 Task: Look for space in Molave, Philippines from 26th August, 2023 to 10th September, 2023 for 6 adults, 2 children in price range Rs.10000 to Rs.15000. Place can be entire place or shared room with 6 bedrooms having 6 beds and 6 bathrooms. Property type can be house, flat, guest house. Amenities needed are: wifi, TV, free parkinig on premises, gym, breakfast. Booking option can be shelf check-in. Required host language is English.
Action: Mouse moved to (473, 104)
Screenshot: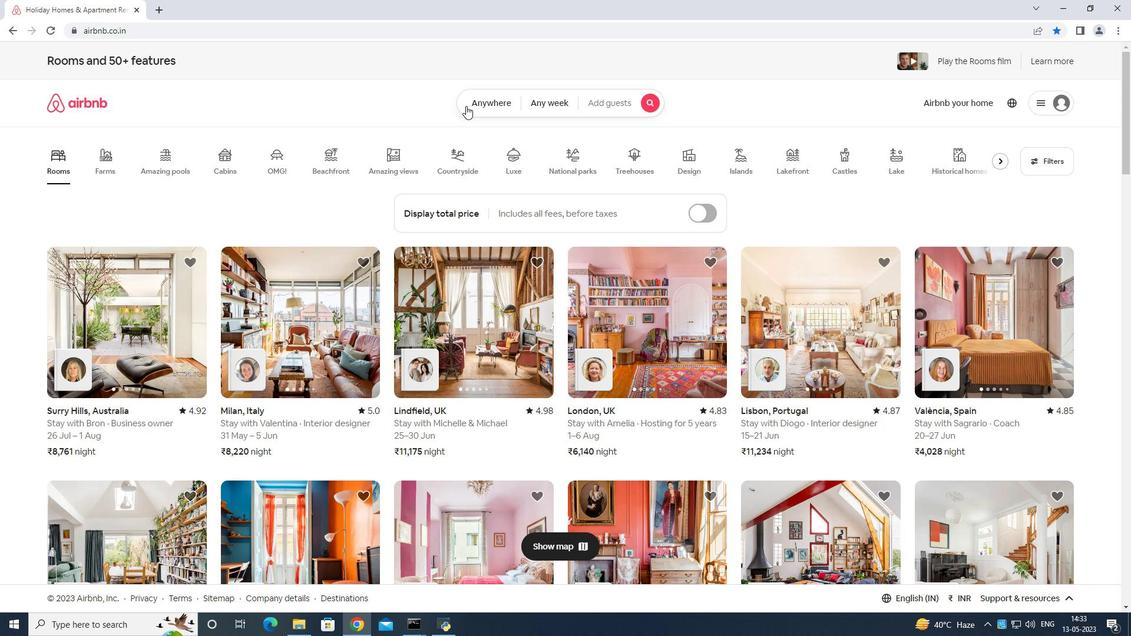 
Action: Mouse pressed left at (473, 104)
Screenshot: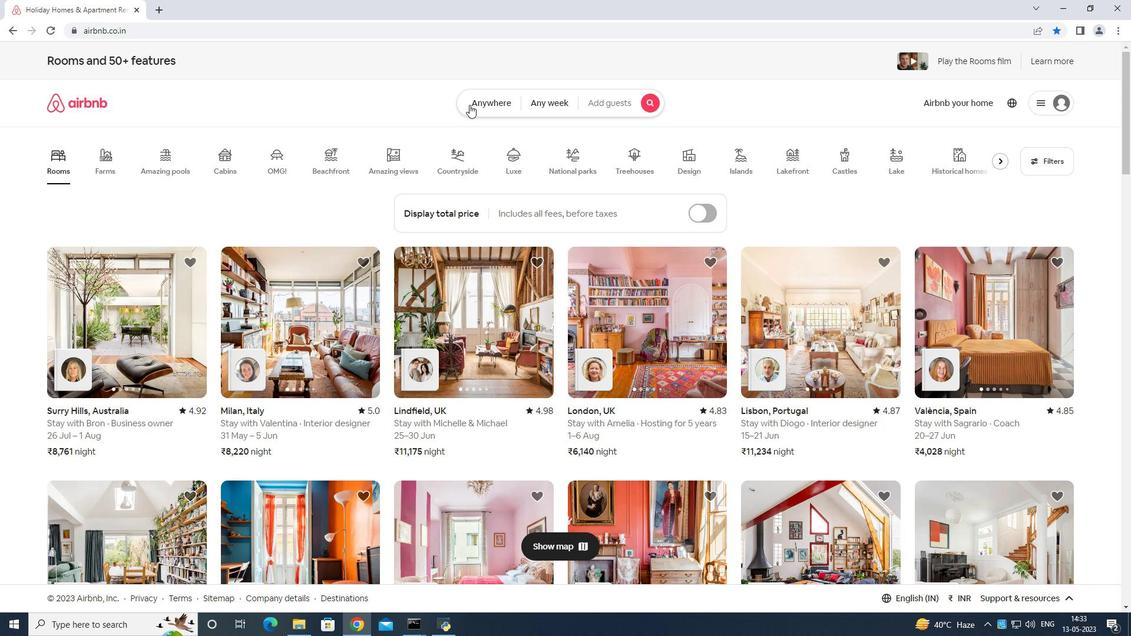 
Action: Mouse moved to (357, 143)
Screenshot: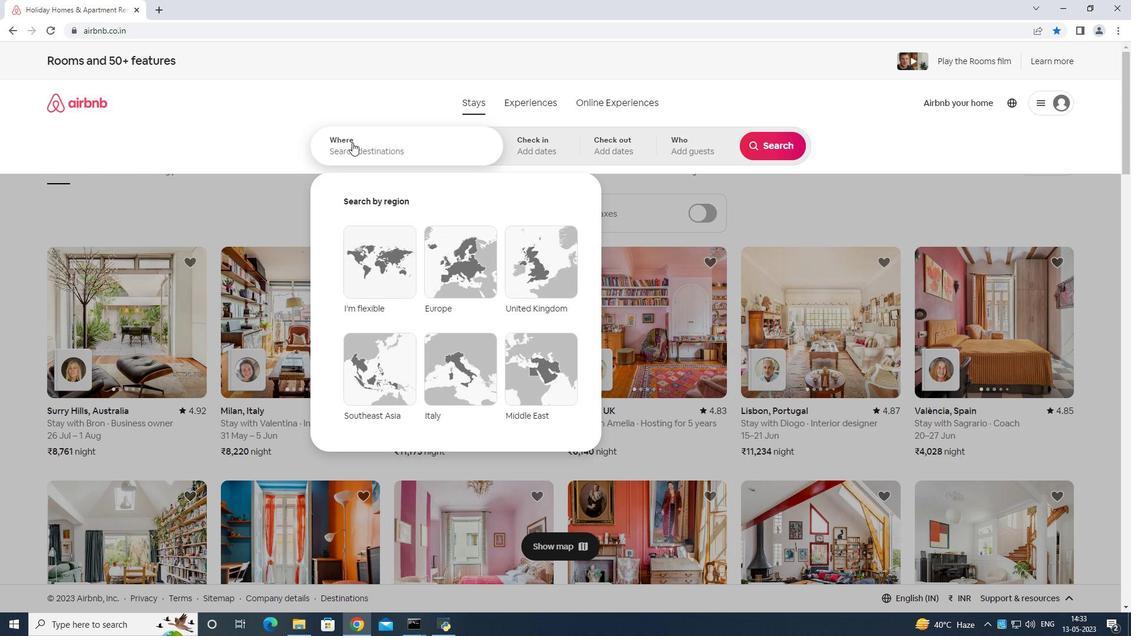 
Action: Mouse pressed left at (357, 143)
Screenshot: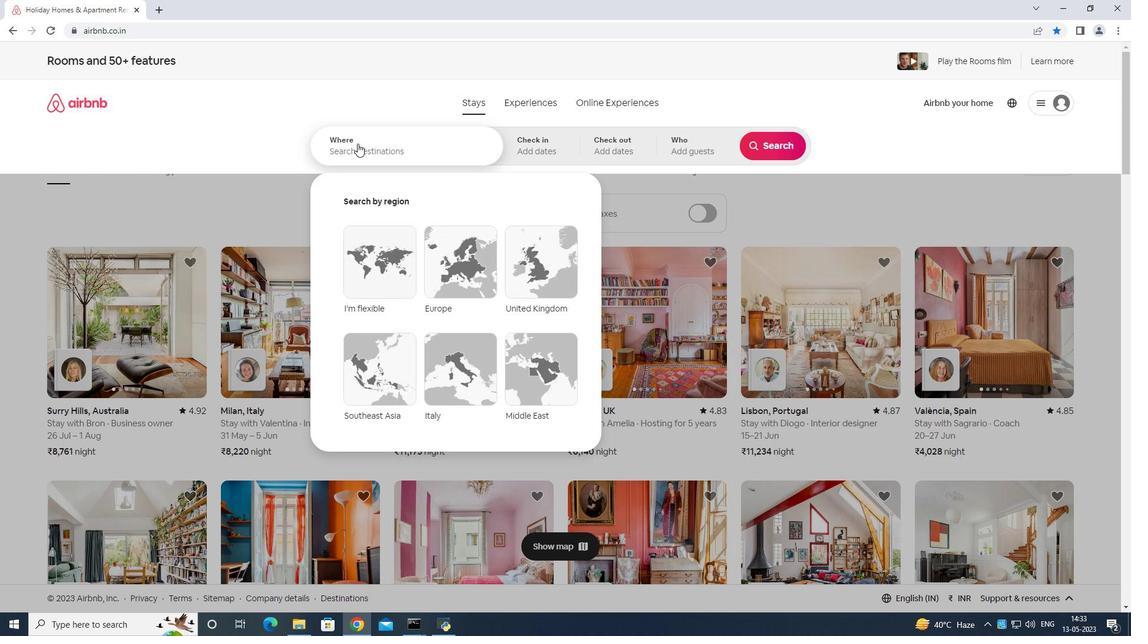 
Action: Mouse moved to (379, 153)
Screenshot: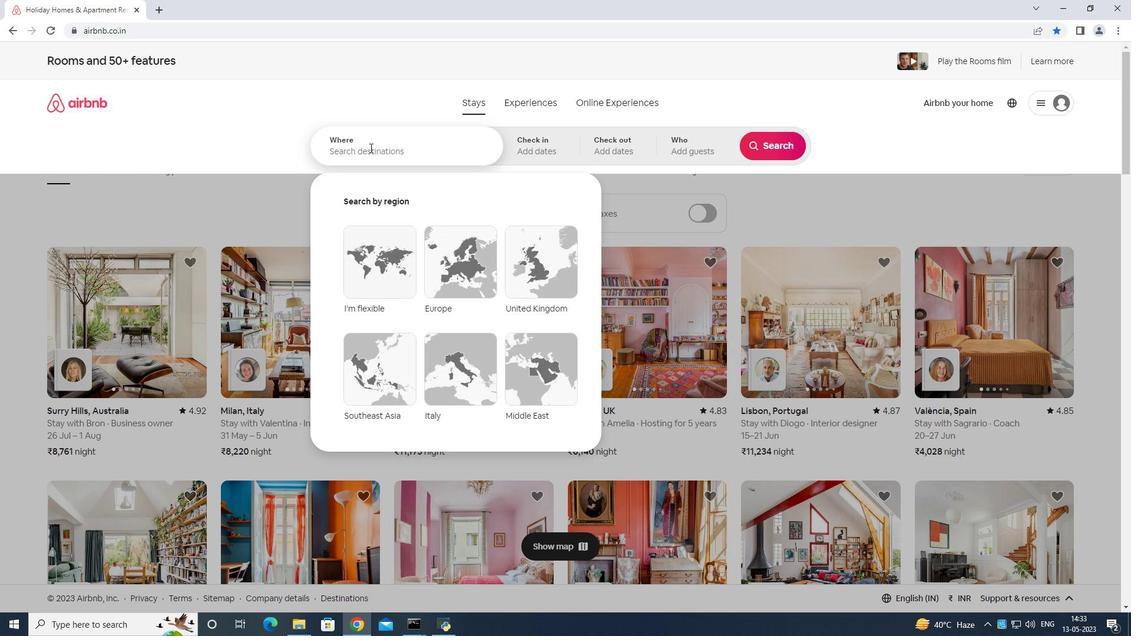 
Action: Key pressed <Key.shift>Molave<Key.space>philipines<Key.enter>
Screenshot: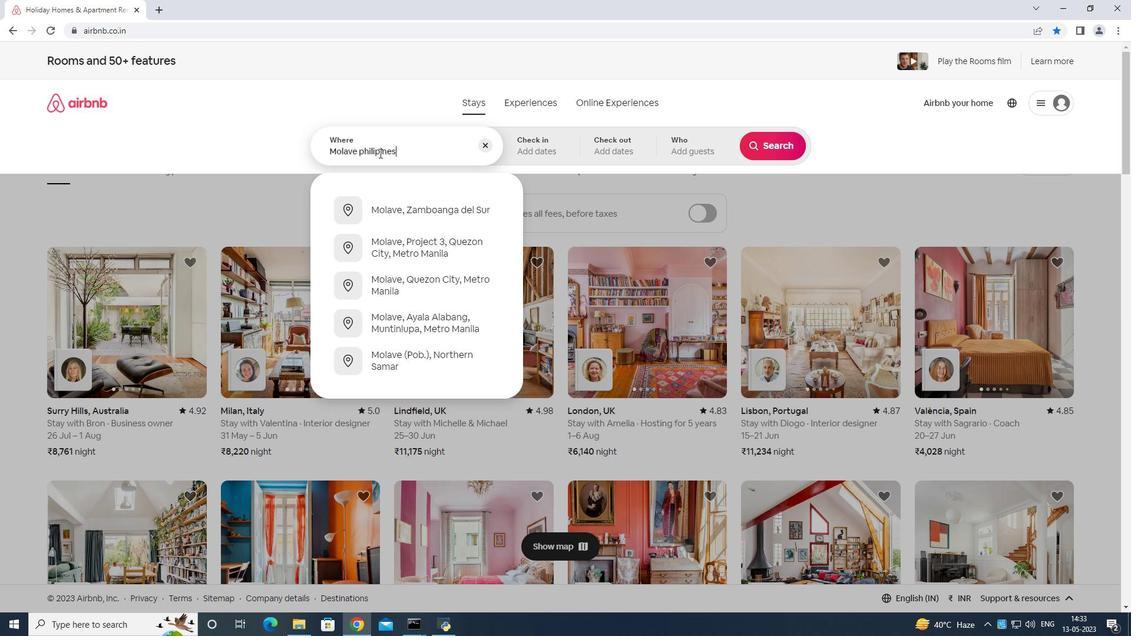 
Action: Mouse moved to (761, 242)
Screenshot: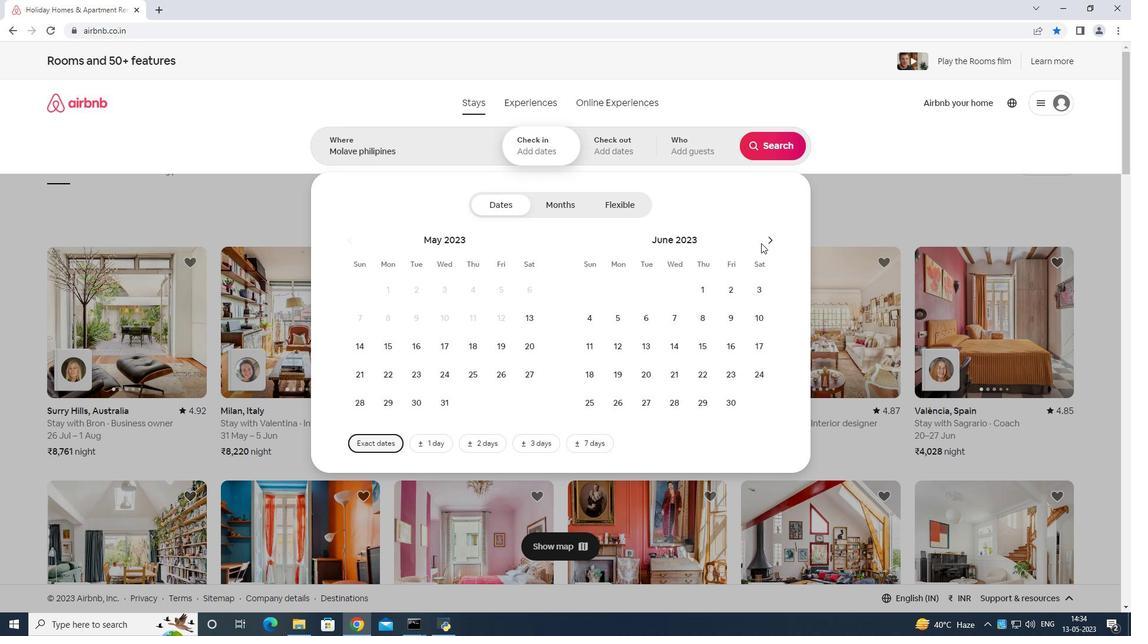 
Action: Mouse pressed left at (761, 242)
Screenshot: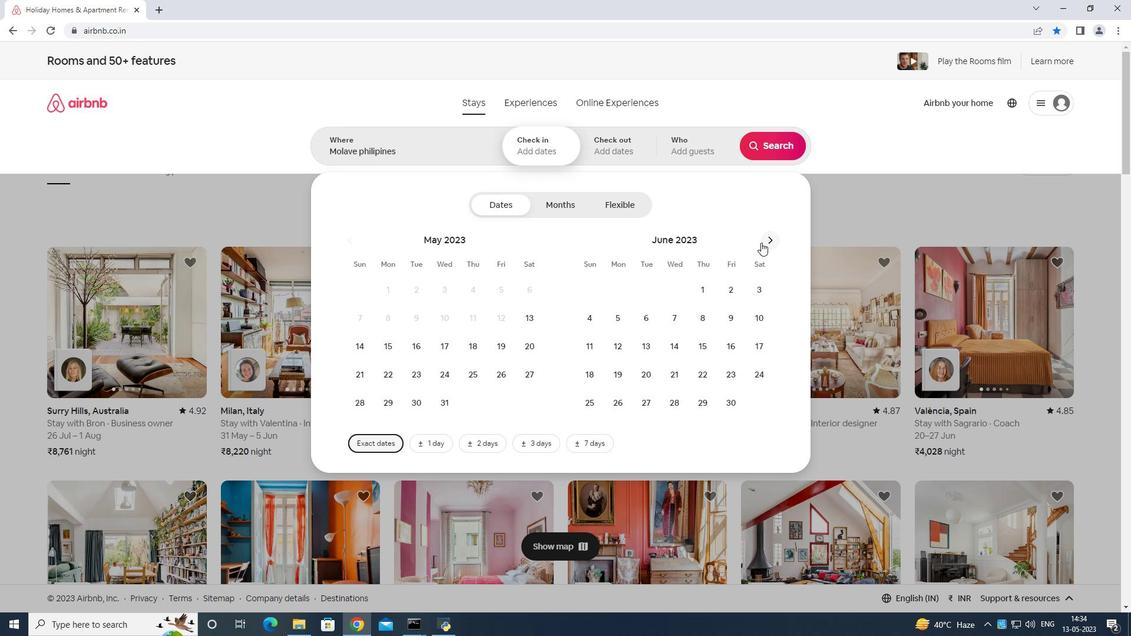 
Action: Mouse pressed left at (761, 242)
Screenshot: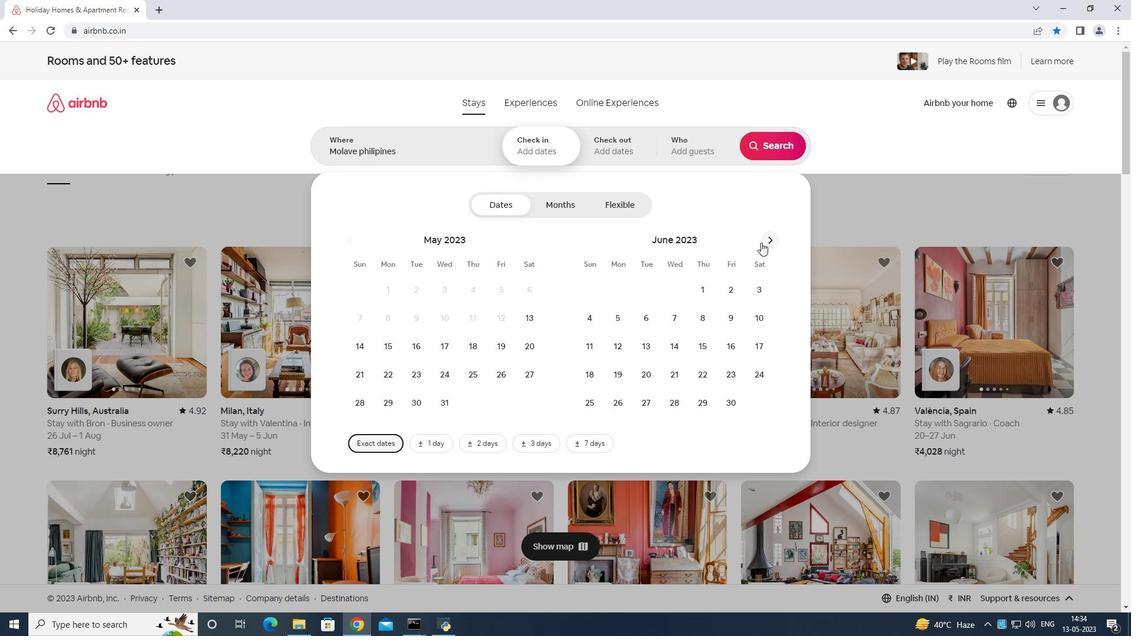 
Action: Mouse moved to (762, 241)
Screenshot: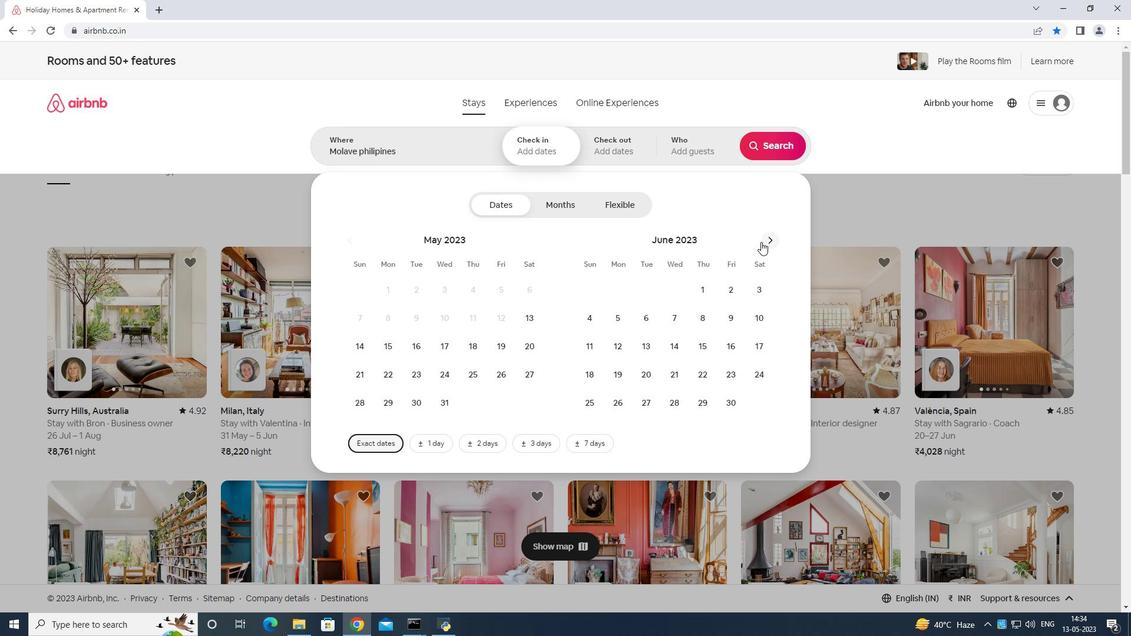 
Action: Mouse pressed left at (762, 241)
Screenshot: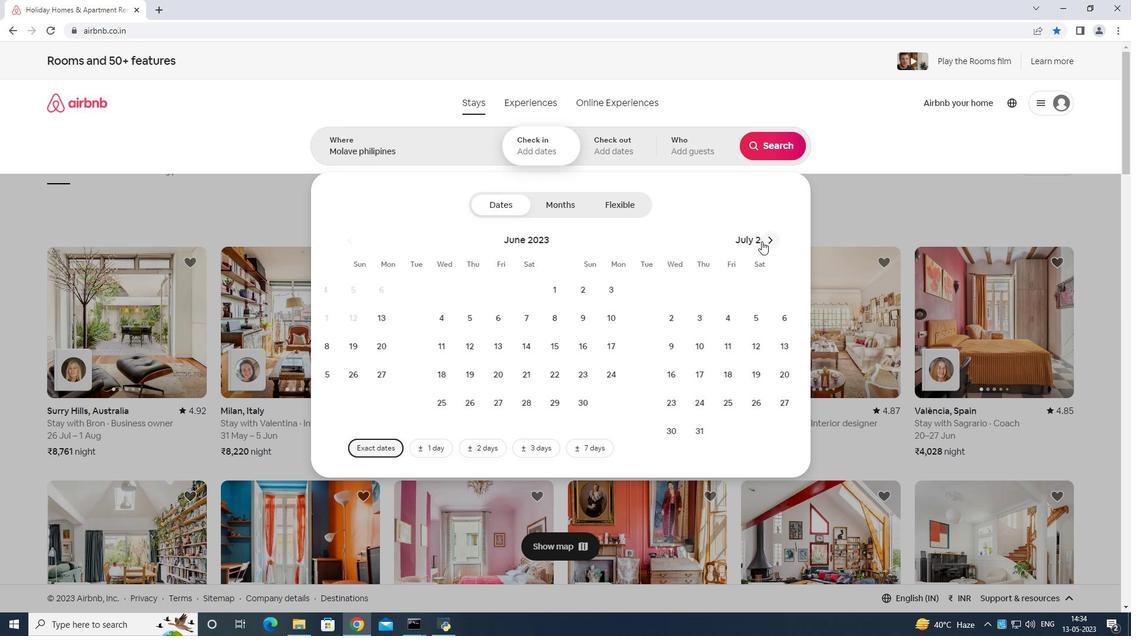 
Action: Mouse moved to (760, 368)
Screenshot: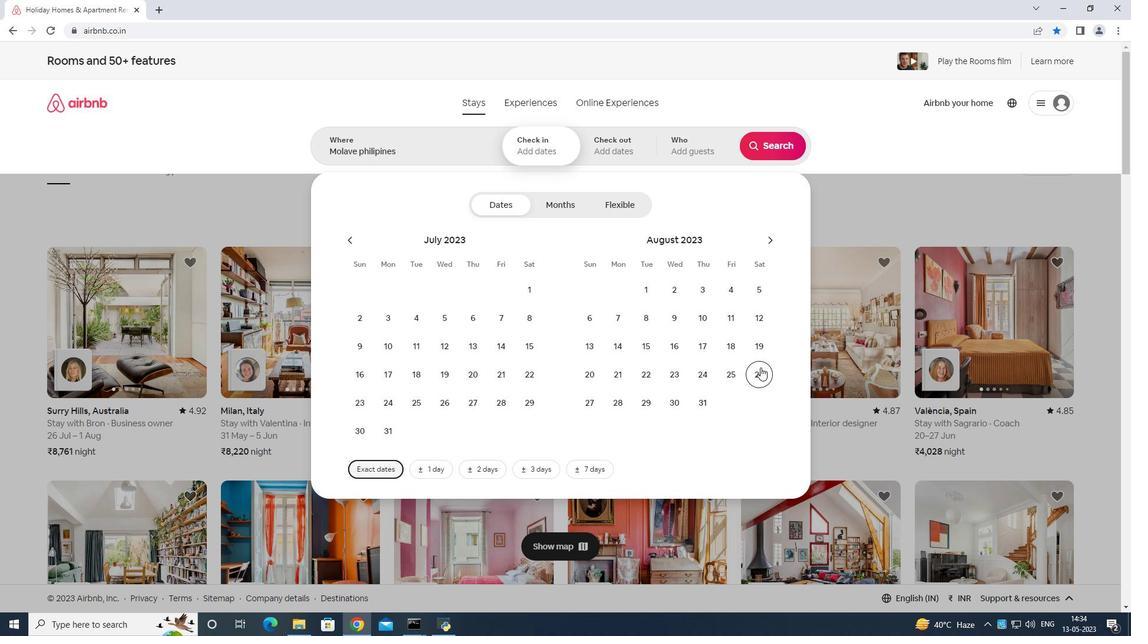 
Action: Mouse pressed left at (760, 368)
Screenshot: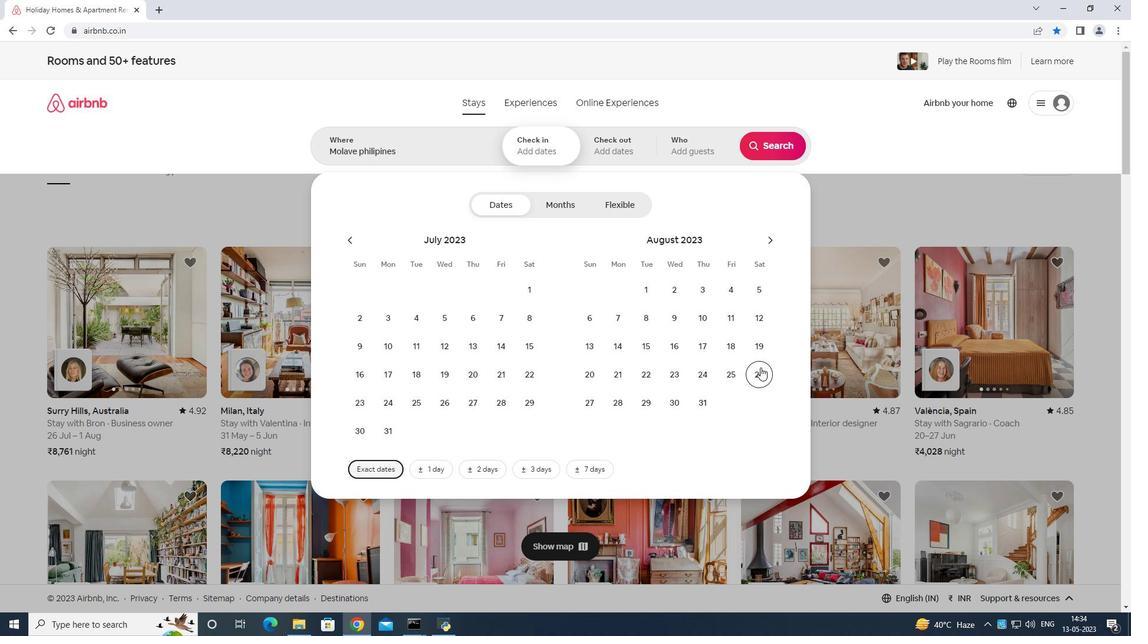 
Action: Mouse moved to (769, 234)
Screenshot: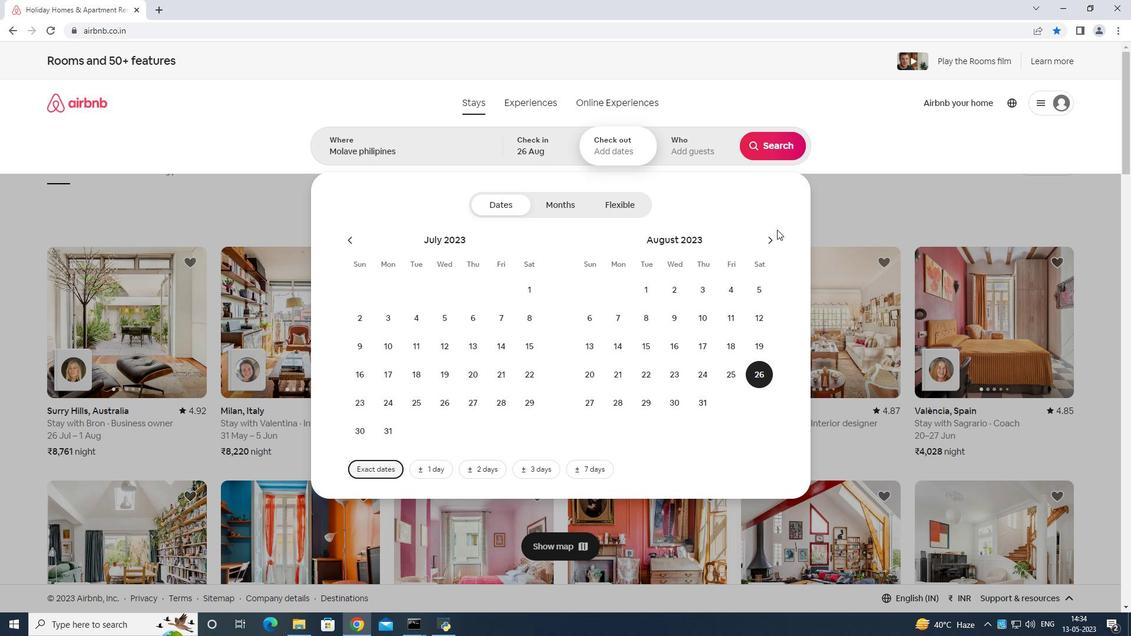 
Action: Mouse pressed left at (769, 234)
Screenshot: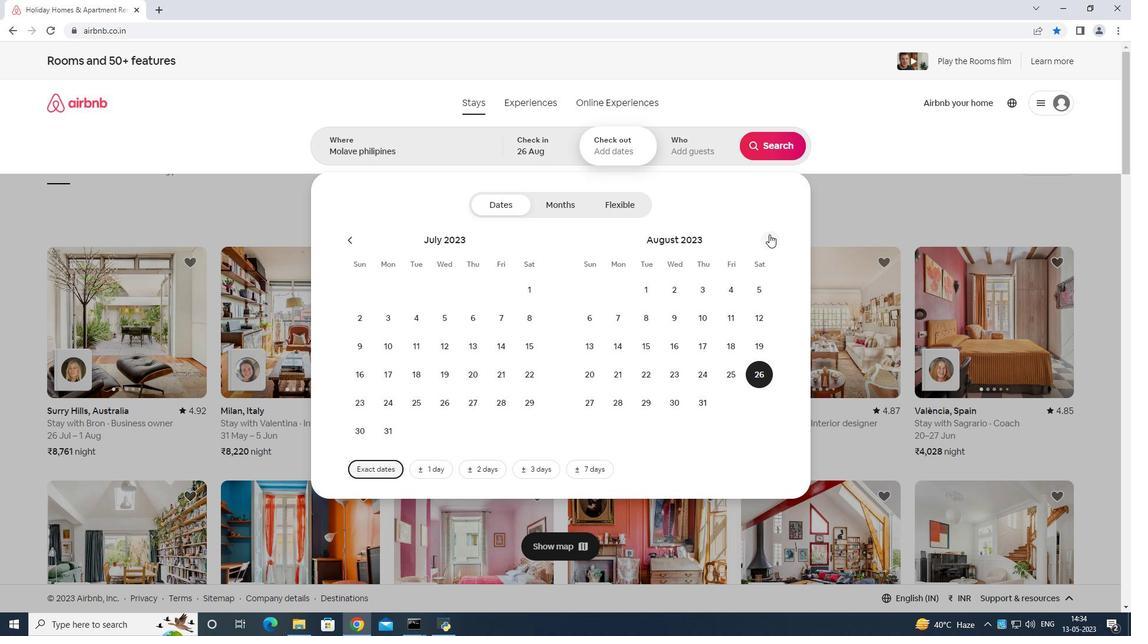 
Action: Mouse moved to (592, 345)
Screenshot: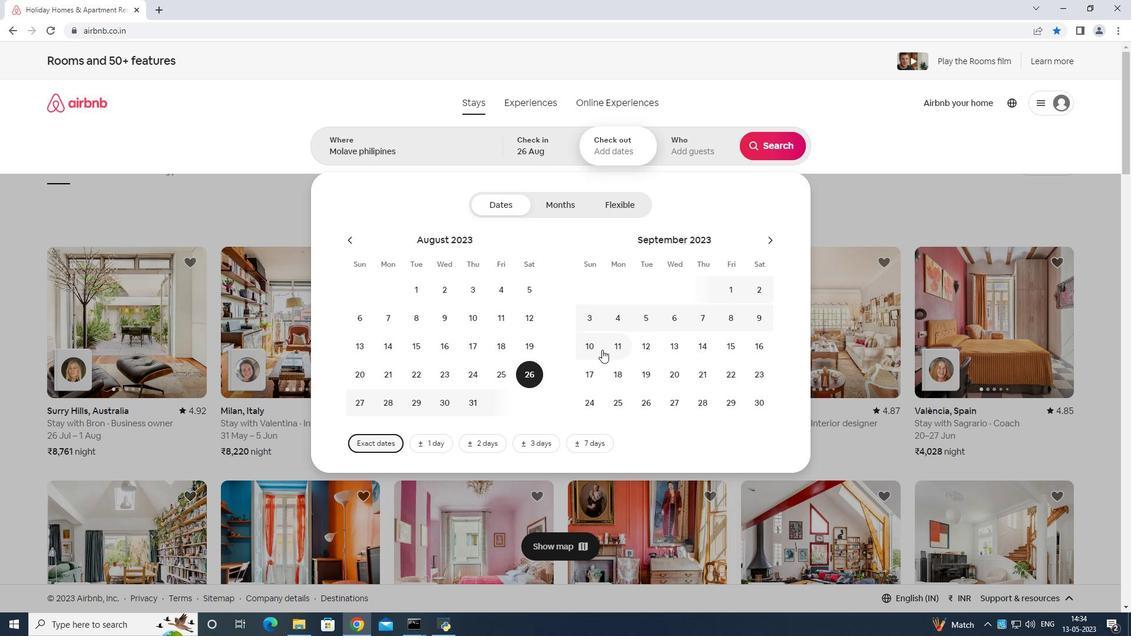 
Action: Mouse pressed left at (592, 345)
Screenshot: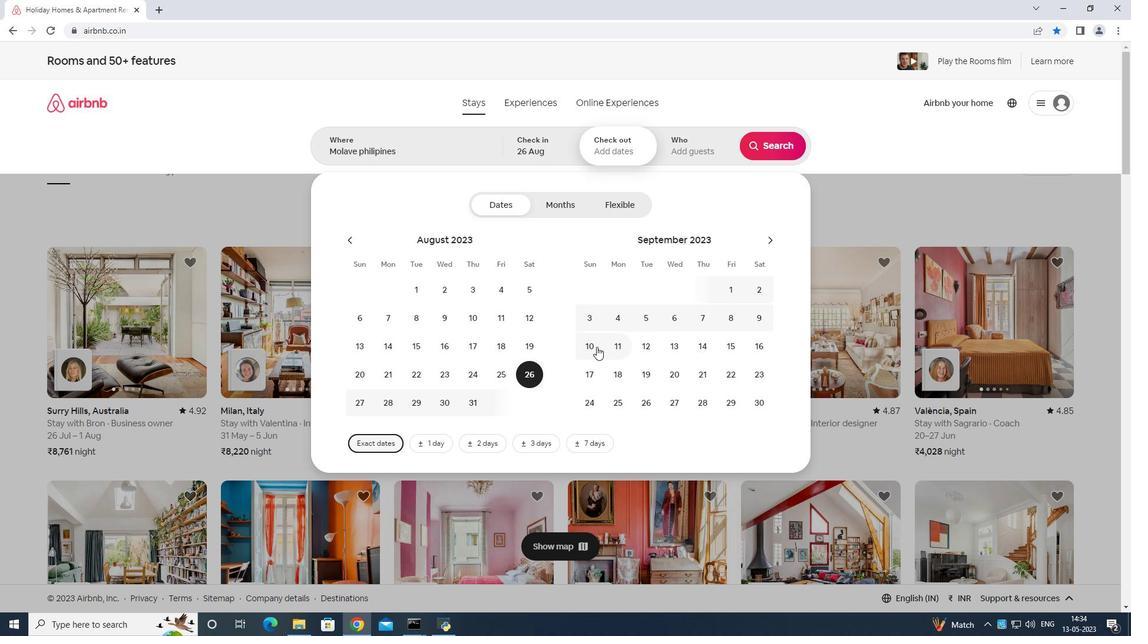 
Action: Mouse moved to (710, 143)
Screenshot: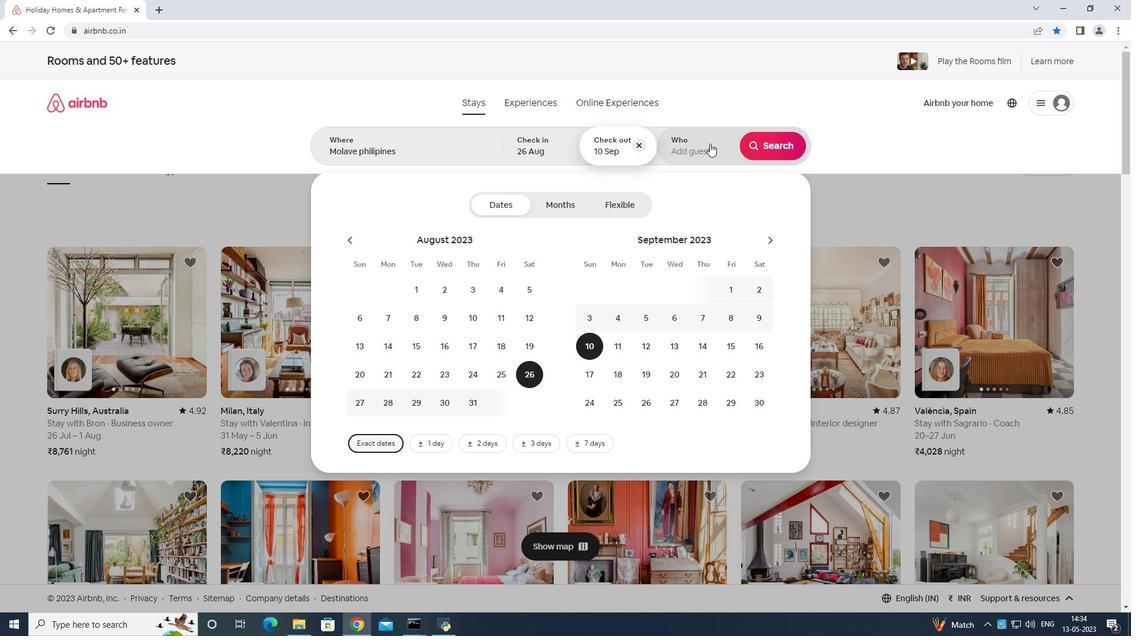 
Action: Mouse pressed left at (710, 143)
Screenshot: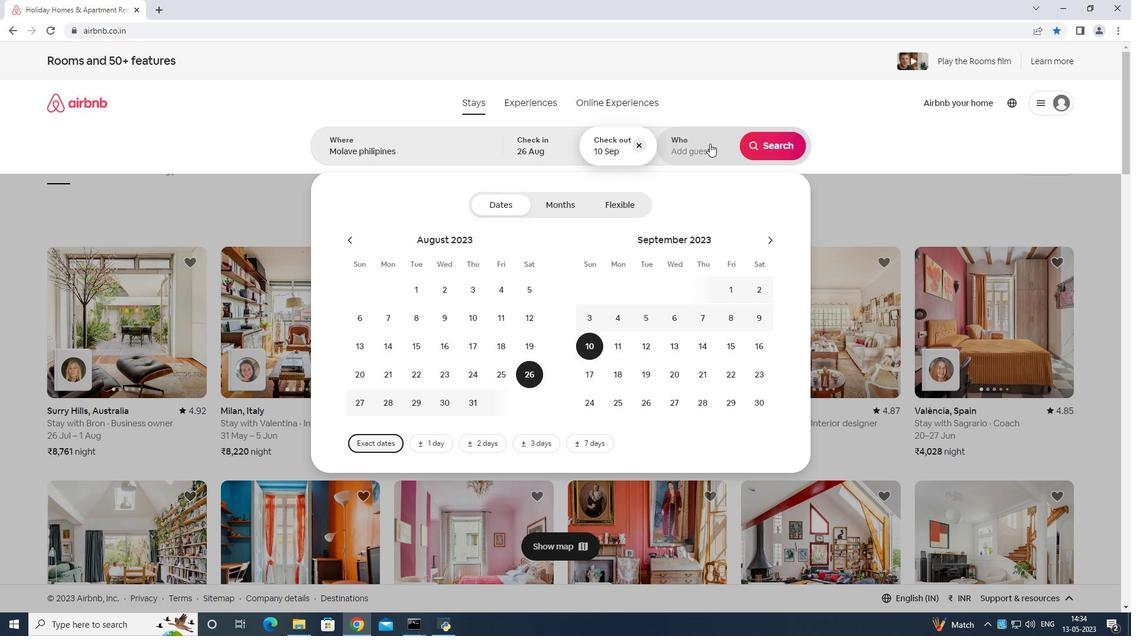 
Action: Mouse moved to (778, 209)
Screenshot: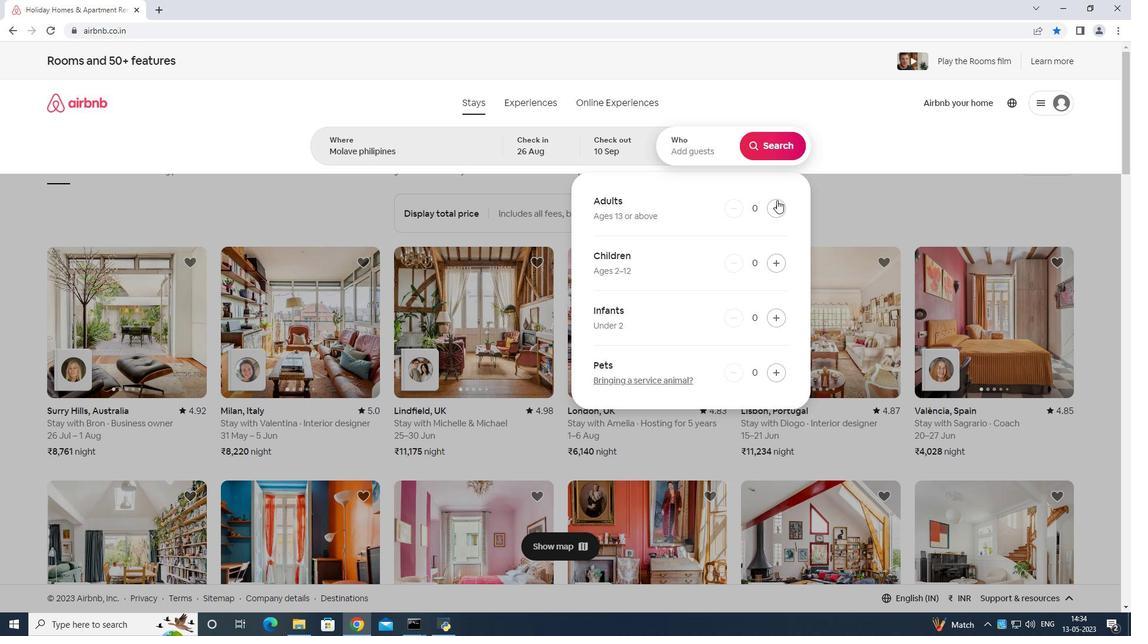 
Action: Mouse pressed left at (778, 209)
Screenshot: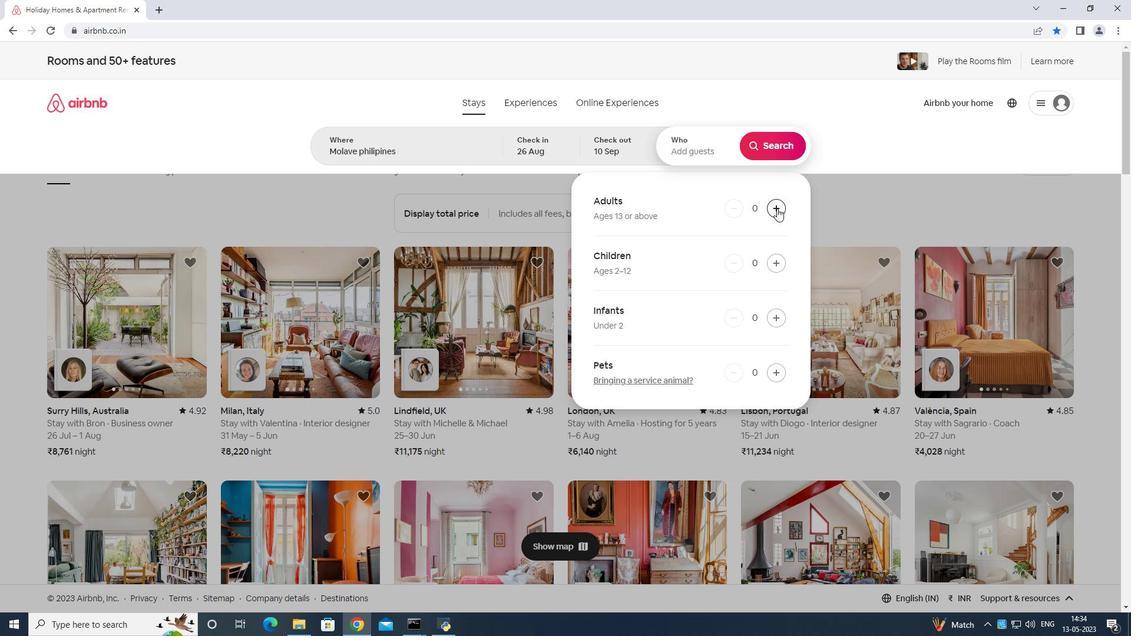 
Action: Mouse moved to (776, 204)
Screenshot: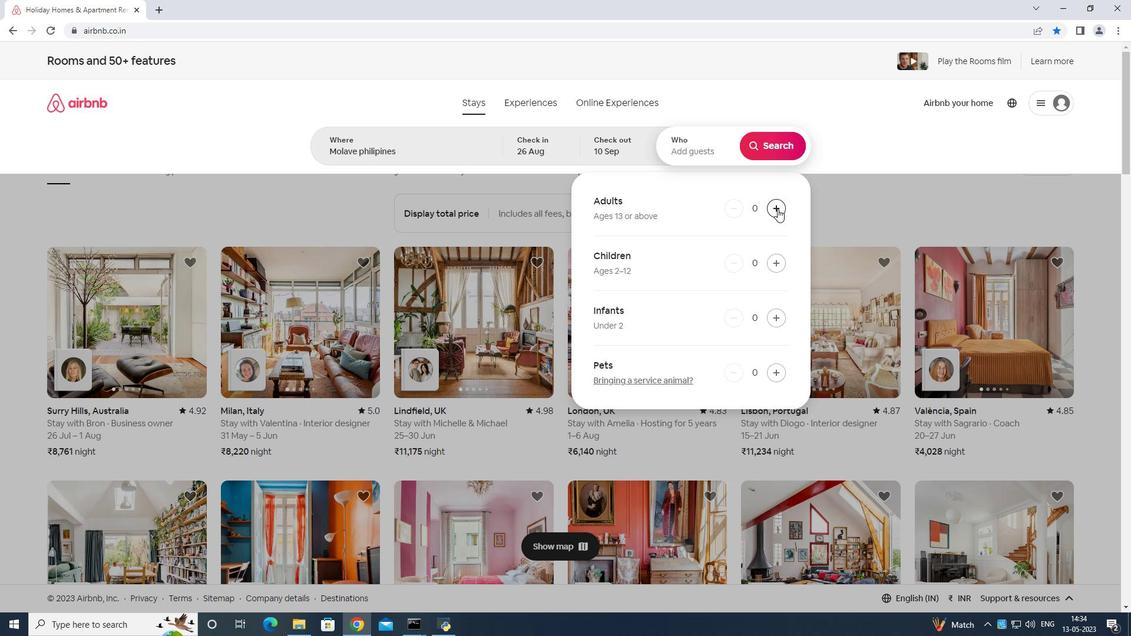
Action: Mouse pressed left at (776, 204)
Screenshot: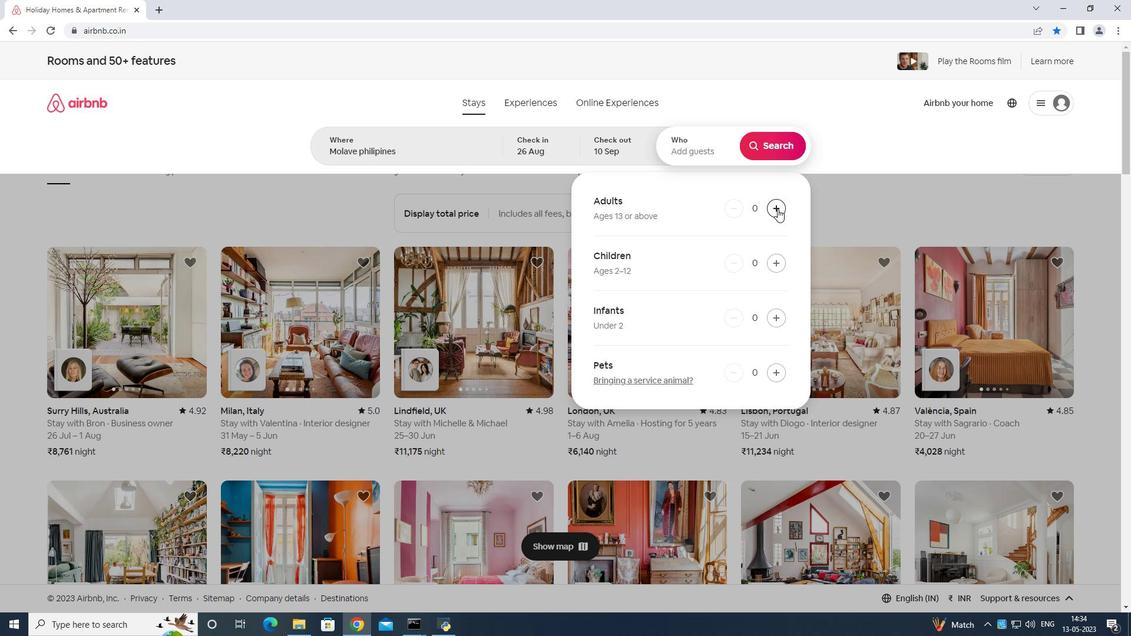 
Action: Mouse pressed left at (776, 204)
Screenshot: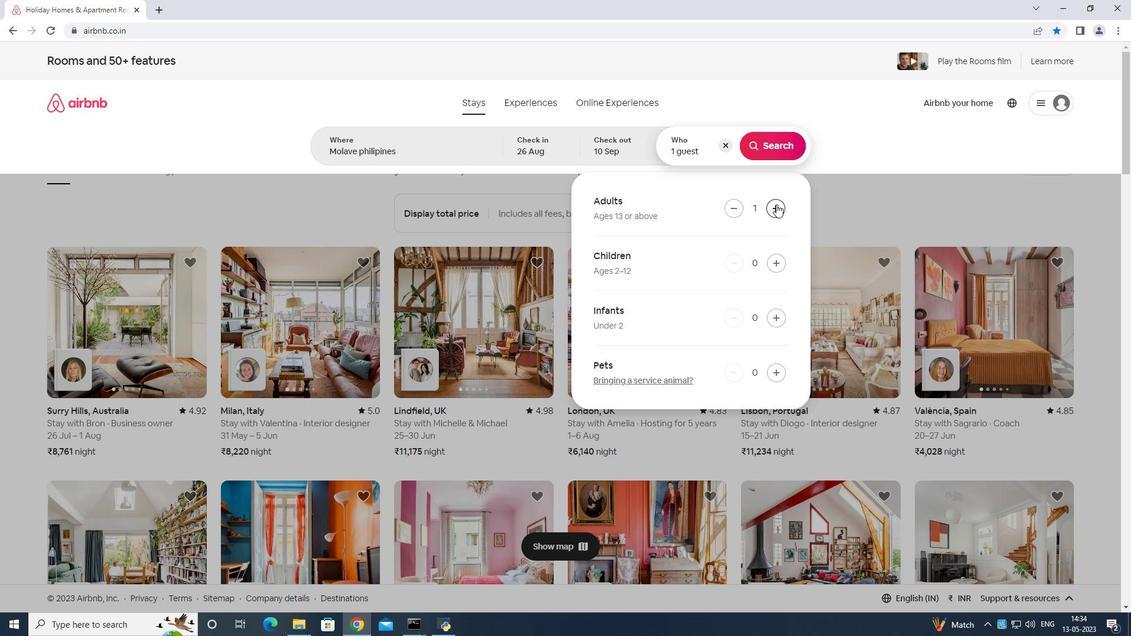 
Action: Mouse pressed left at (776, 204)
Screenshot: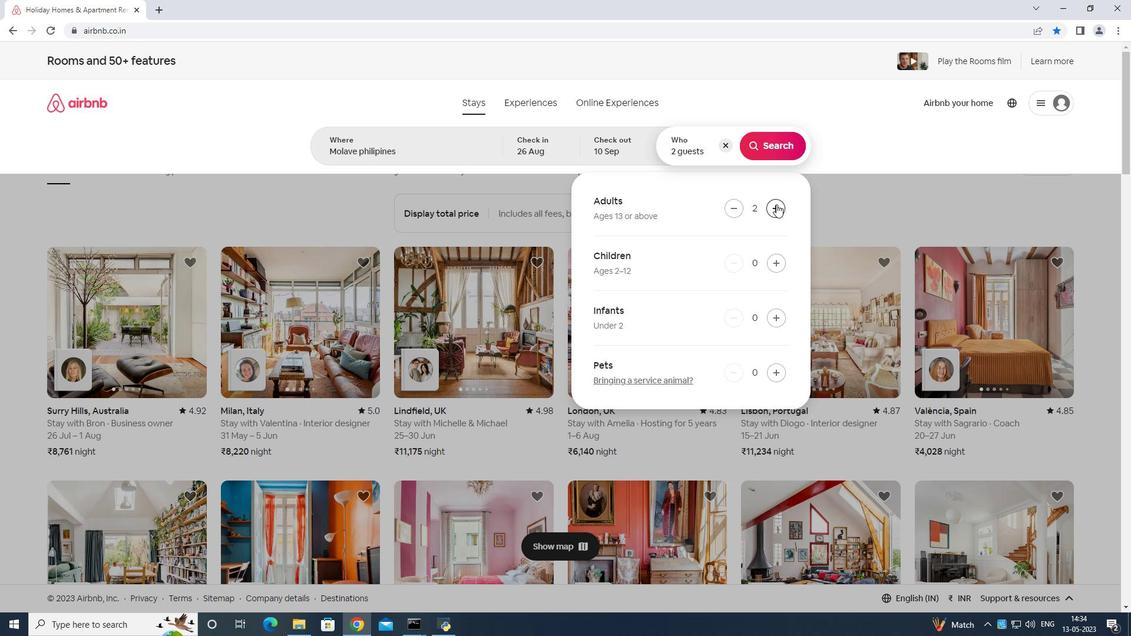
Action: Mouse pressed left at (776, 204)
Screenshot: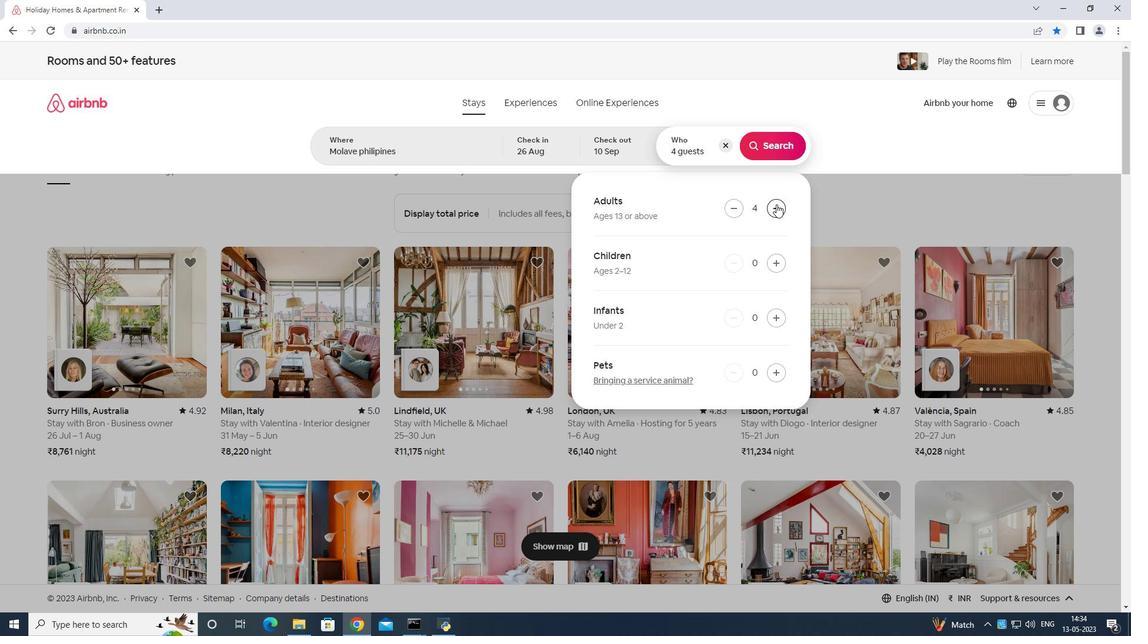 
Action: Mouse pressed left at (776, 204)
Screenshot: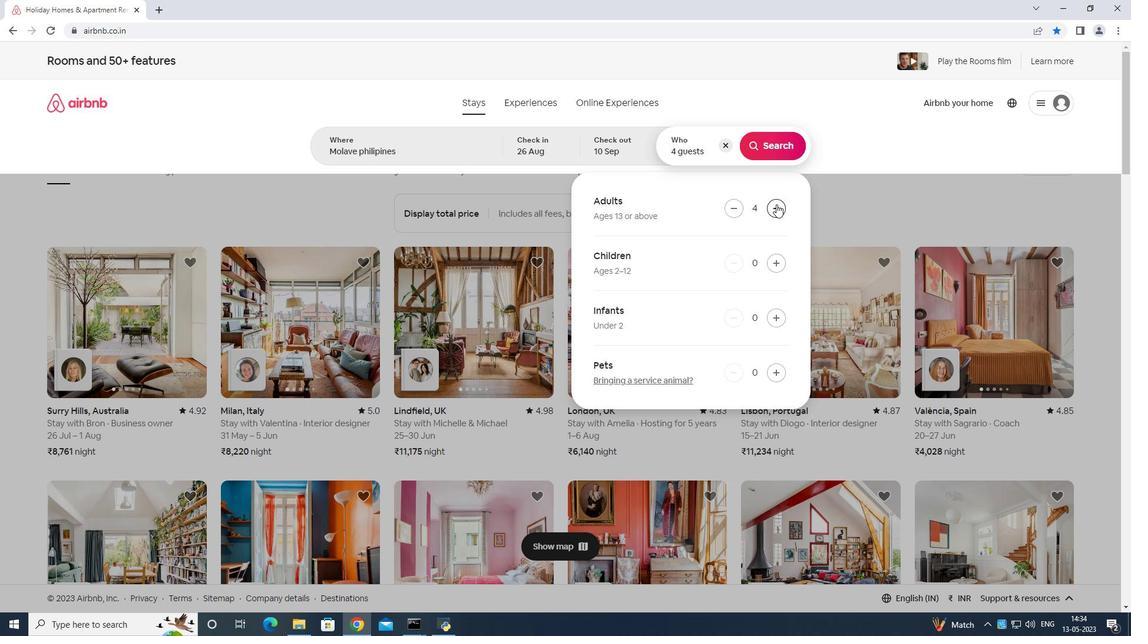 
Action: Mouse moved to (769, 260)
Screenshot: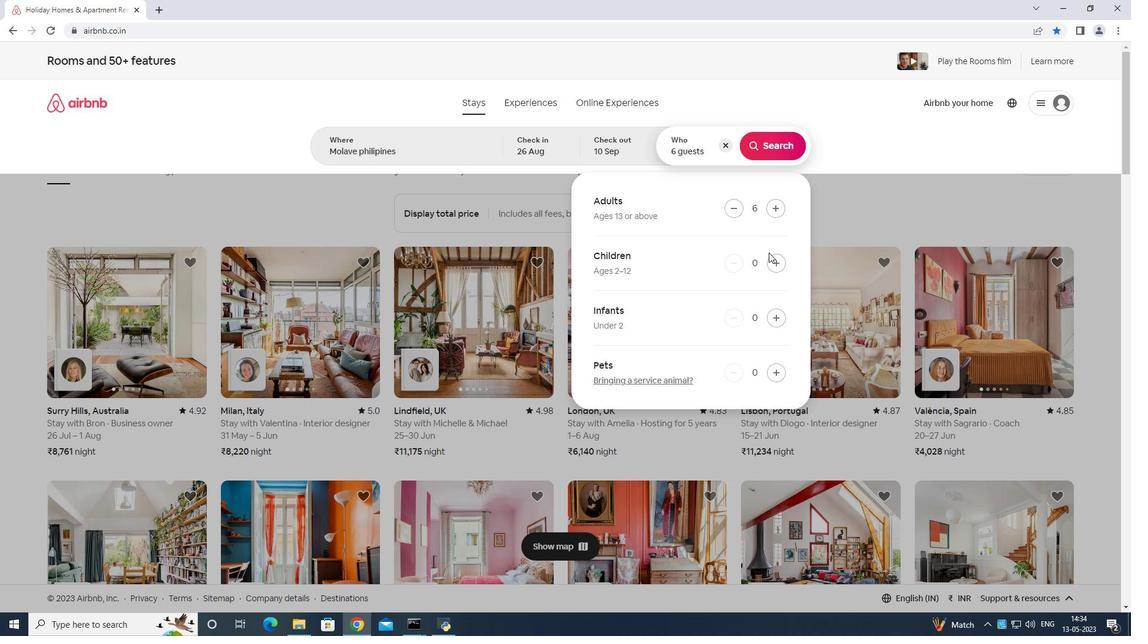 
Action: Mouse pressed left at (769, 260)
Screenshot: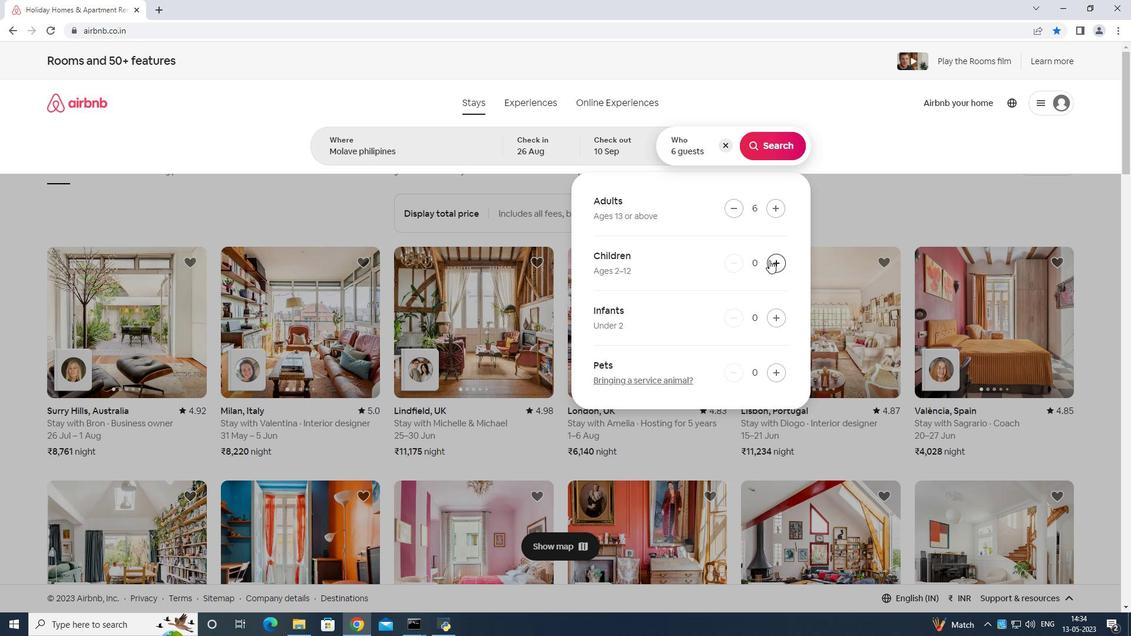 
Action: Mouse moved to (770, 260)
Screenshot: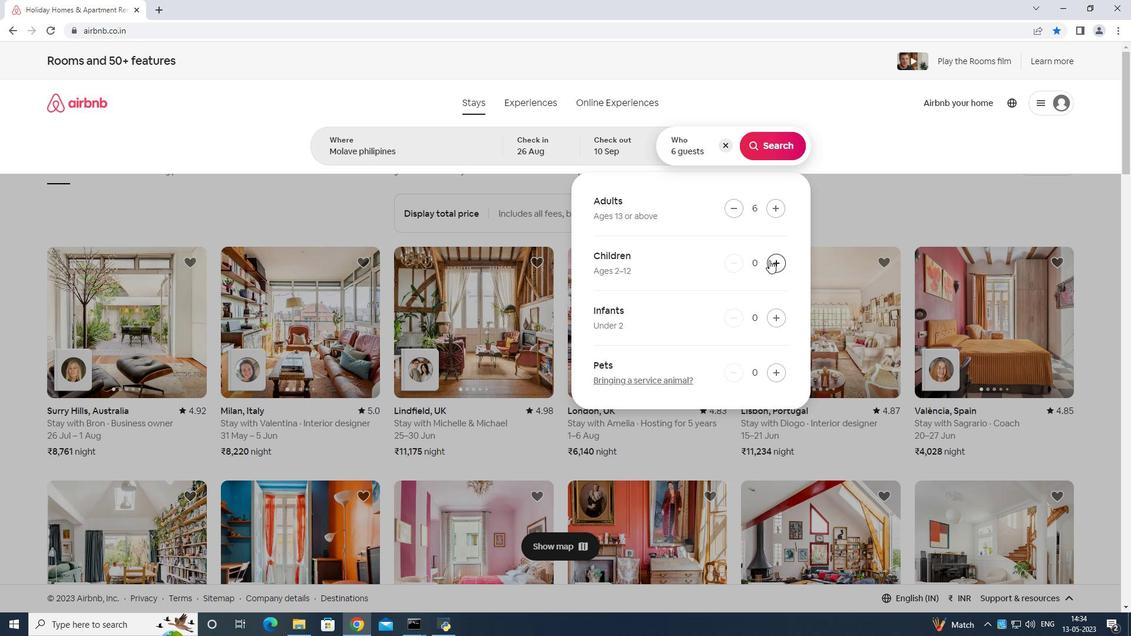 
Action: Mouse pressed left at (770, 260)
Screenshot: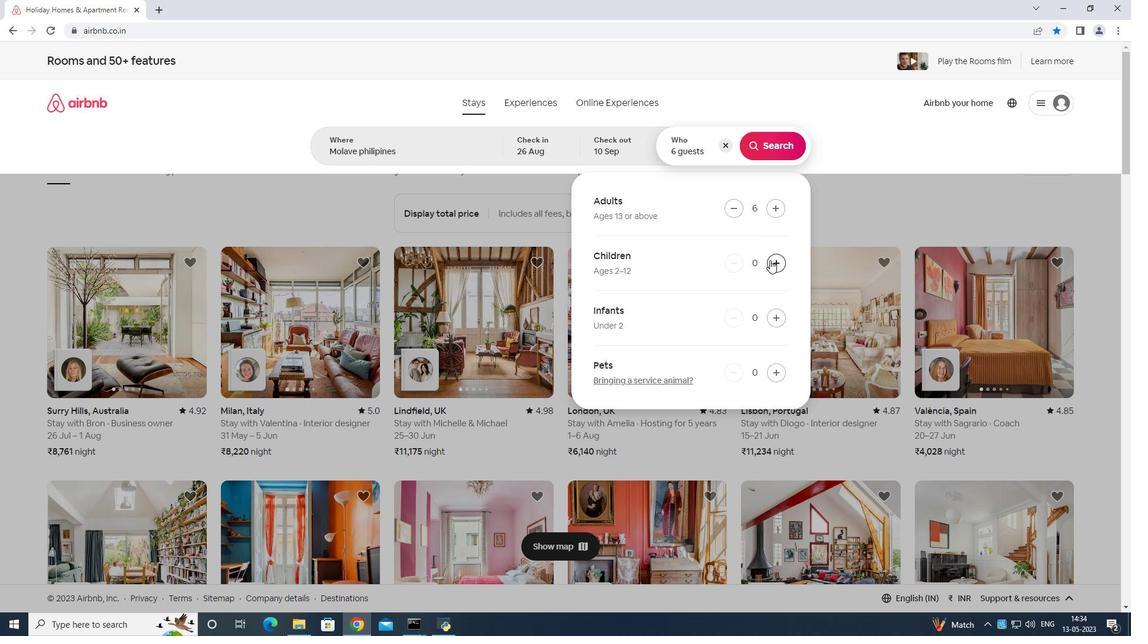 
Action: Mouse moved to (767, 147)
Screenshot: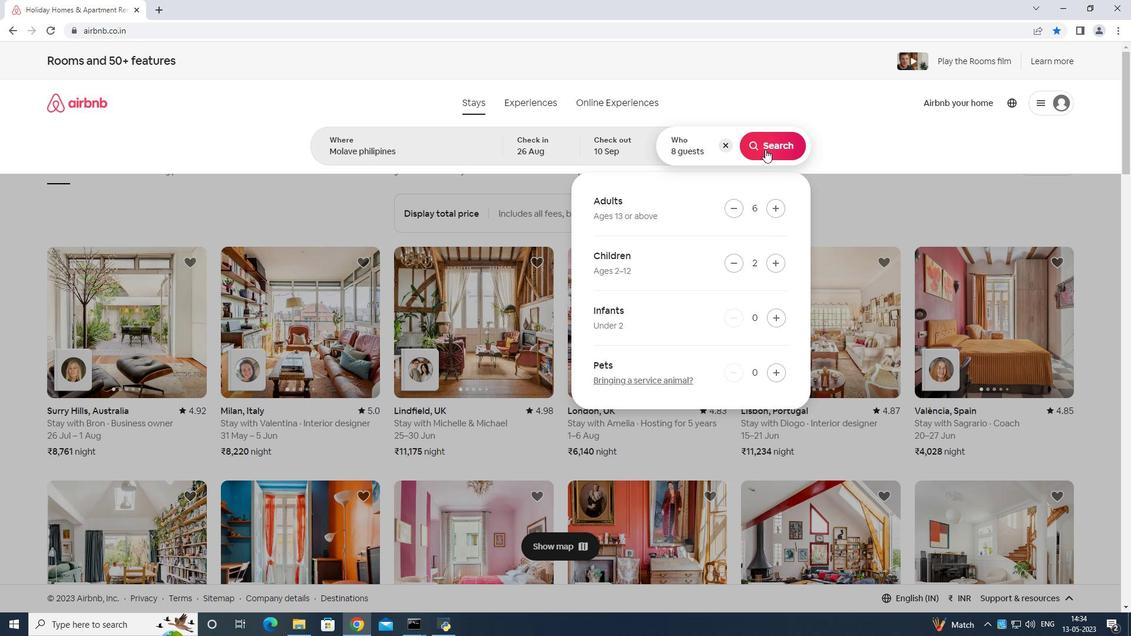 
Action: Mouse pressed left at (767, 147)
Screenshot: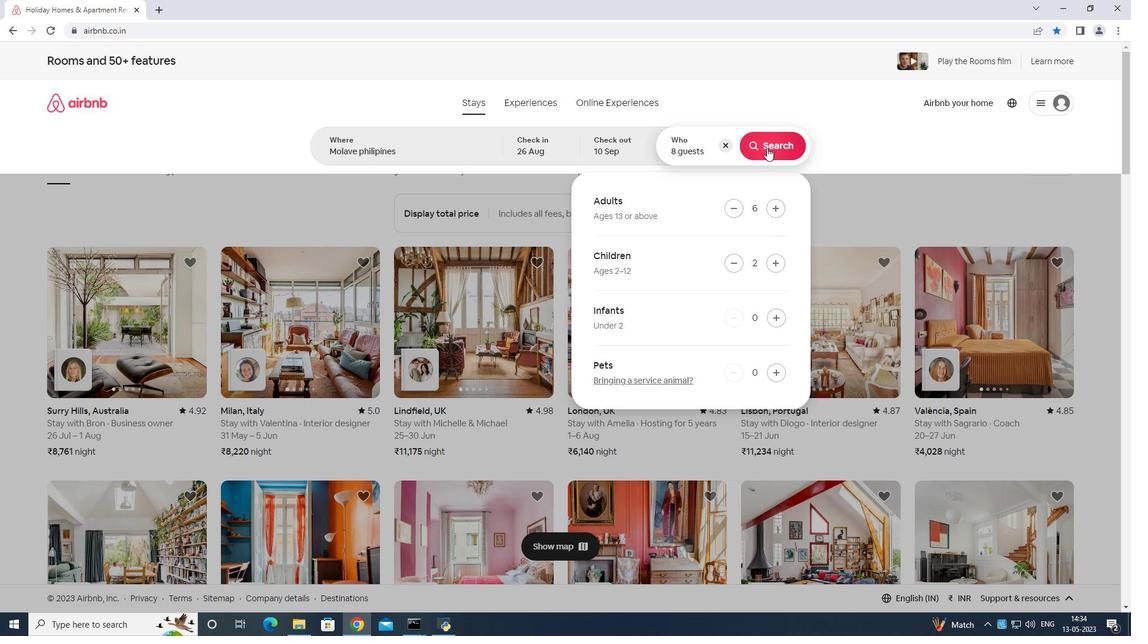 
Action: Mouse moved to (1082, 110)
Screenshot: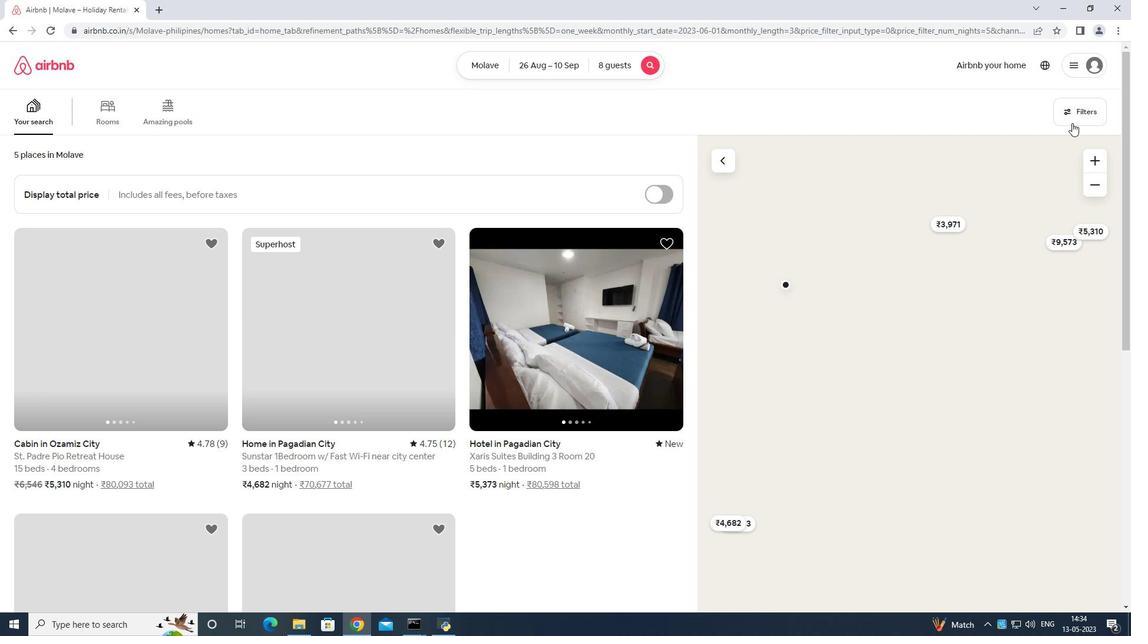 
Action: Mouse pressed left at (1082, 110)
Screenshot: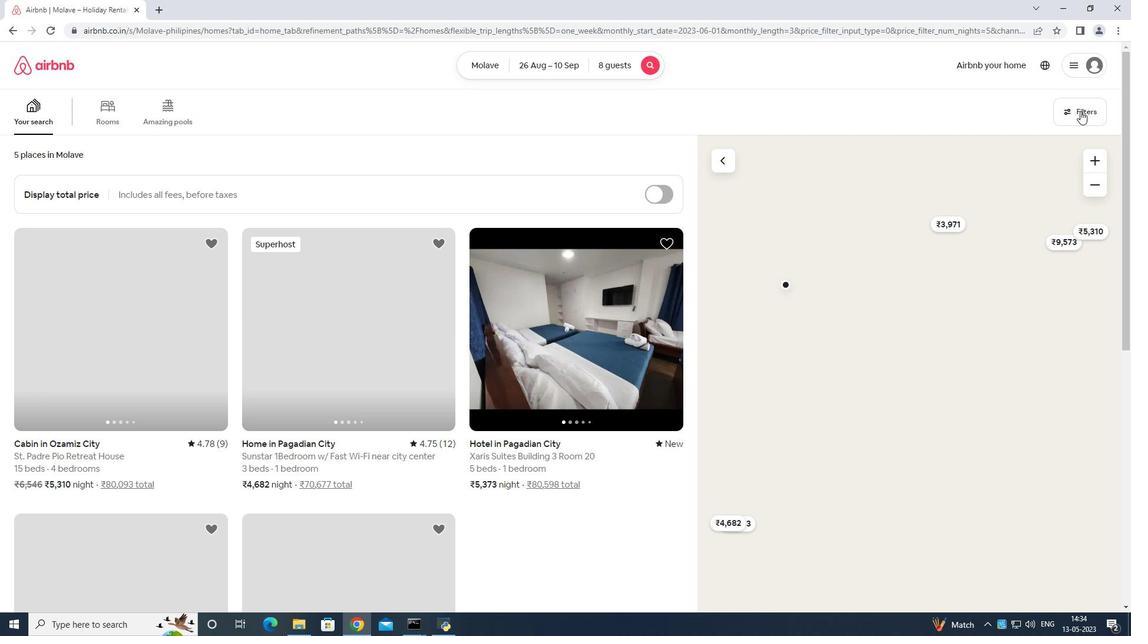 
Action: Mouse moved to (486, 398)
Screenshot: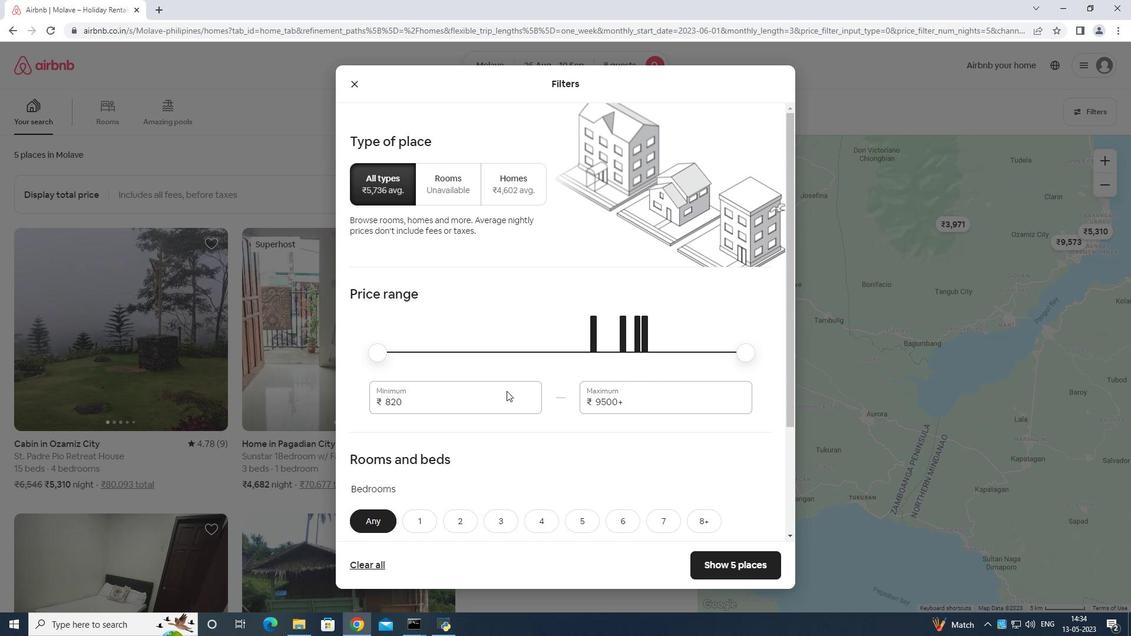 
Action: Mouse pressed left at (486, 398)
Screenshot: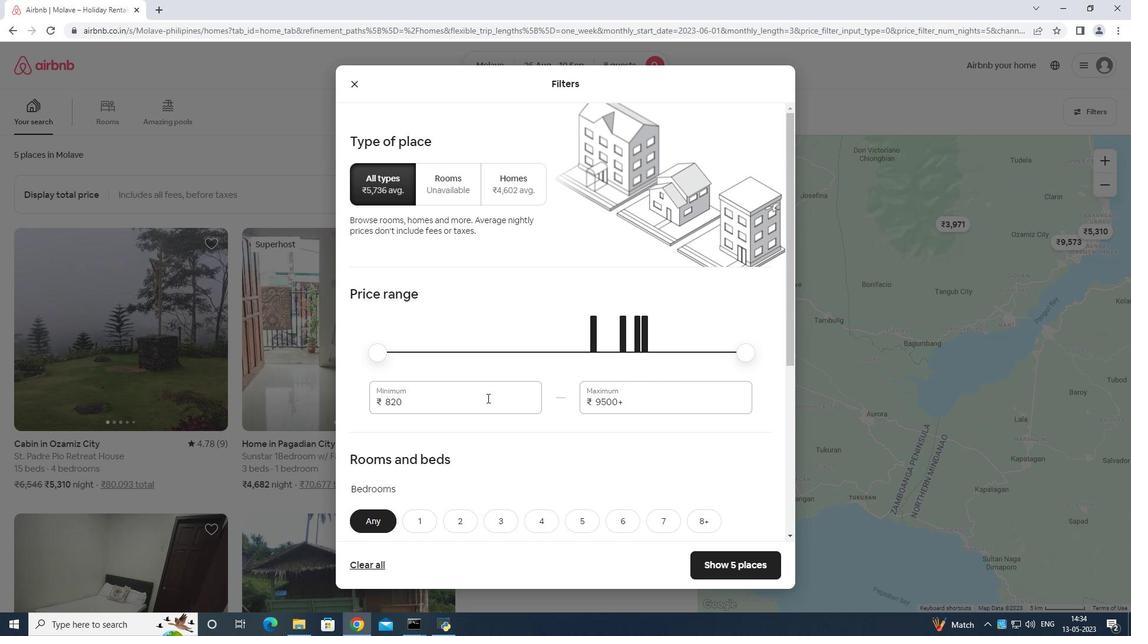 
Action: Mouse moved to (491, 390)
Screenshot: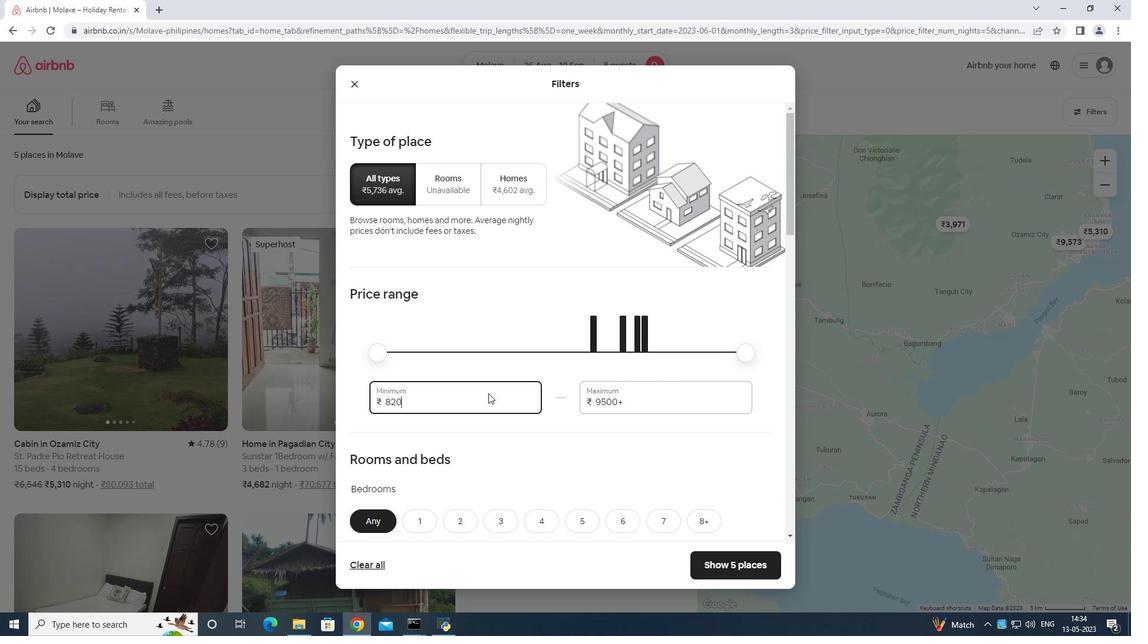 
Action: Key pressed <Key.backspace>
Screenshot: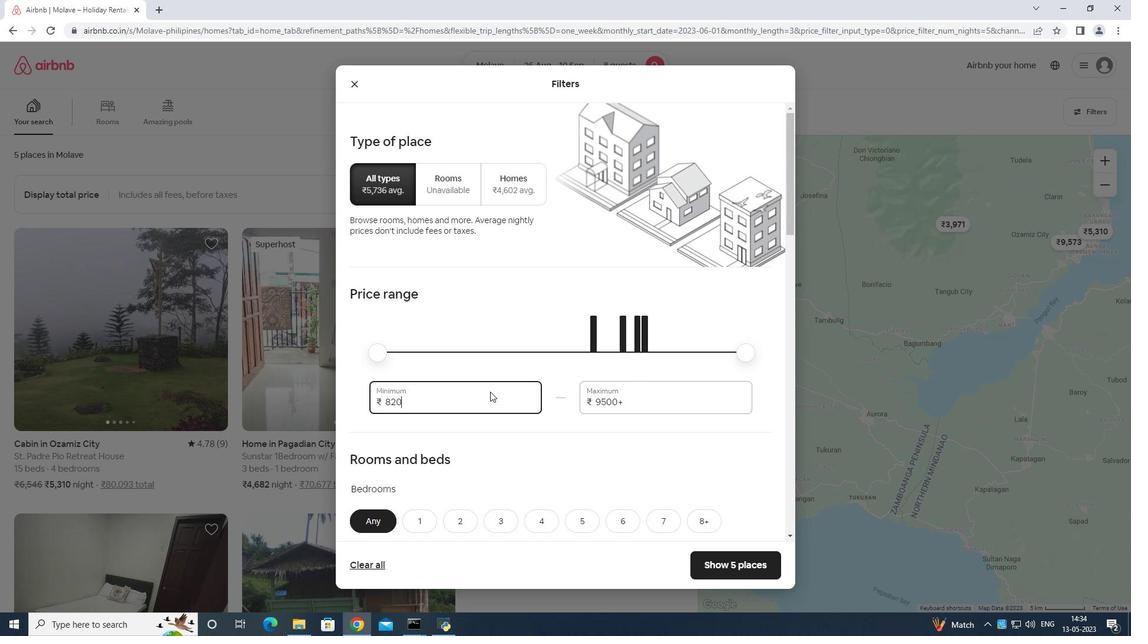 
Action: Mouse moved to (493, 389)
Screenshot: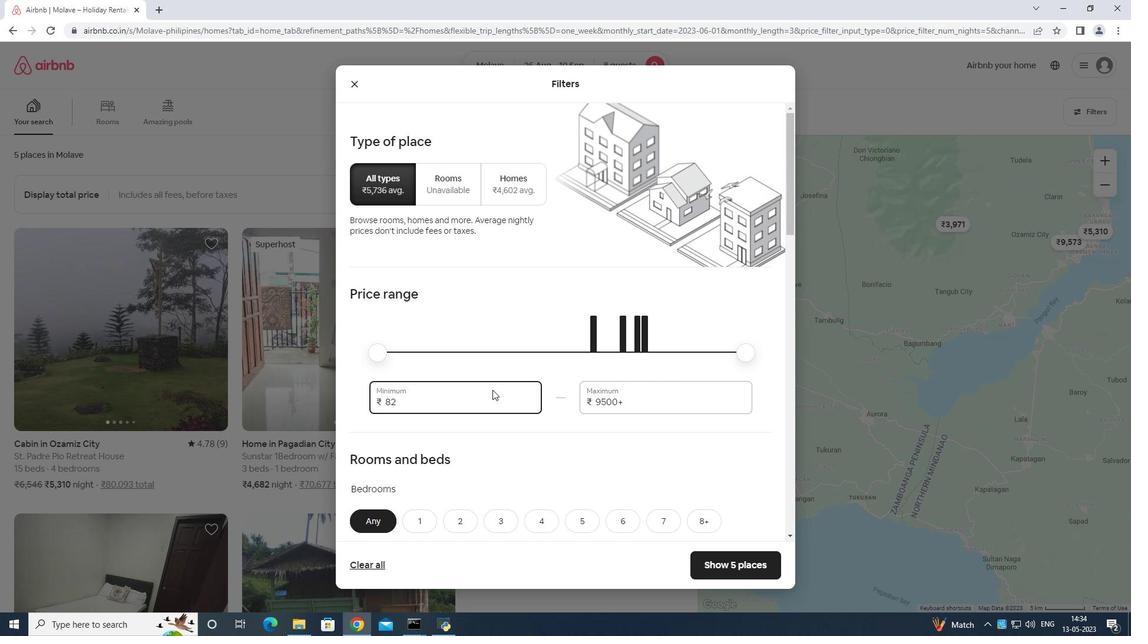 
Action: Key pressed <Key.backspace>
Screenshot: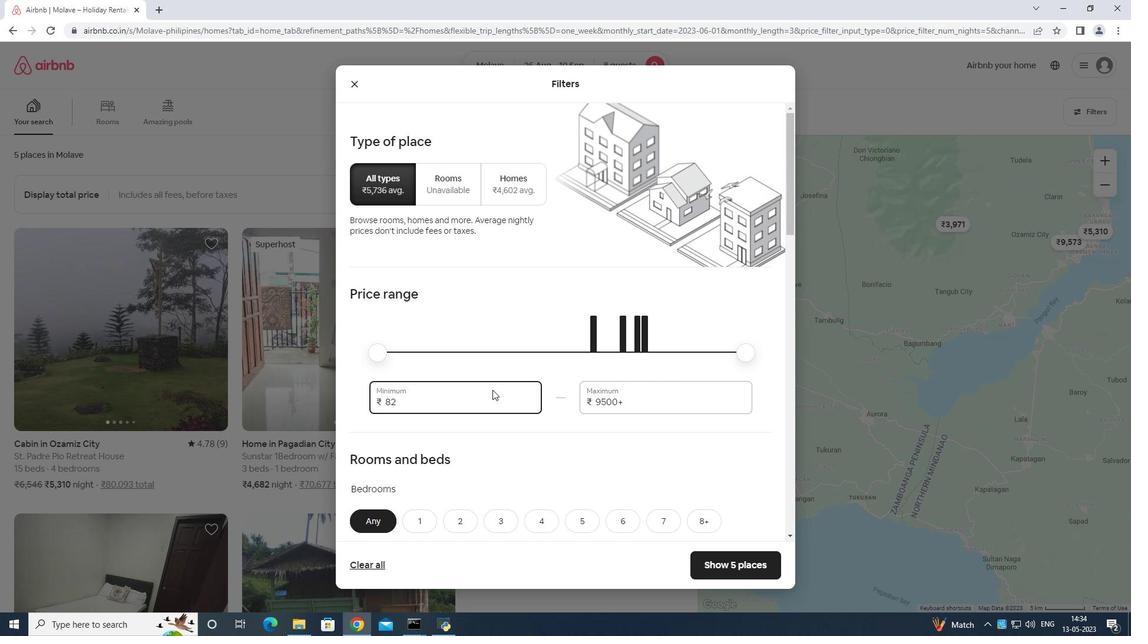
Action: Mouse moved to (493, 389)
Screenshot: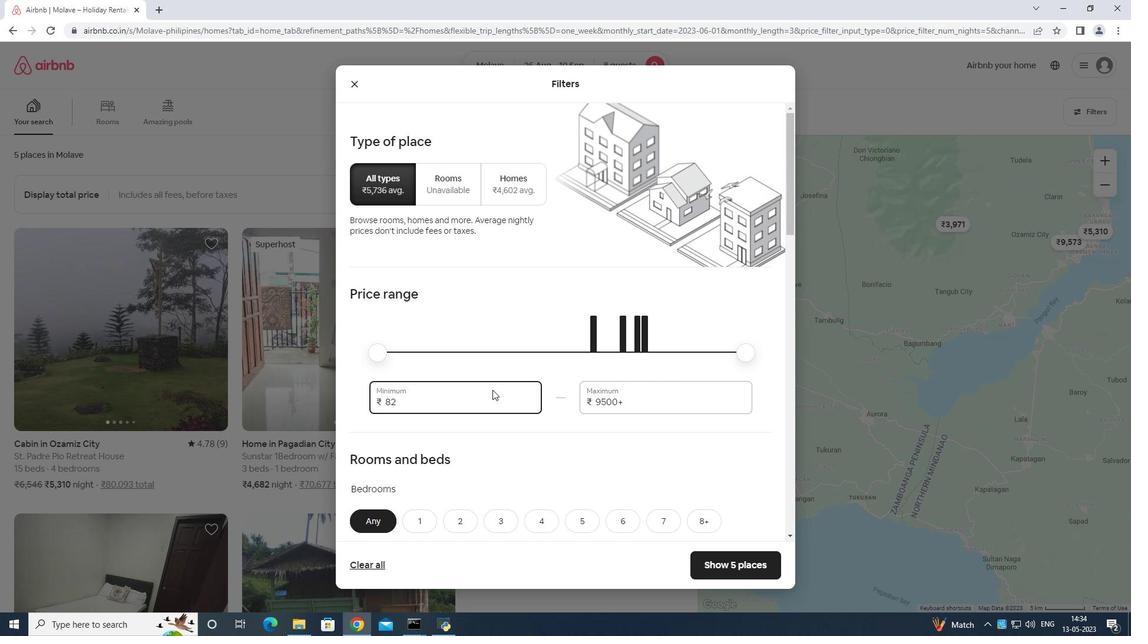
Action: Key pressed <Key.backspace><Key.backspace>1
Screenshot: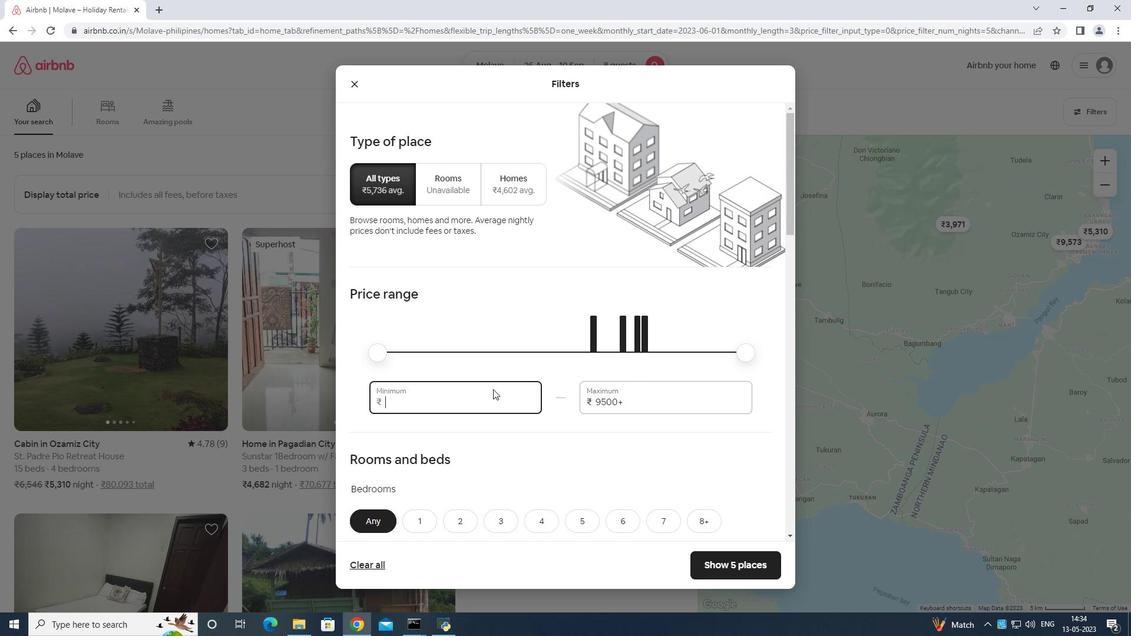 
Action: Mouse moved to (498, 388)
Screenshot: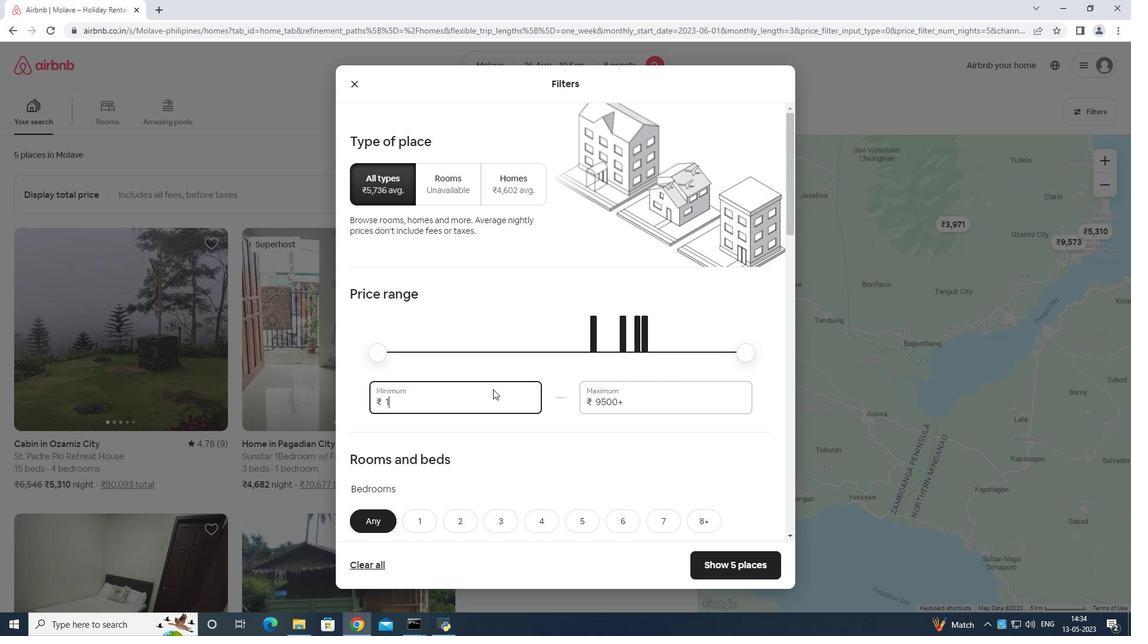 
Action: Key pressed 0
Screenshot: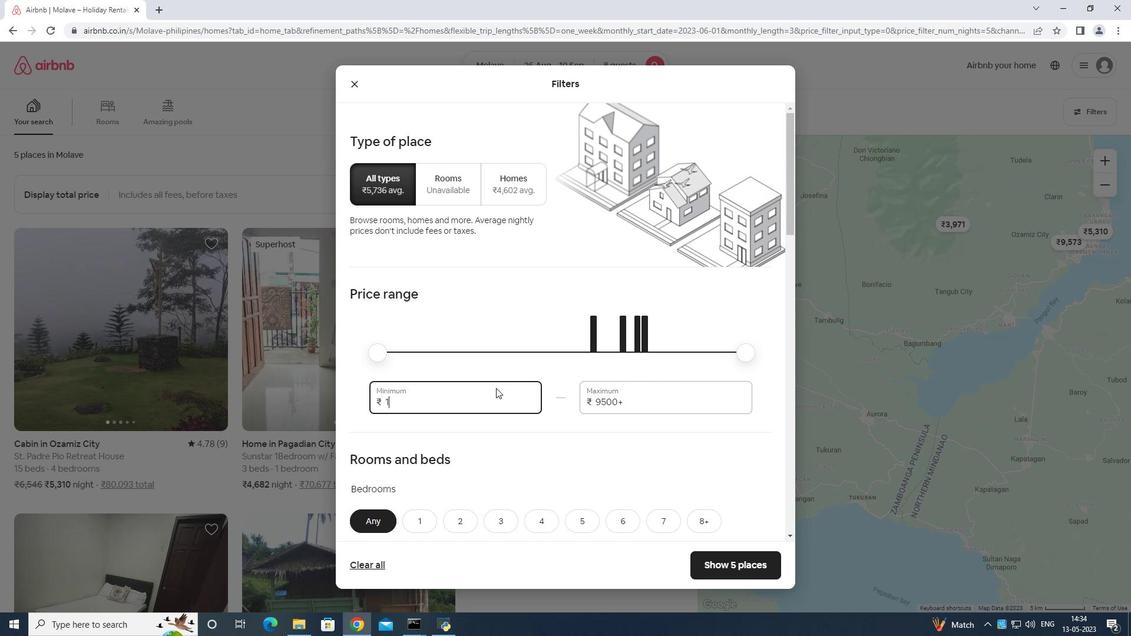
Action: Mouse moved to (498, 388)
Screenshot: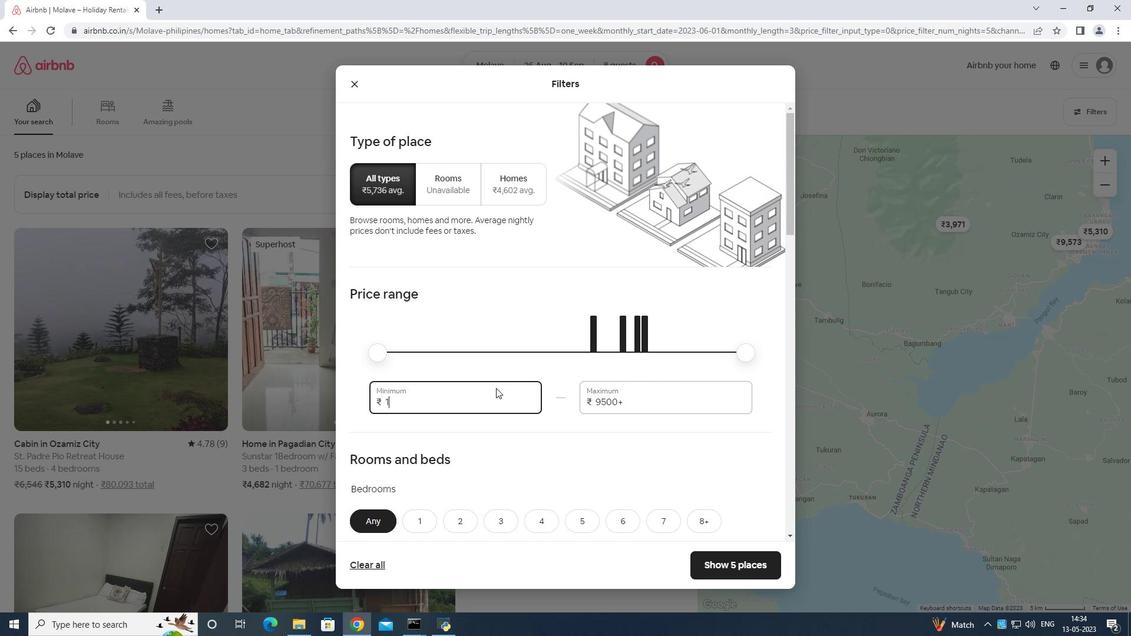 
Action: Key pressed 0
Screenshot: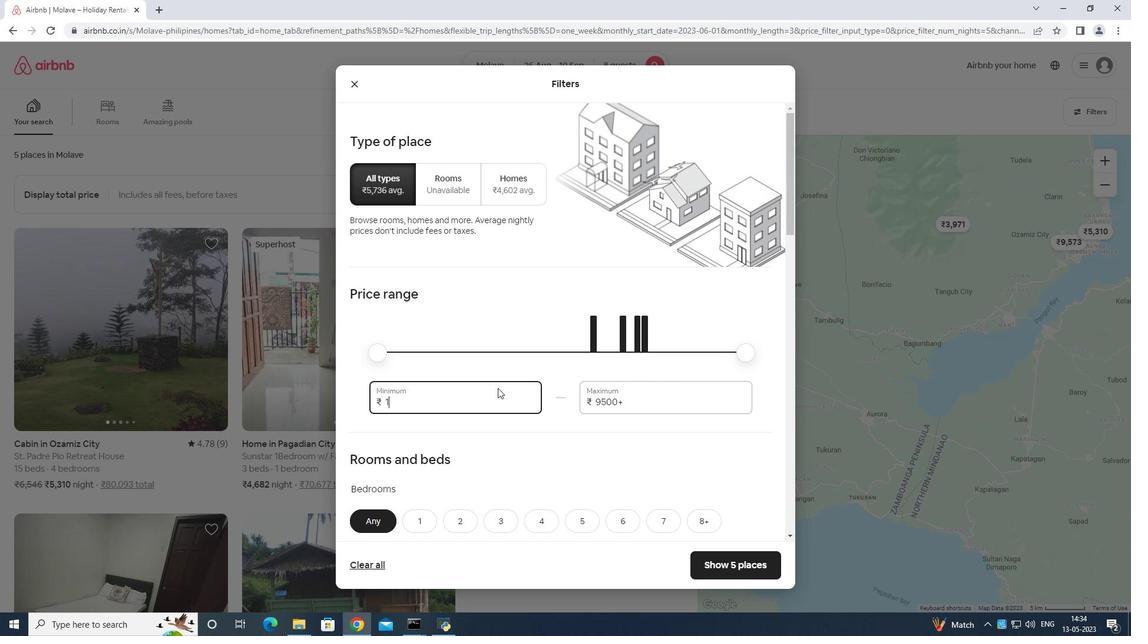 
Action: Mouse moved to (500, 387)
Screenshot: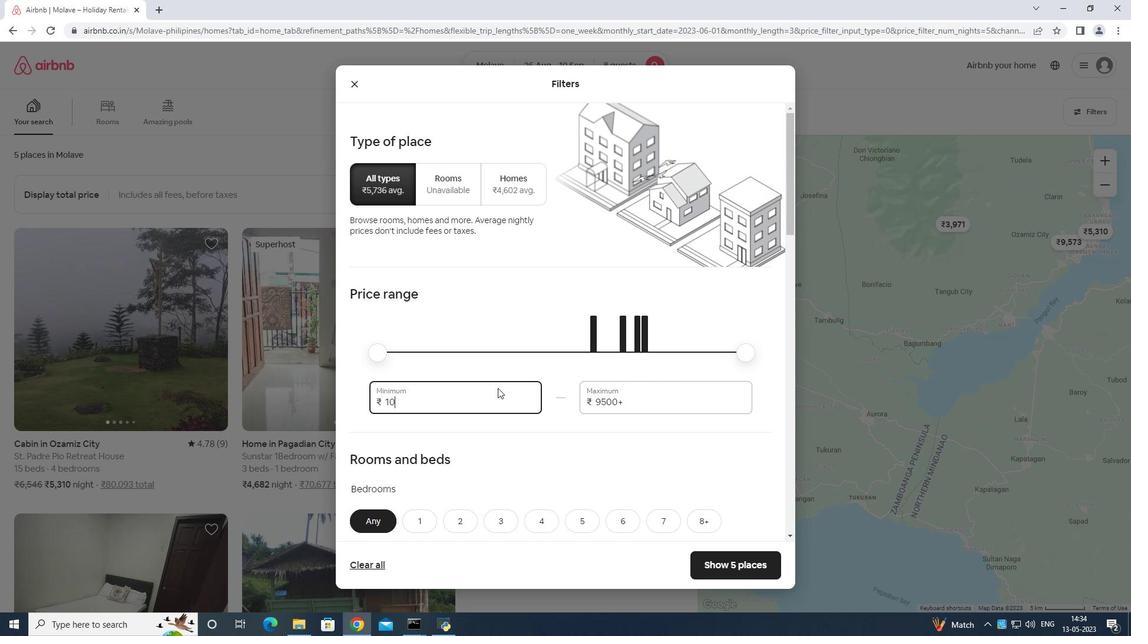 
Action: Key pressed 0
Screenshot: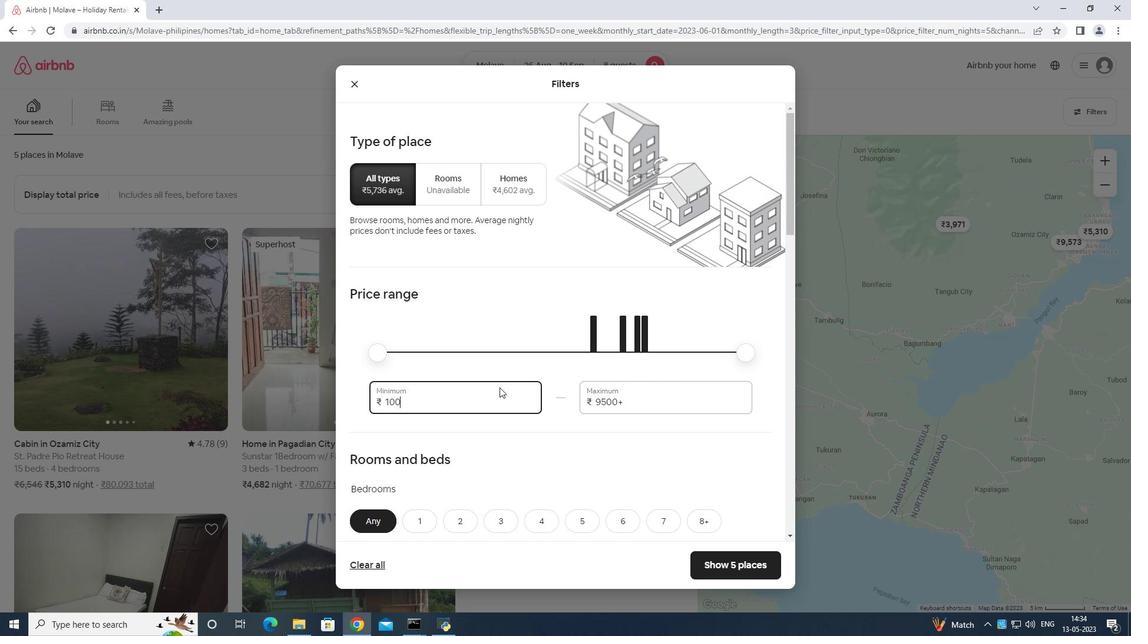 
Action: Mouse moved to (503, 384)
Screenshot: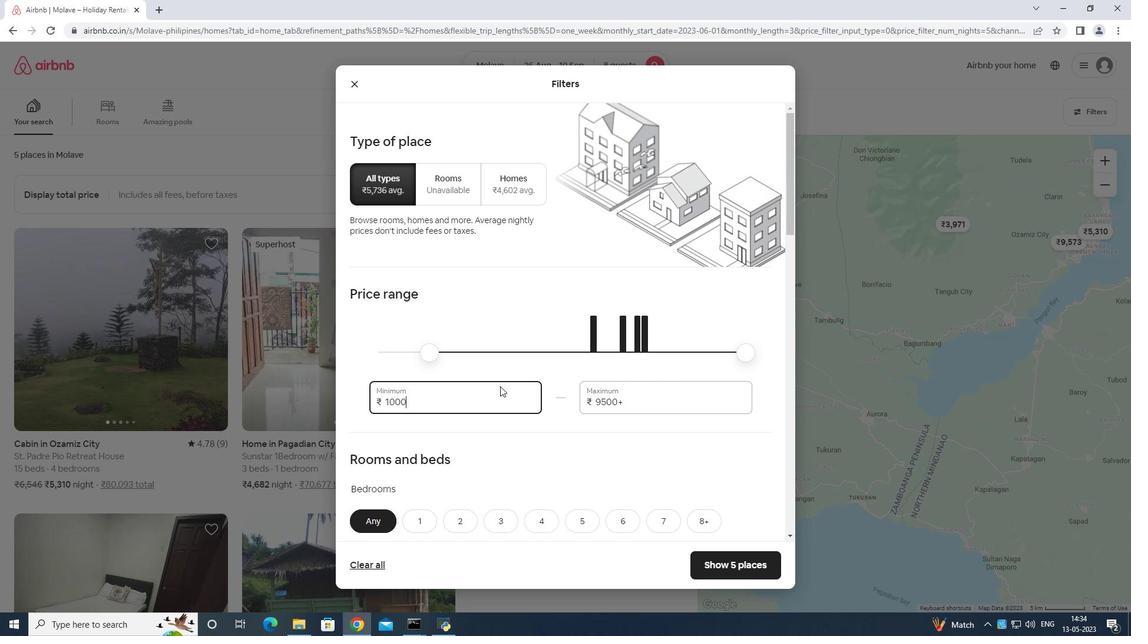 
Action: Key pressed 0
Screenshot: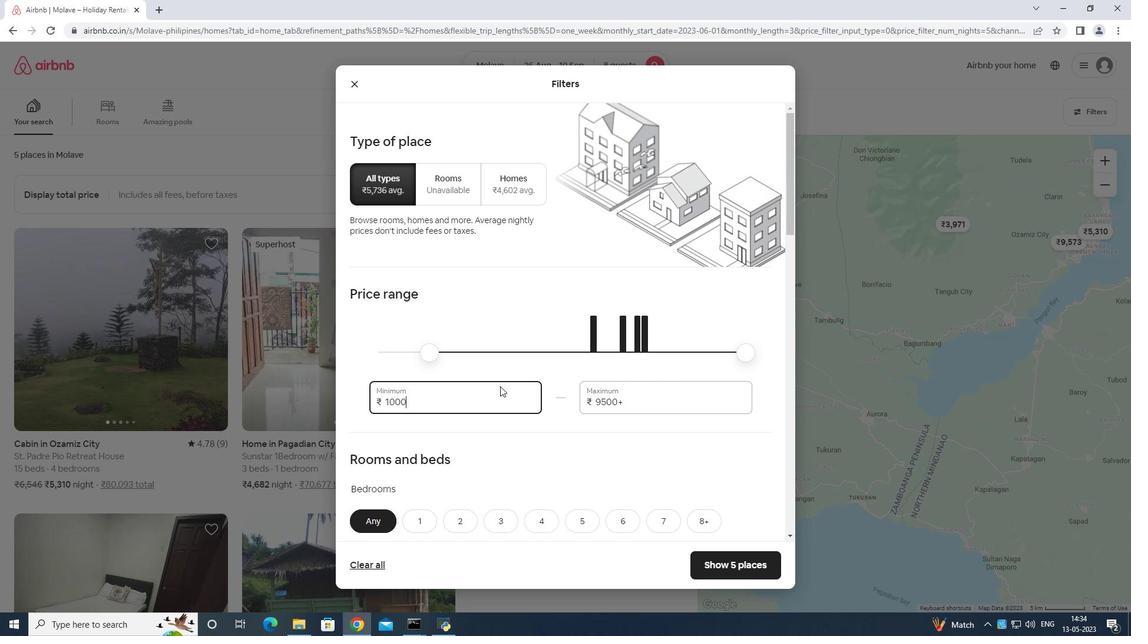
Action: Mouse moved to (624, 391)
Screenshot: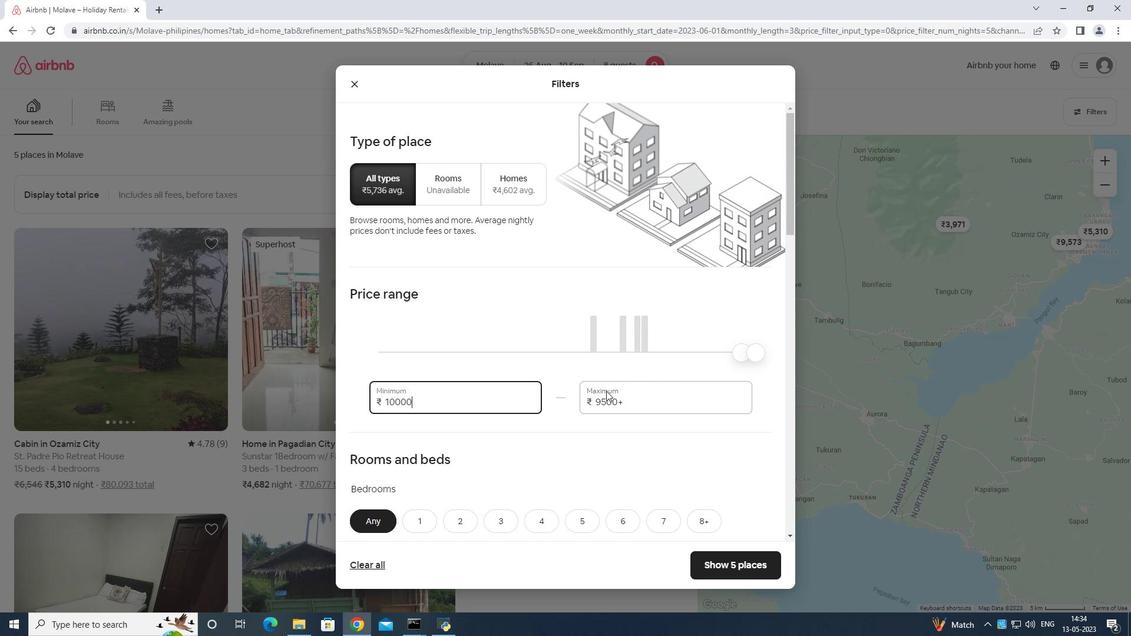 
Action: Mouse pressed left at (624, 391)
Screenshot: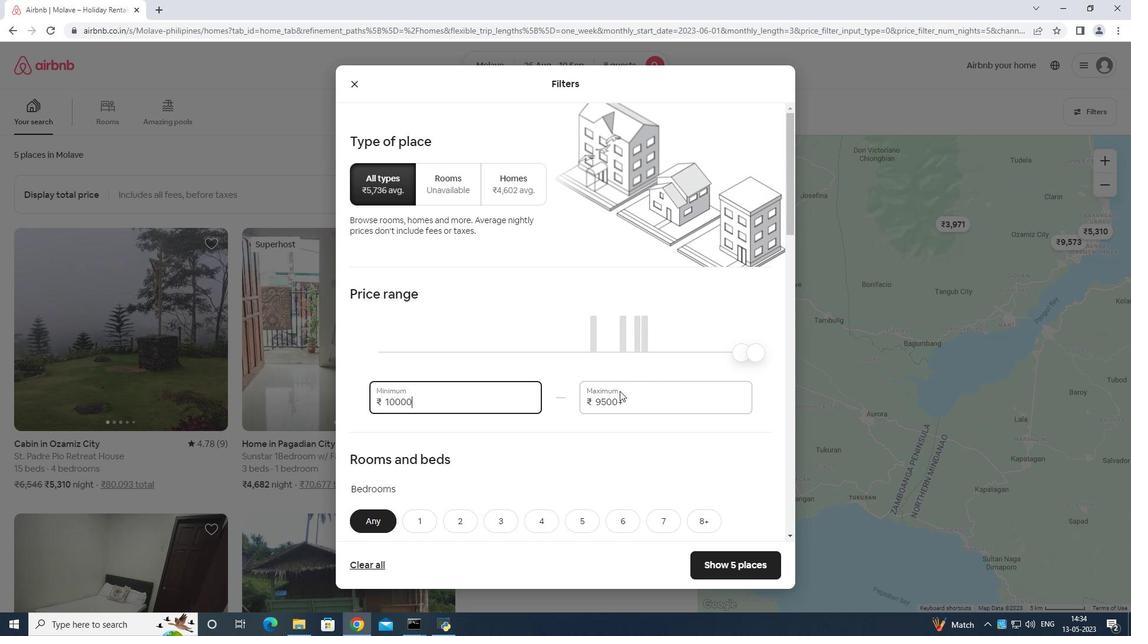 
Action: Mouse moved to (621, 390)
Screenshot: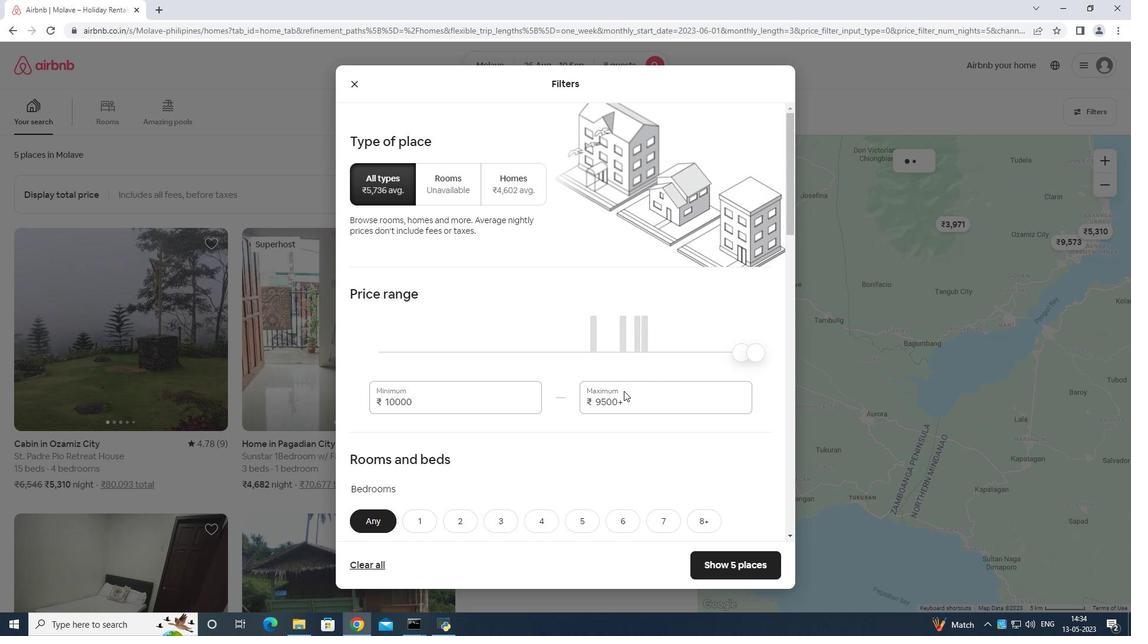 
Action: Key pressed <Key.backspace><Key.backspace><Key.backspace><Key.backspace><Key.backspace><Key.backspace><Key.backspace><Key.backspace><Key.backspace><Key.backspace><Key.backspace><Key.backspace><Key.backspace><Key.backspace>15
Screenshot: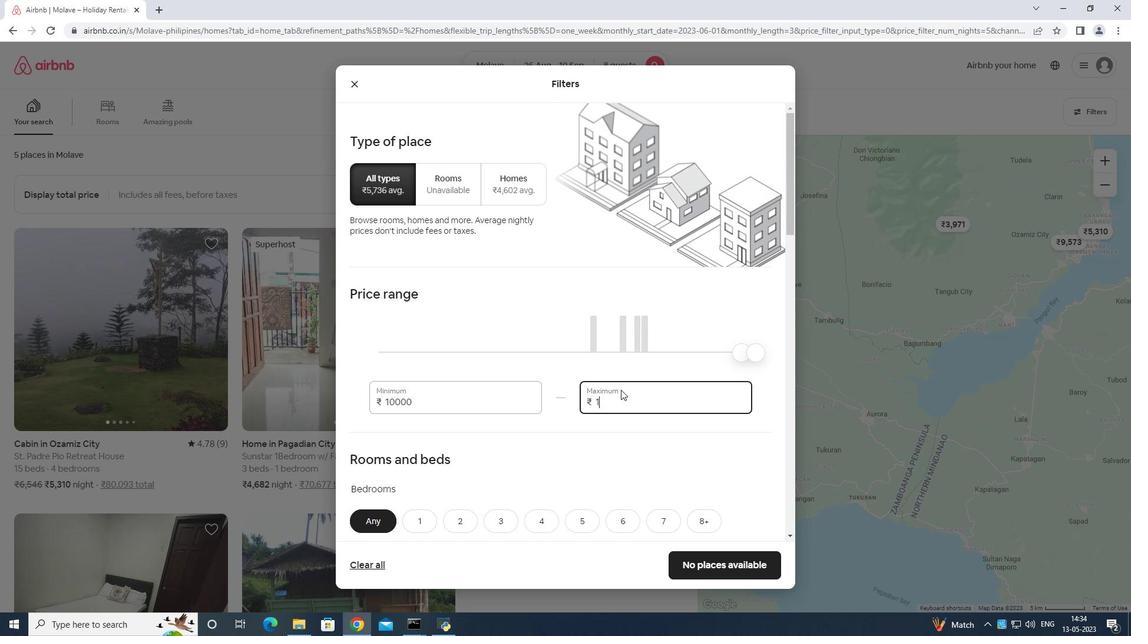 
Action: Mouse moved to (624, 388)
Screenshot: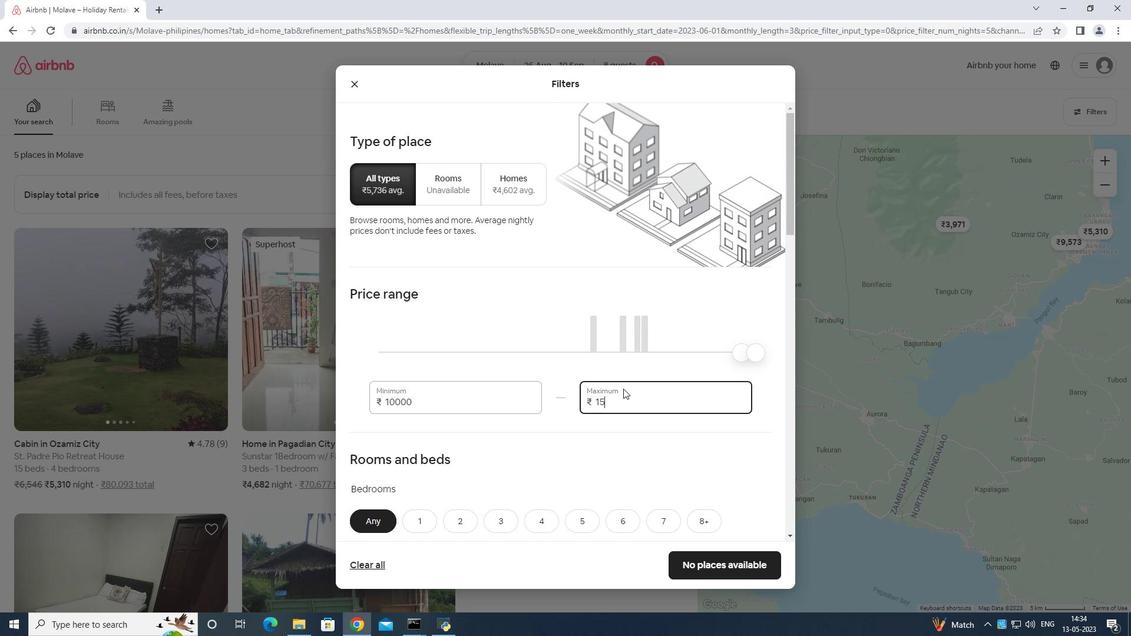 
Action: Key pressed 000
Screenshot: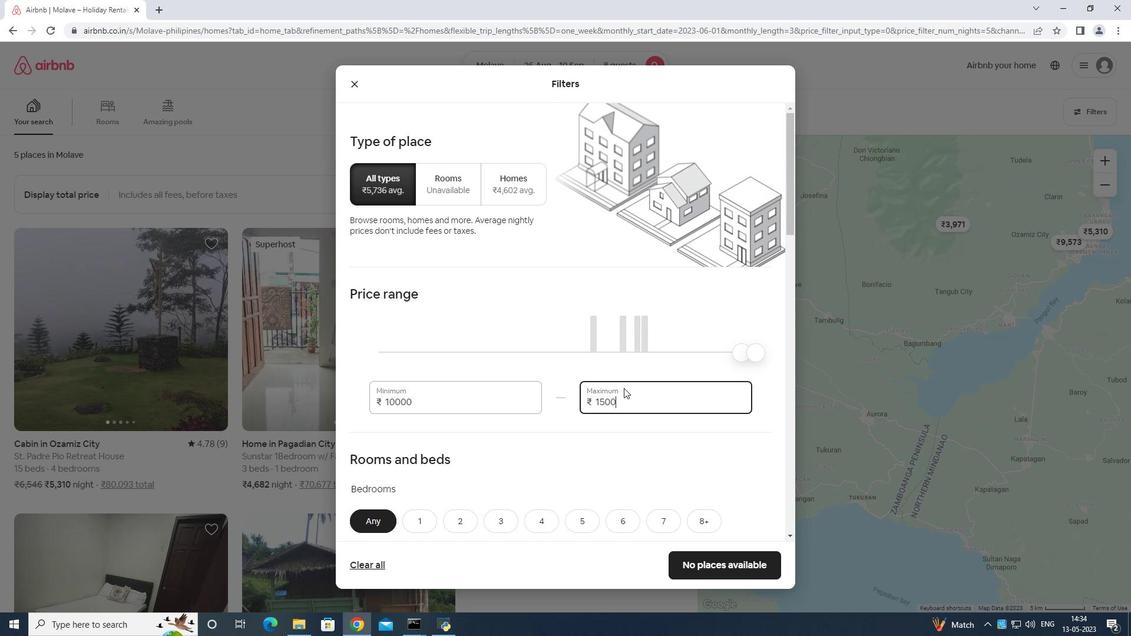 
Action: Mouse moved to (628, 384)
Screenshot: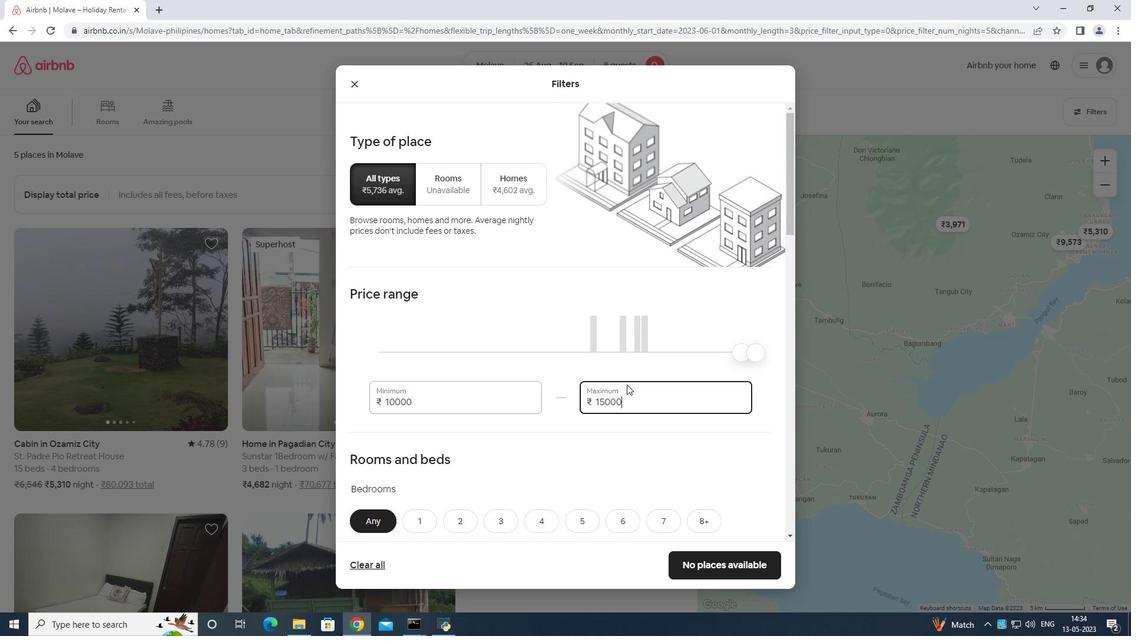 
Action: Mouse scrolled (628, 384) with delta (0, 0)
Screenshot: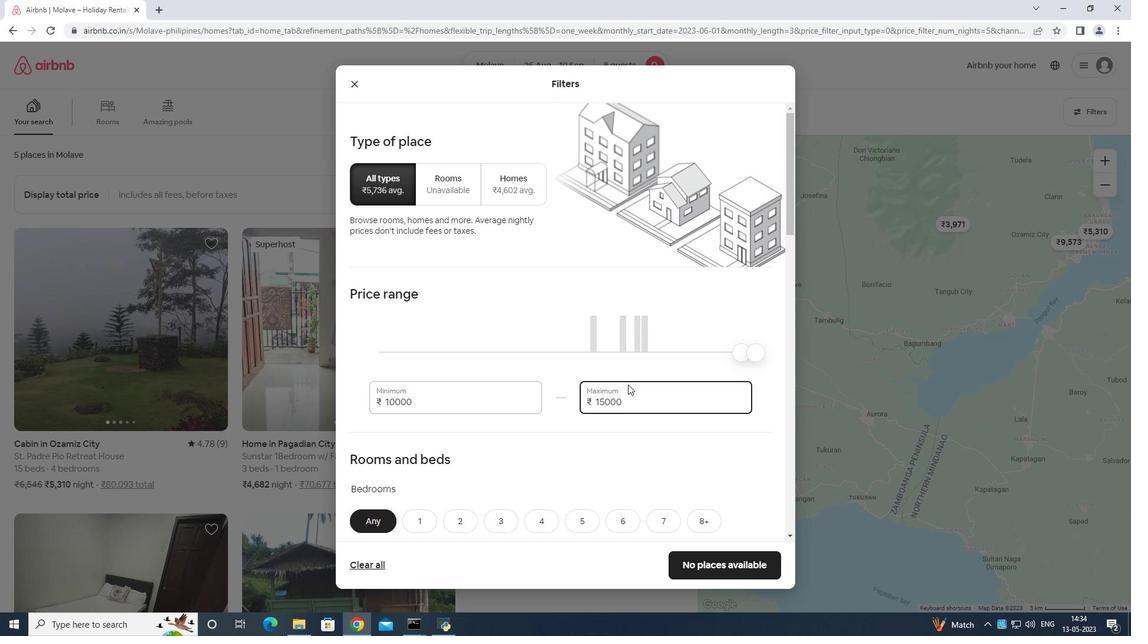 
Action: Mouse moved to (628, 385)
Screenshot: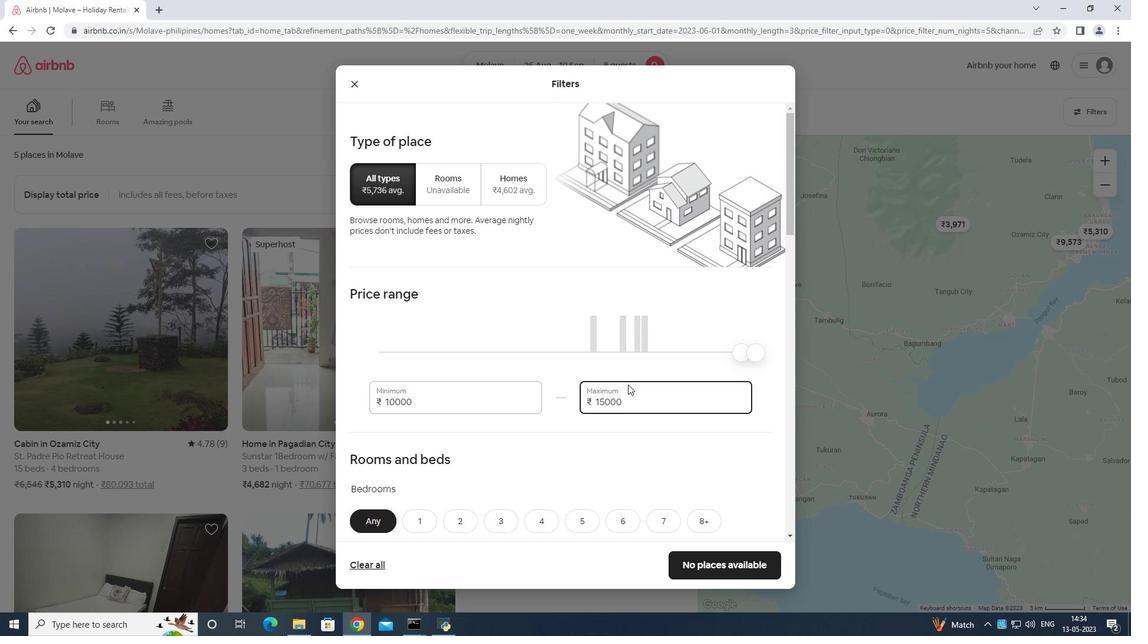 
Action: Mouse scrolled (628, 384) with delta (0, 0)
Screenshot: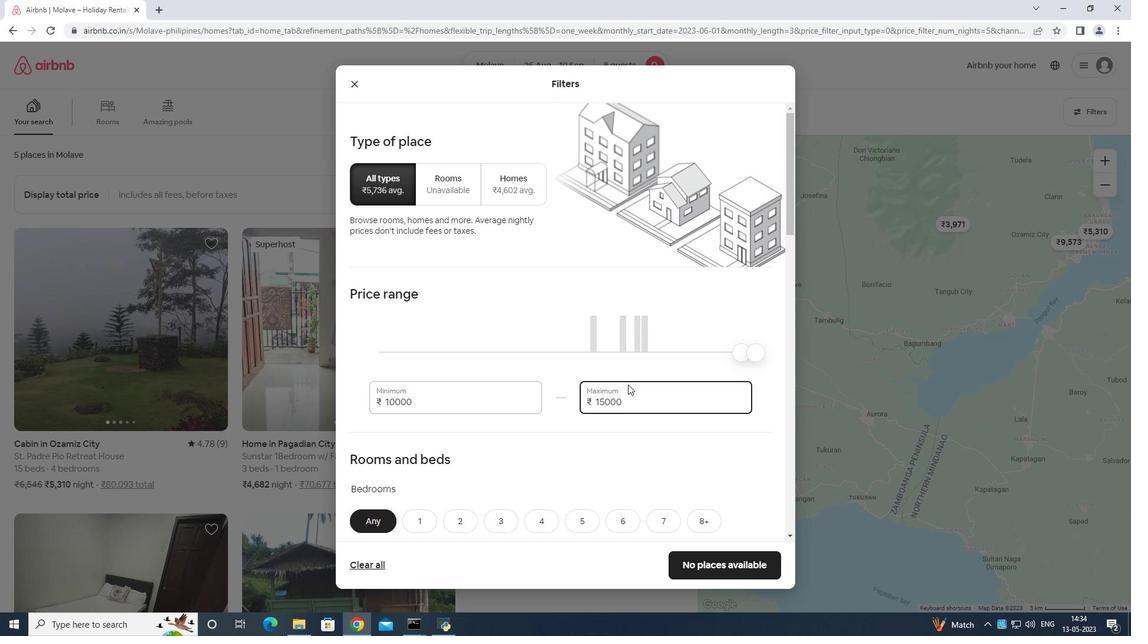 
Action: Mouse scrolled (628, 384) with delta (0, 0)
Screenshot: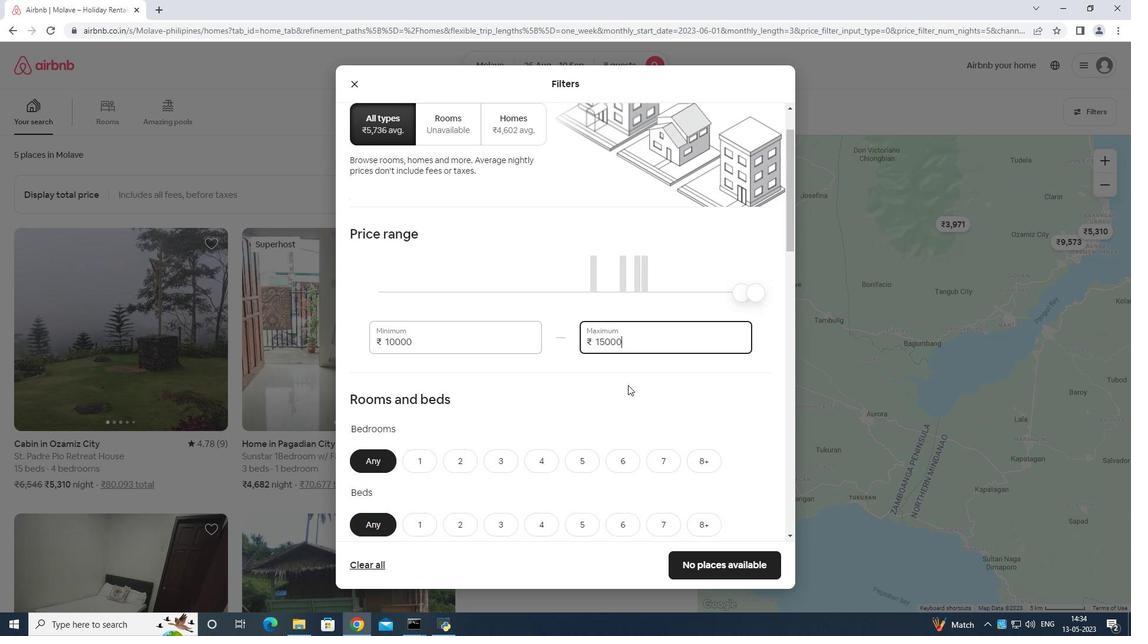 
Action: Mouse moved to (620, 338)
Screenshot: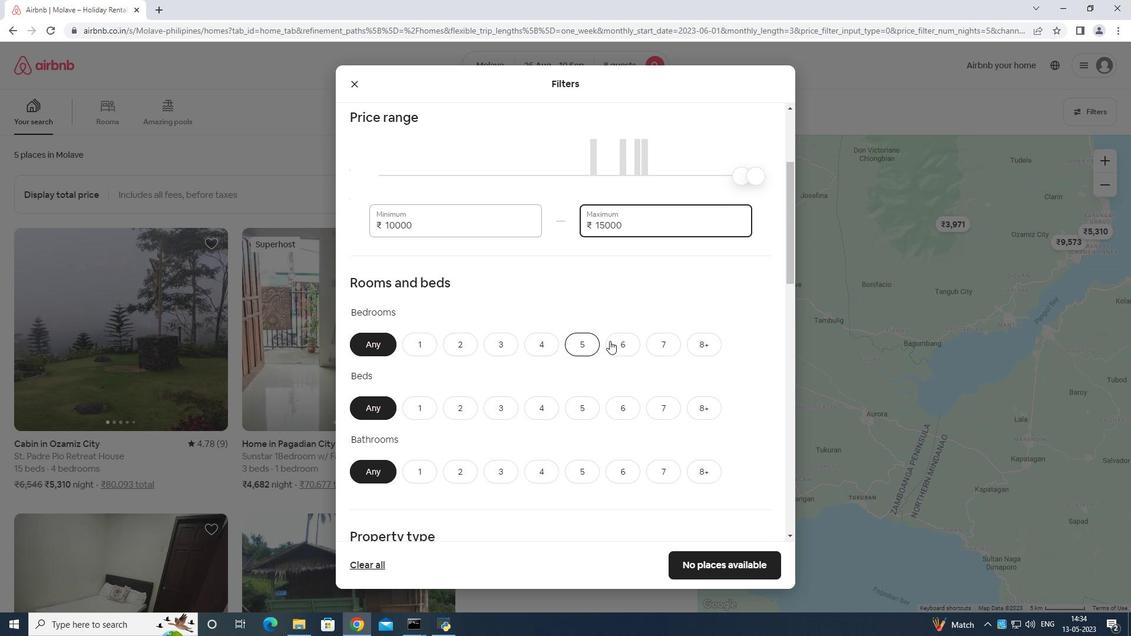 
Action: Mouse pressed left at (620, 338)
Screenshot: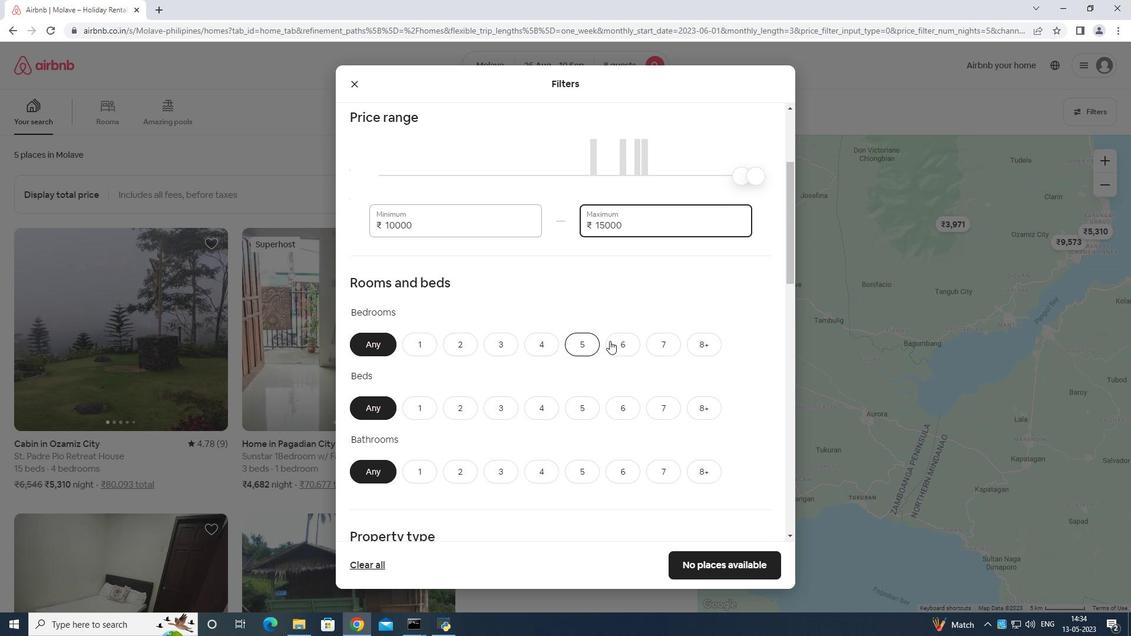 
Action: Mouse moved to (622, 410)
Screenshot: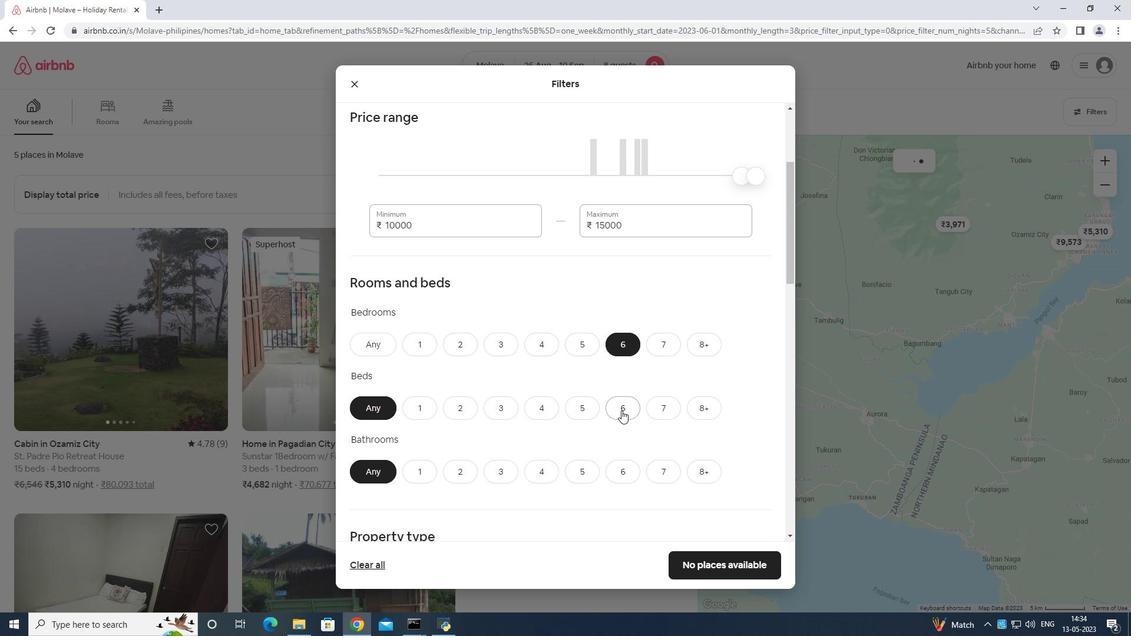 
Action: Mouse pressed left at (622, 410)
Screenshot: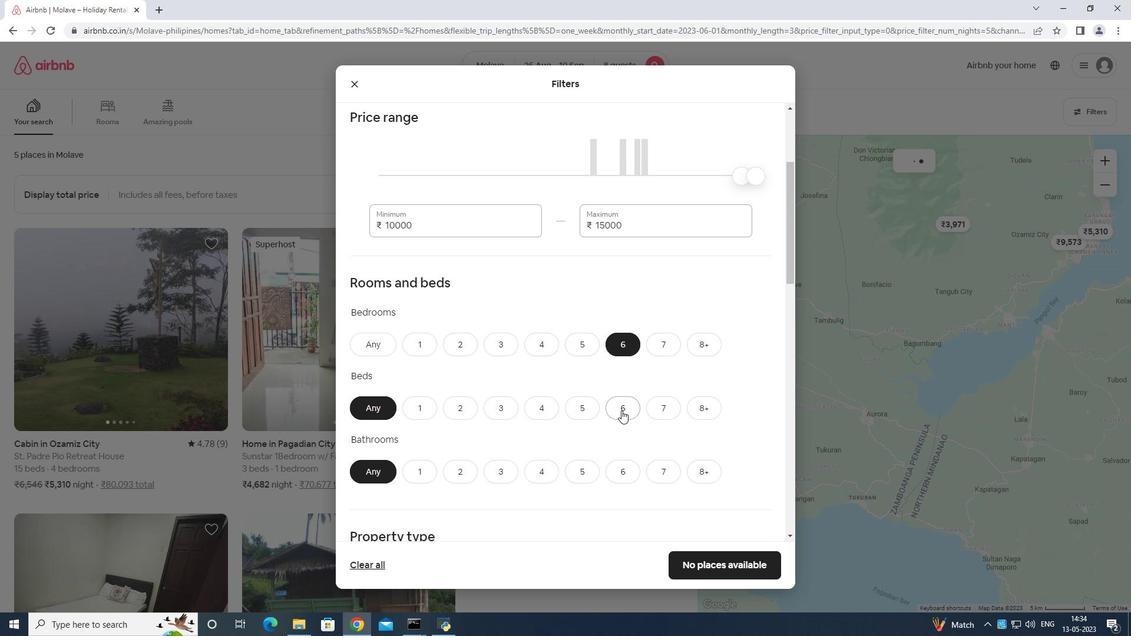 
Action: Mouse moved to (629, 466)
Screenshot: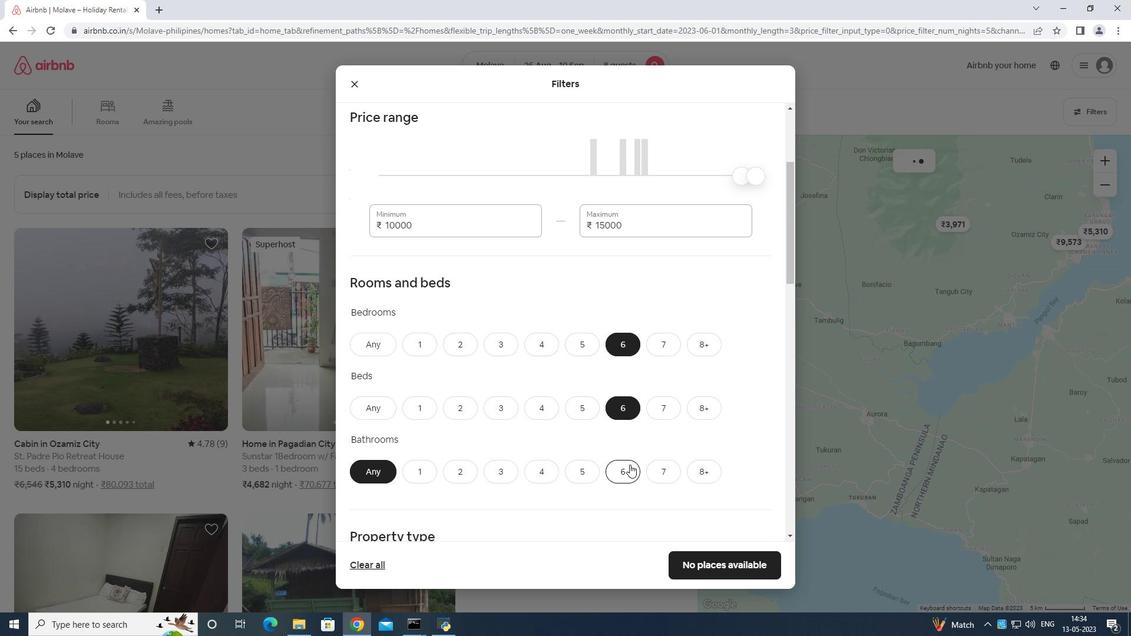
Action: Mouse pressed left at (629, 466)
Screenshot: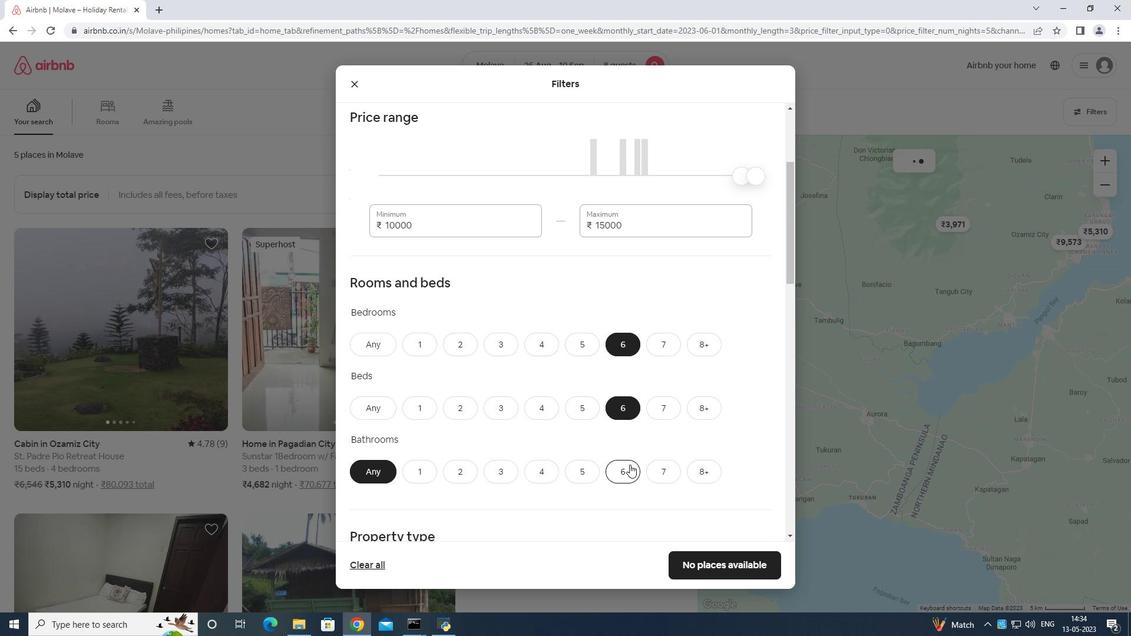 
Action: Mouse moved to (625, 452)
Screenshot: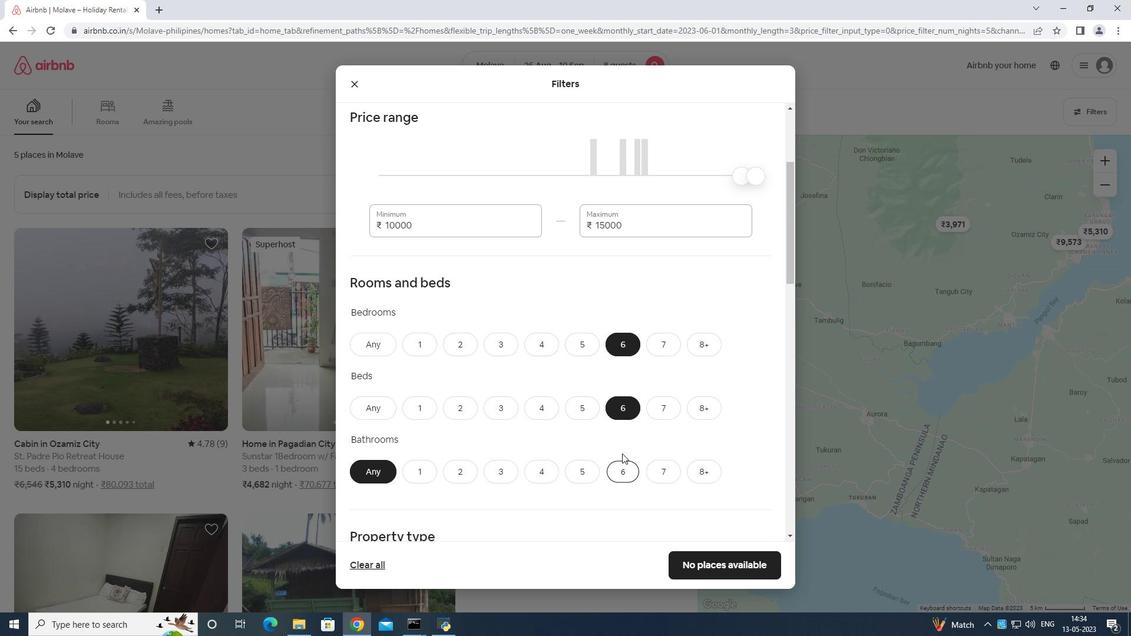 
Action: Mouse scrolled (625, 451) with delta (0, 0)
Screenshot: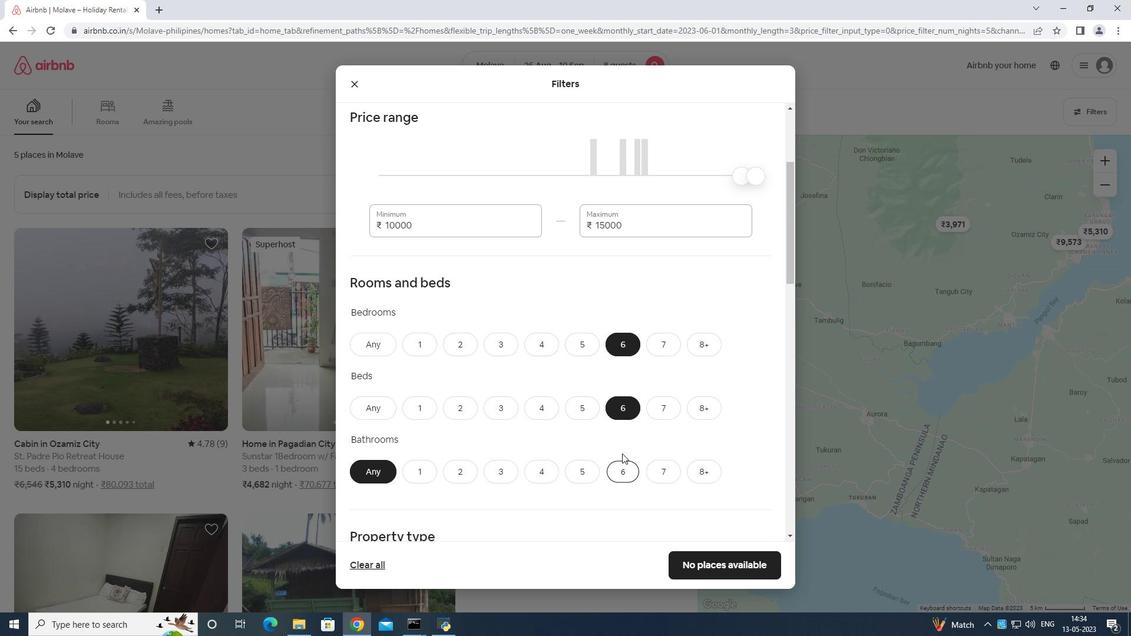 
Action: Mouse moved to (626, 453)
Screenshot: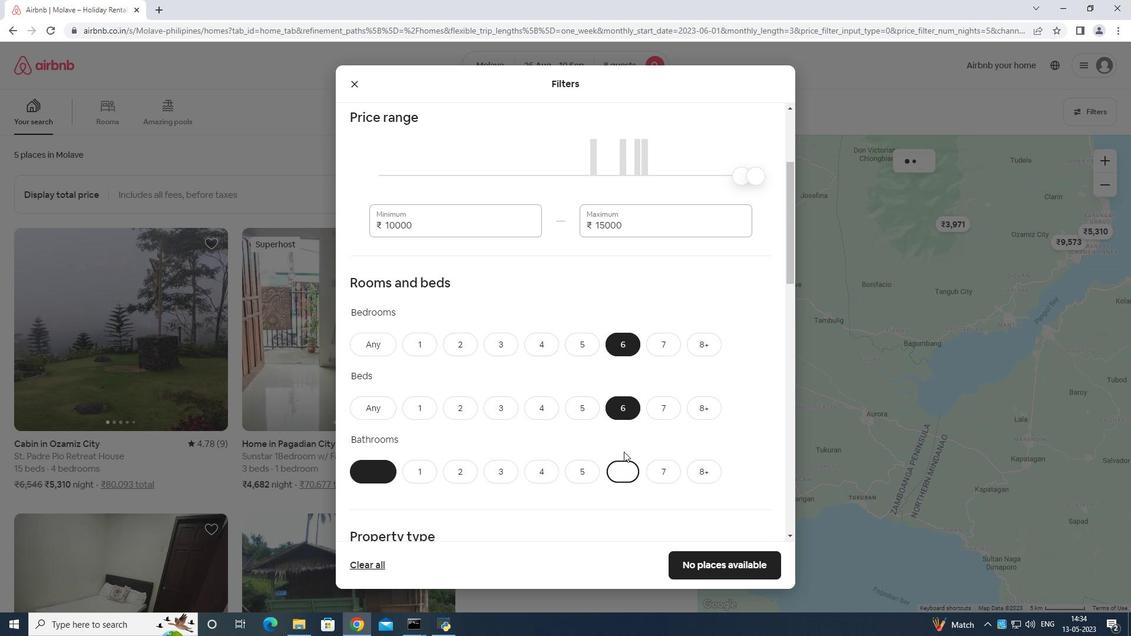 
Action: Mouse scrolled (626, 452) with delta (0, 0)
Screenshot: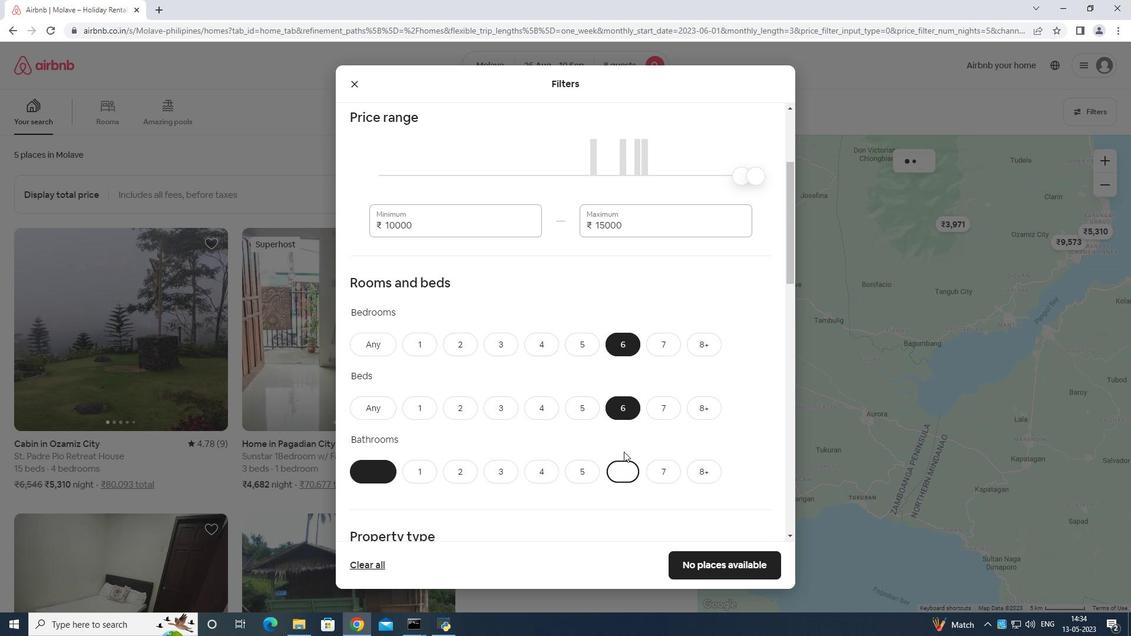 
Action: Mouse moved to (629, 453)
Screenshot: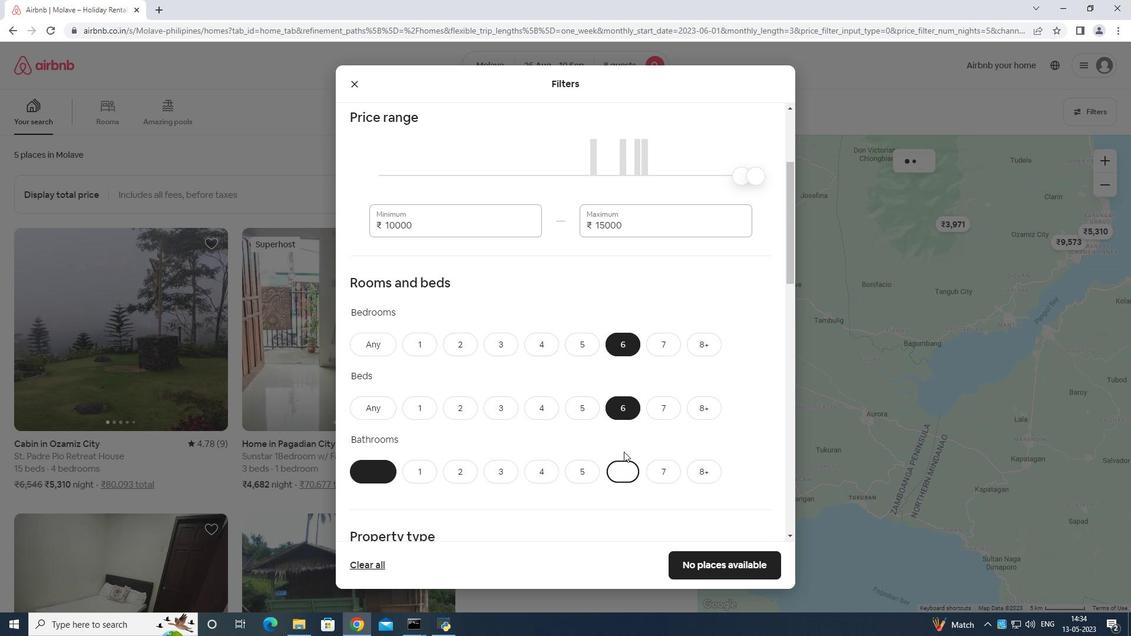 
Action: Mouse scrolled (629, 452) with delta (0, 0)
Screenshot: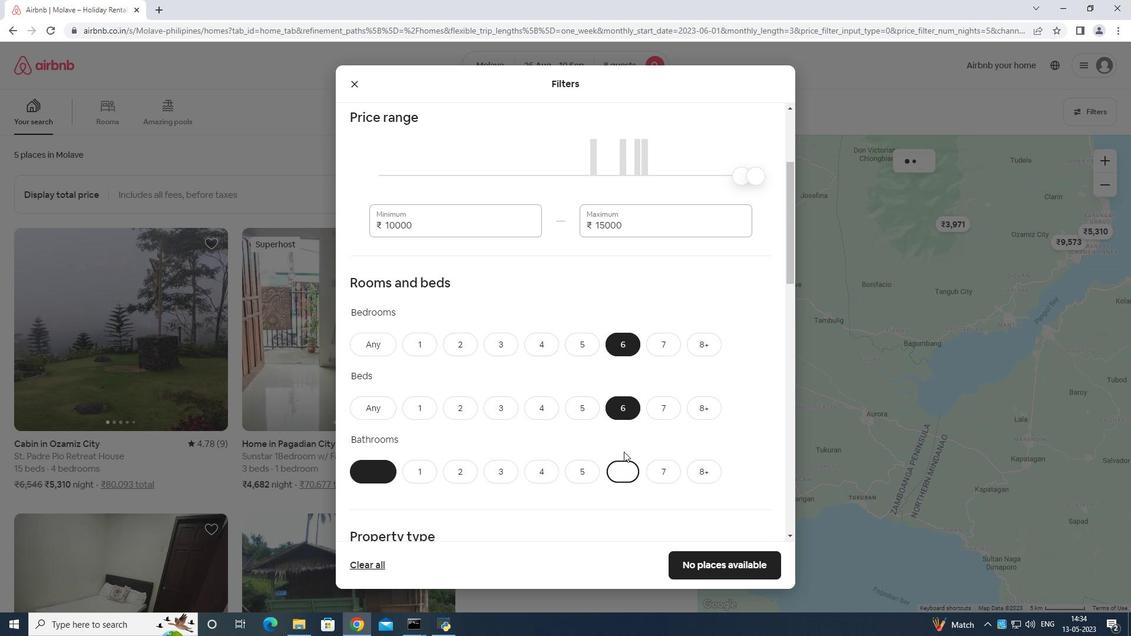 
Action: Mouse moved to (631, 452)
Screenshot: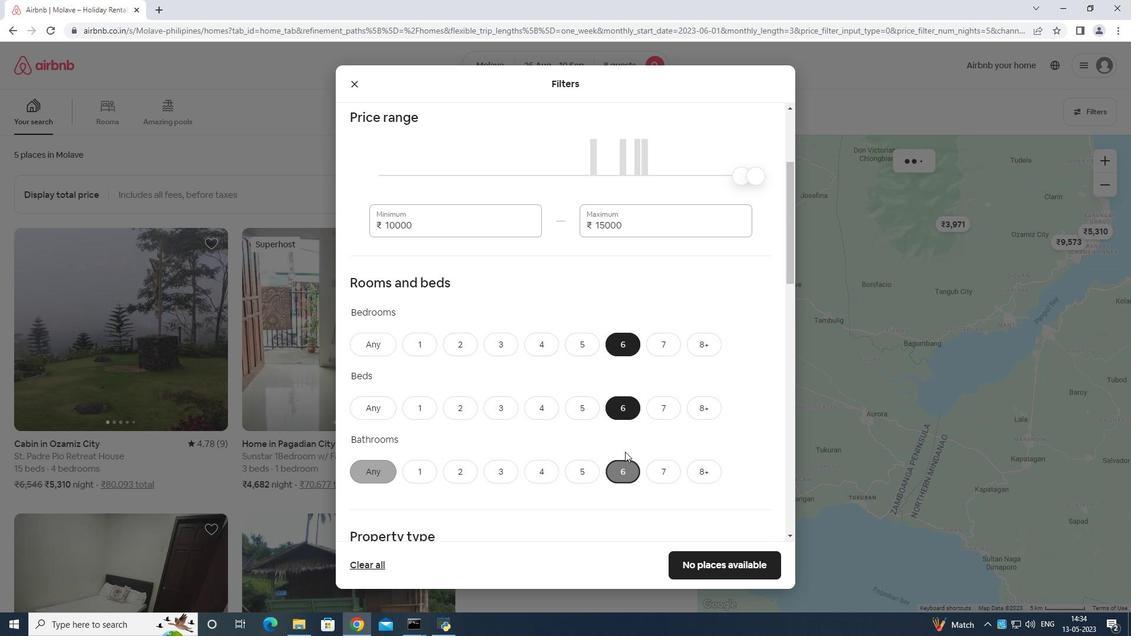 
Action: Mouse scrolled (631, 451) with delta (0, 0)
Screenshot: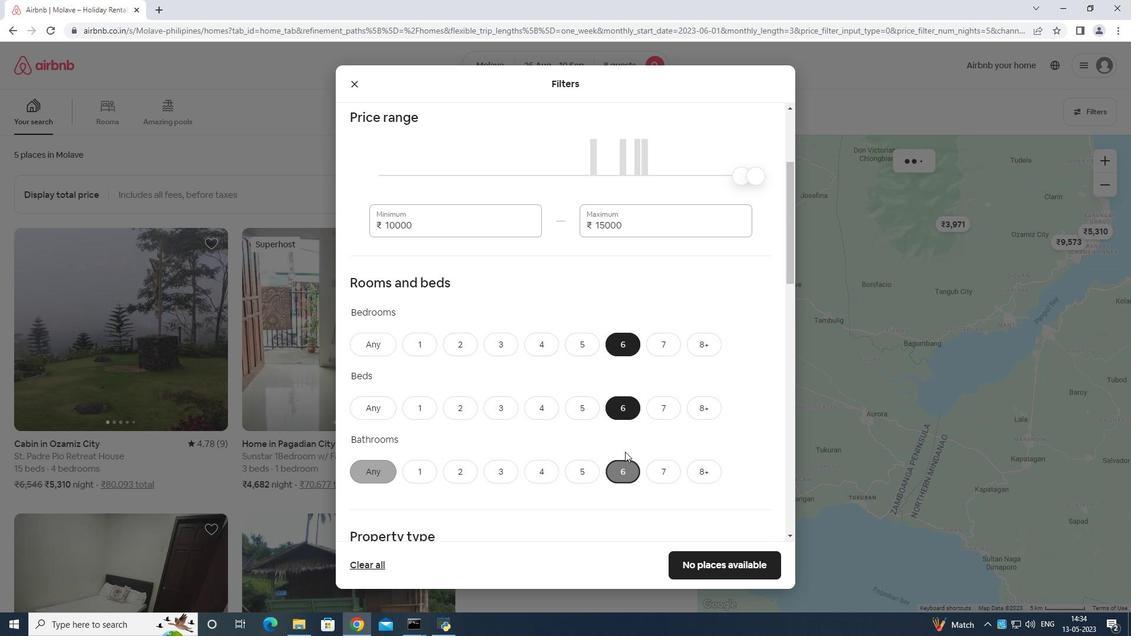 
Action: Mouse moved to (633, 449)
Screenshot: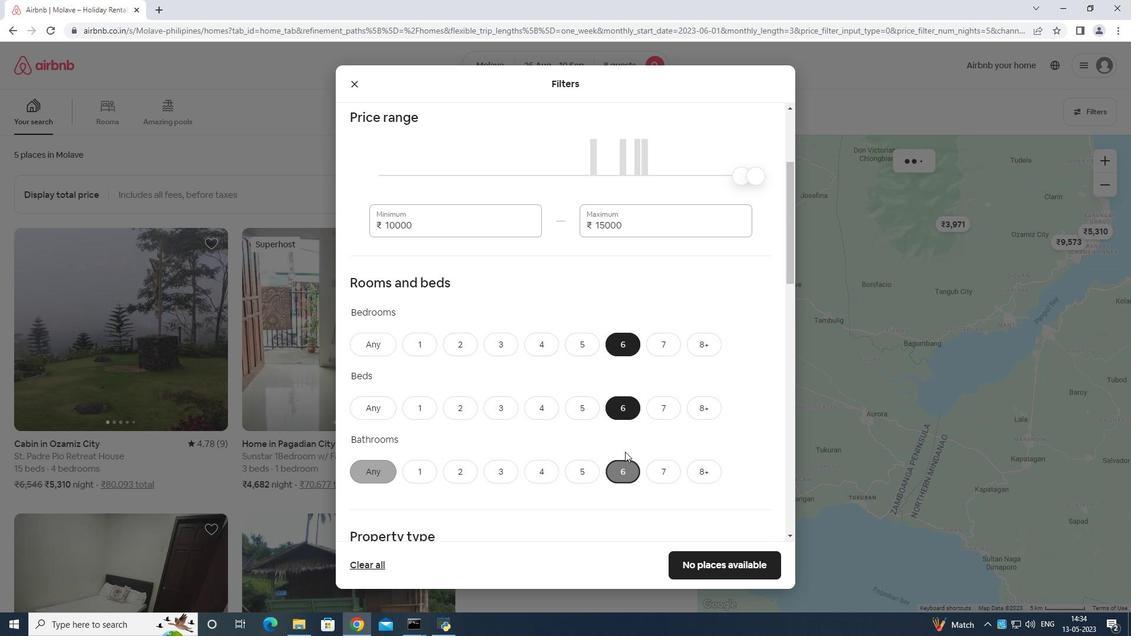 
Action: Mouse scrolled (633, 448) with delta (0, 0)
Screenshot: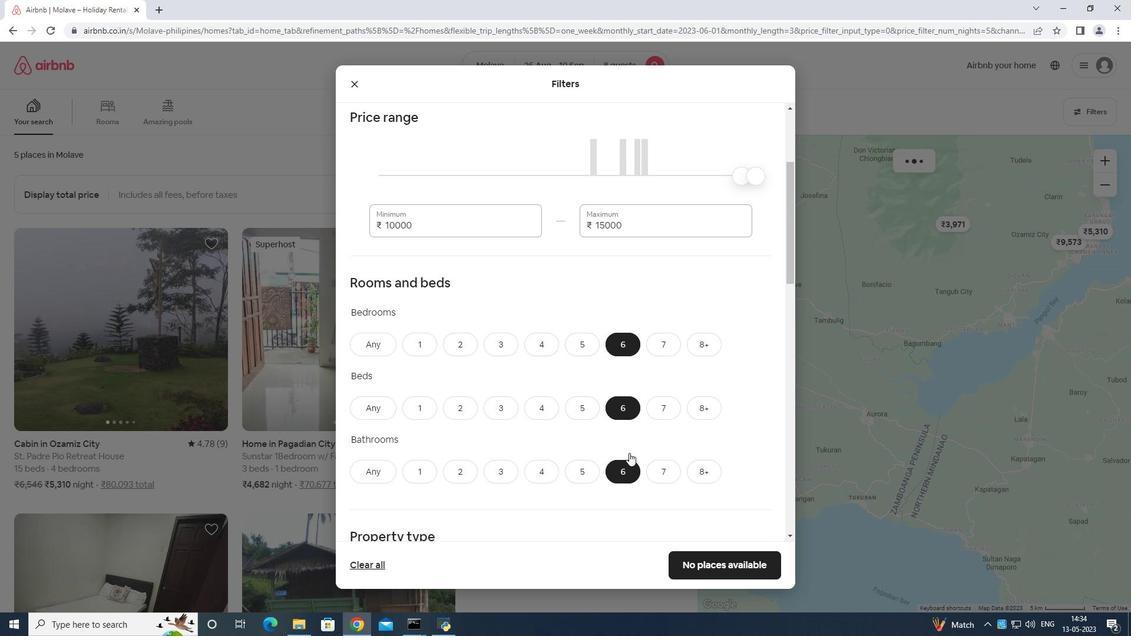 
Action: Mouse moved to (426, 304)
Screenshot: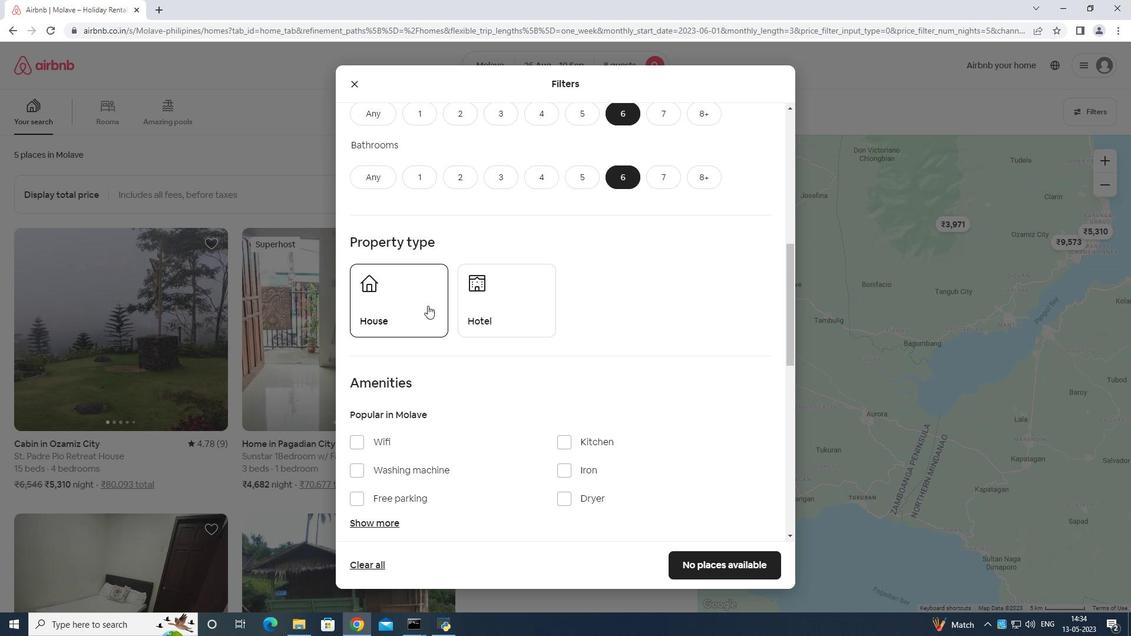 
Action: Mouse pressed left at (426, 304)
Screenshot: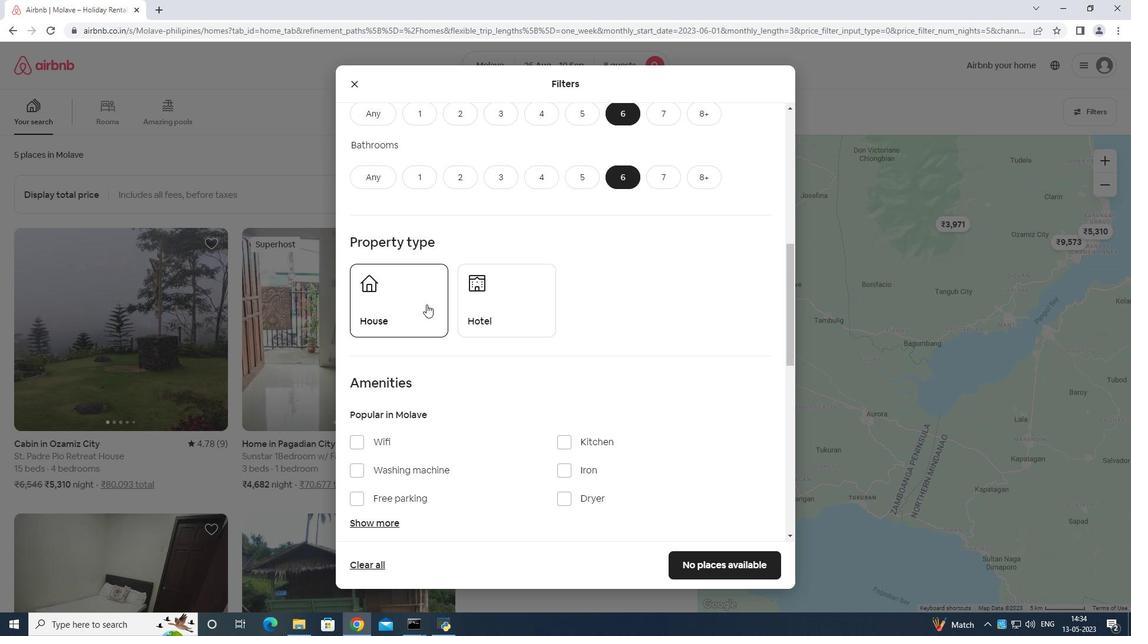 
Action: Mouse moved to (419, 295)
Screenshot: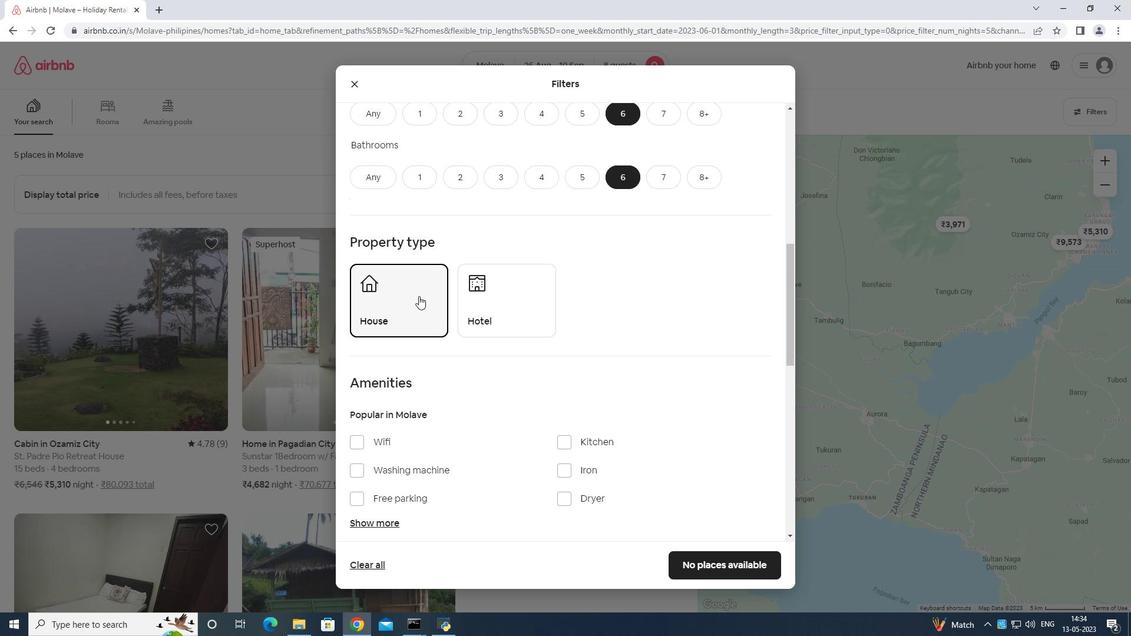 
Action: Mouse scrolled (419, 294) with delta (0, 0)
Screenshot: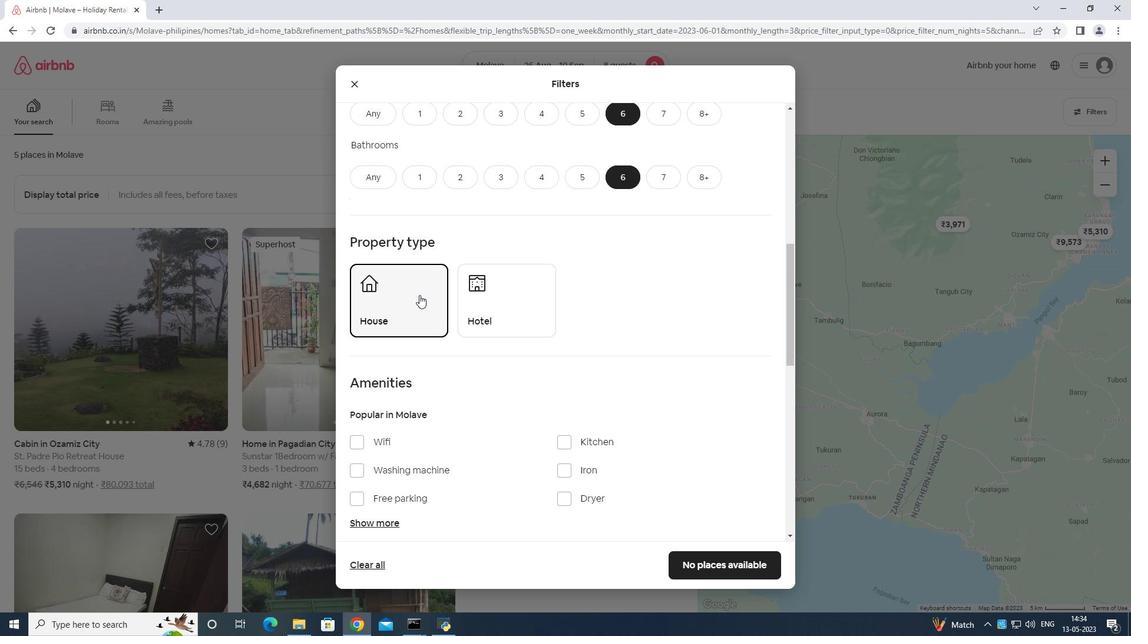 
Action: Mouse scrolled (419, 294) with delta (0, 0)
Screenshot: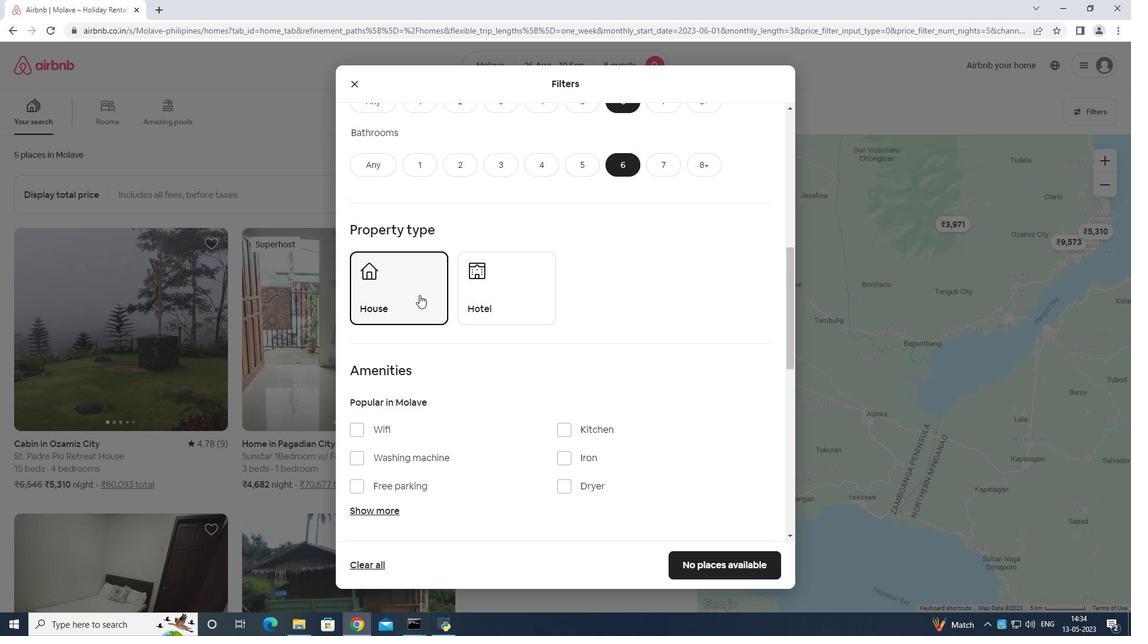 
Action: Mouse moved to (363, 324)
Screenshot: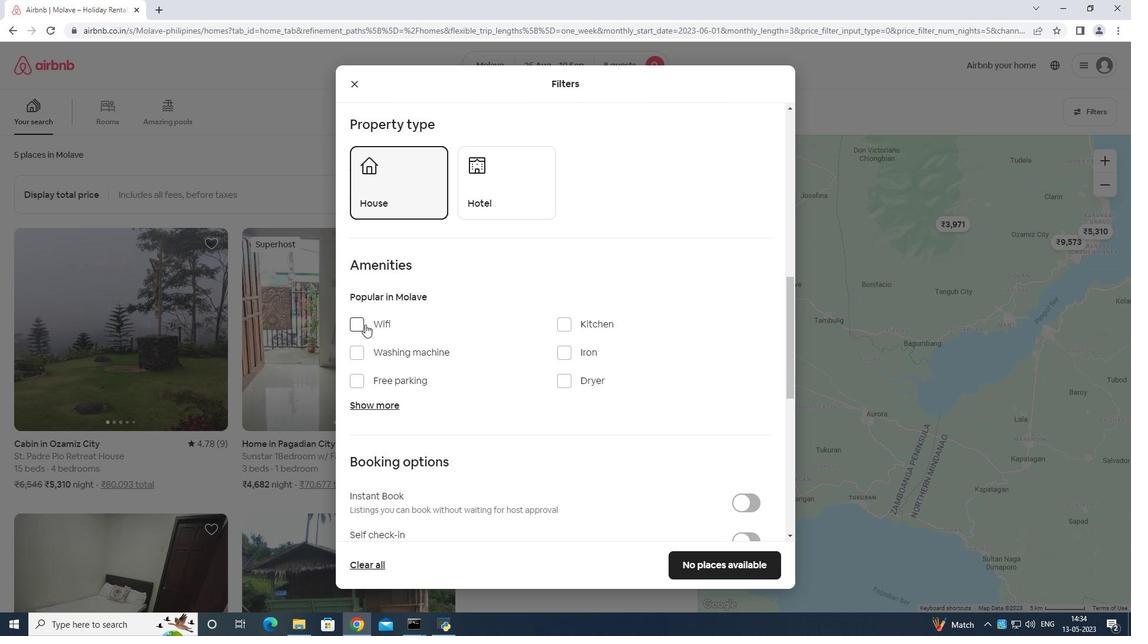 
Action: Mouse pressed left at (363, 324)
Screenshot: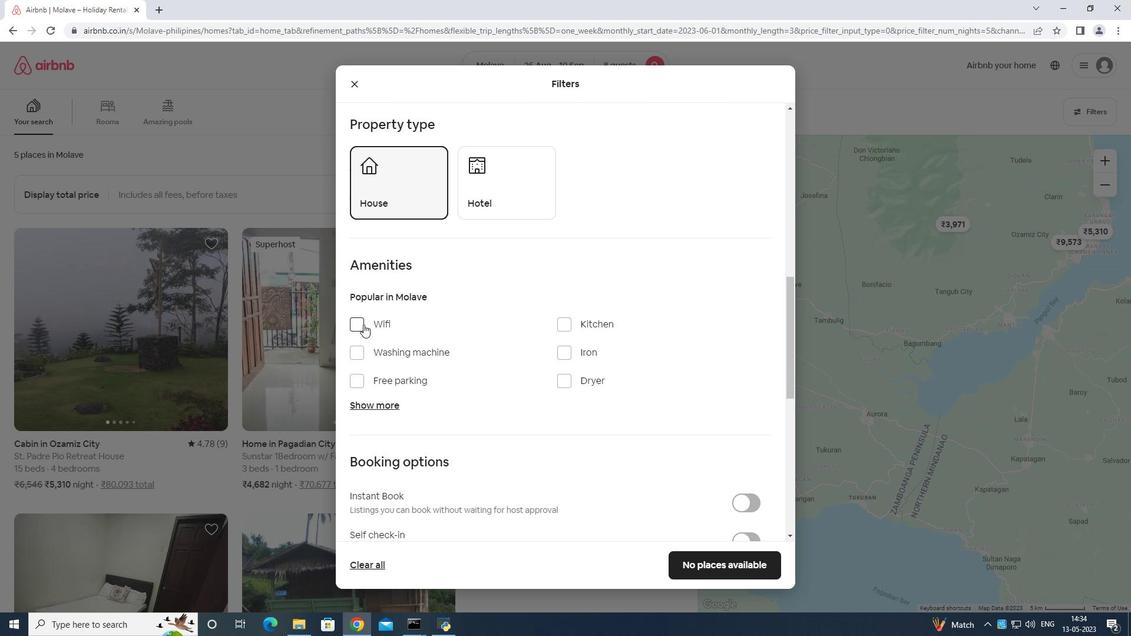 
Action: Mouse moved to (363, 380)
Screenshot: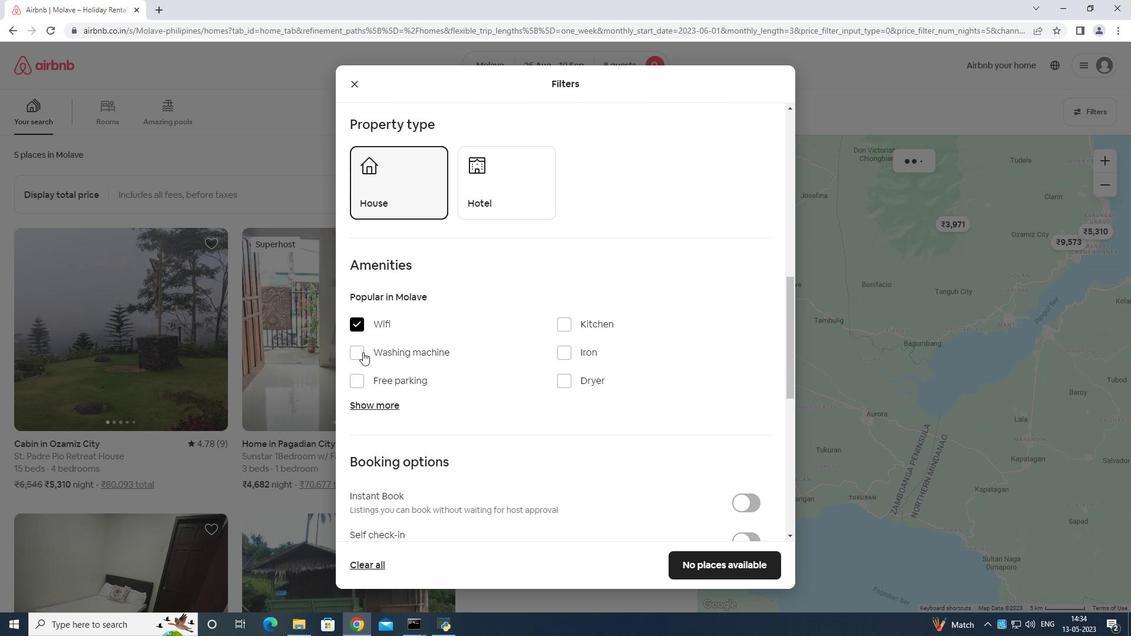 
Action: Mouse pressed left at (363, 380)
Screenshot: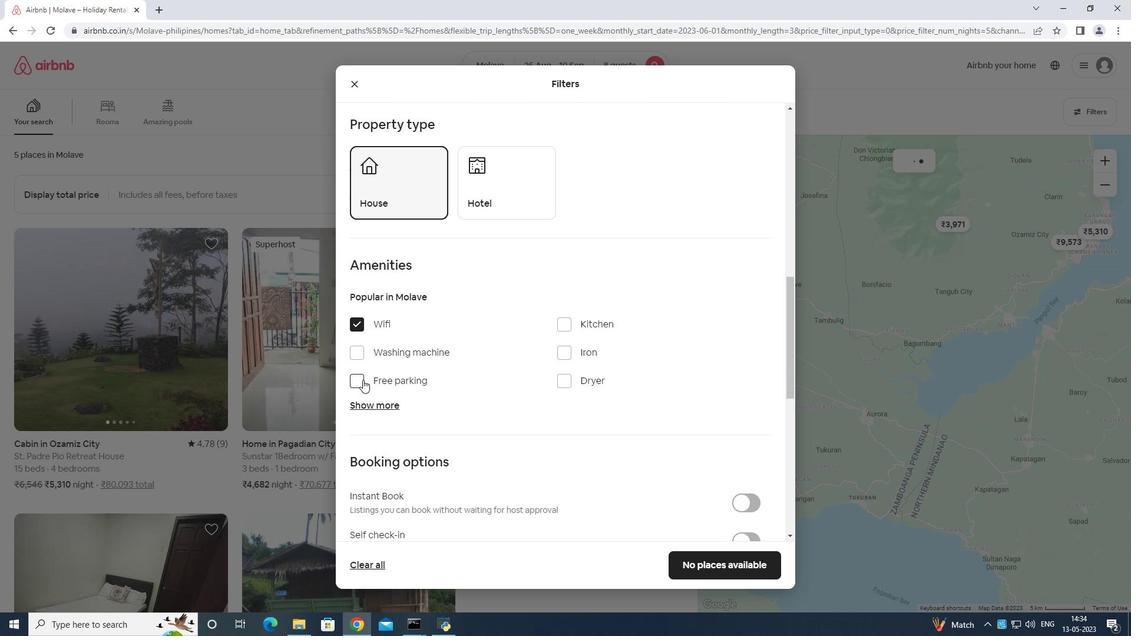 
Action: Mouse moved to (363, 404)
Screenshot: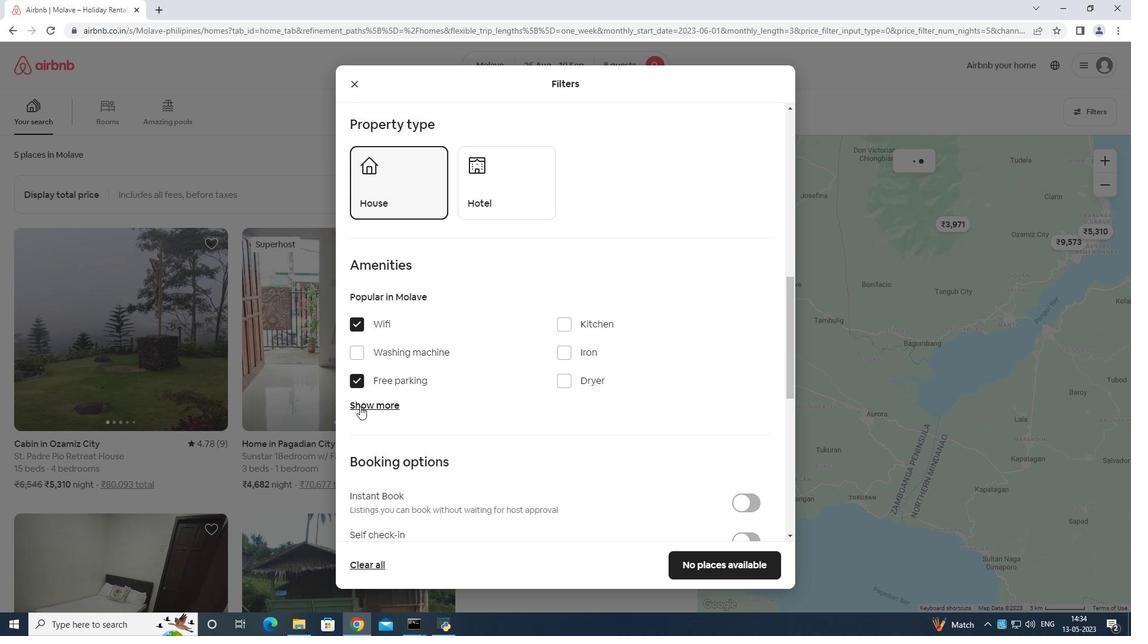 
Action: Mouse pressed left at (363, 404)
Screenshot: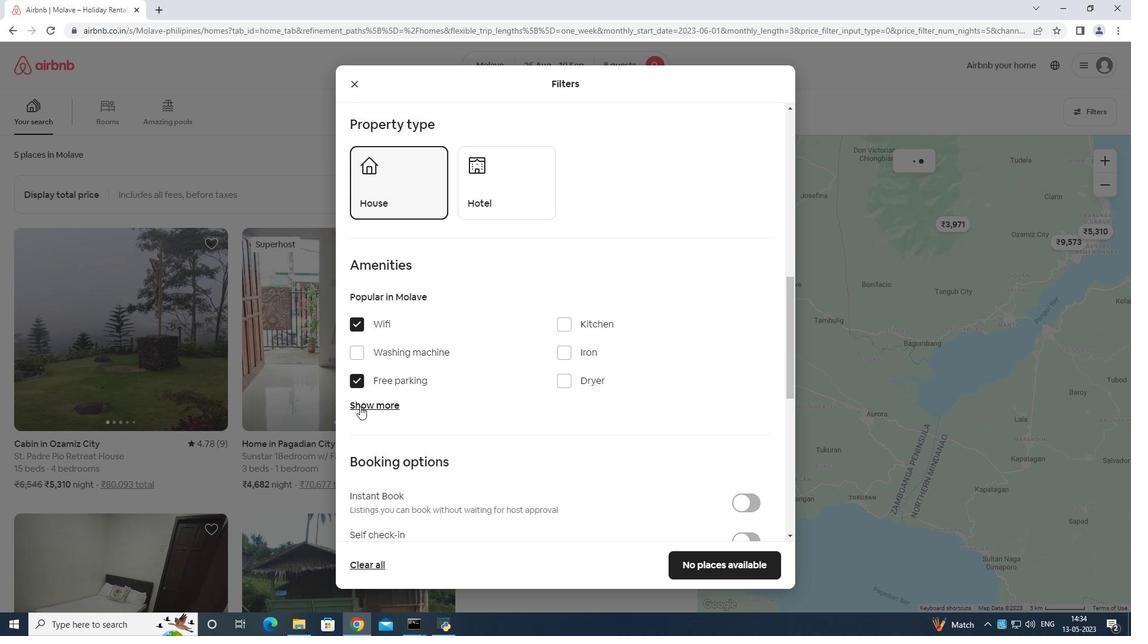 
Action: Mouse moved to (435, 372)
Screenshot: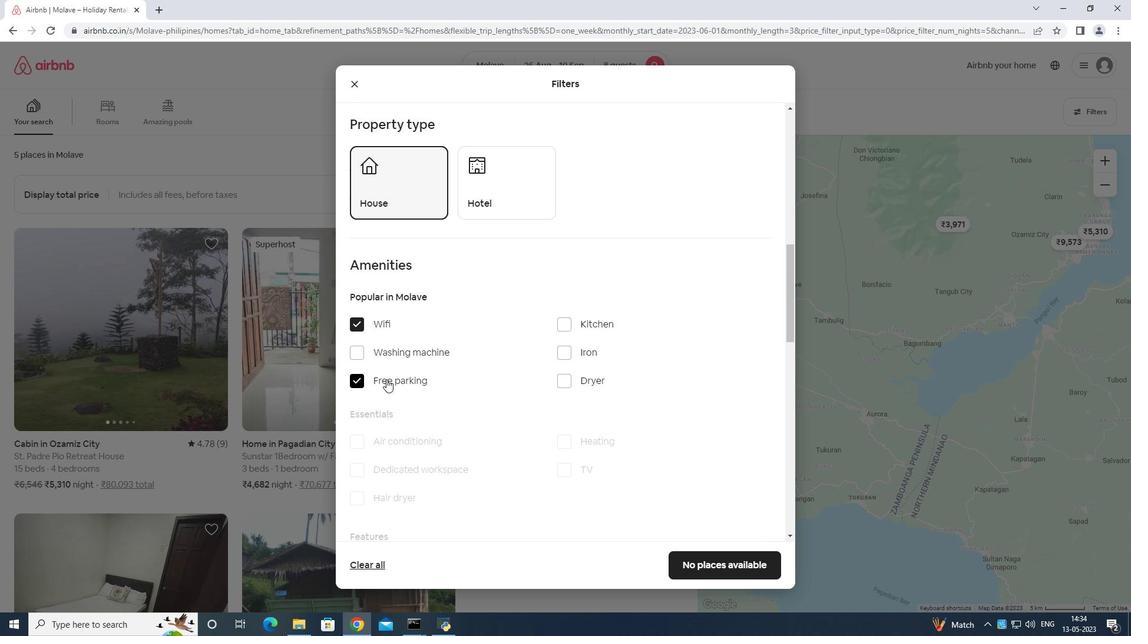 
Action: Mouse scrolled (435, 371) with delta (0, 0)
Screenshot: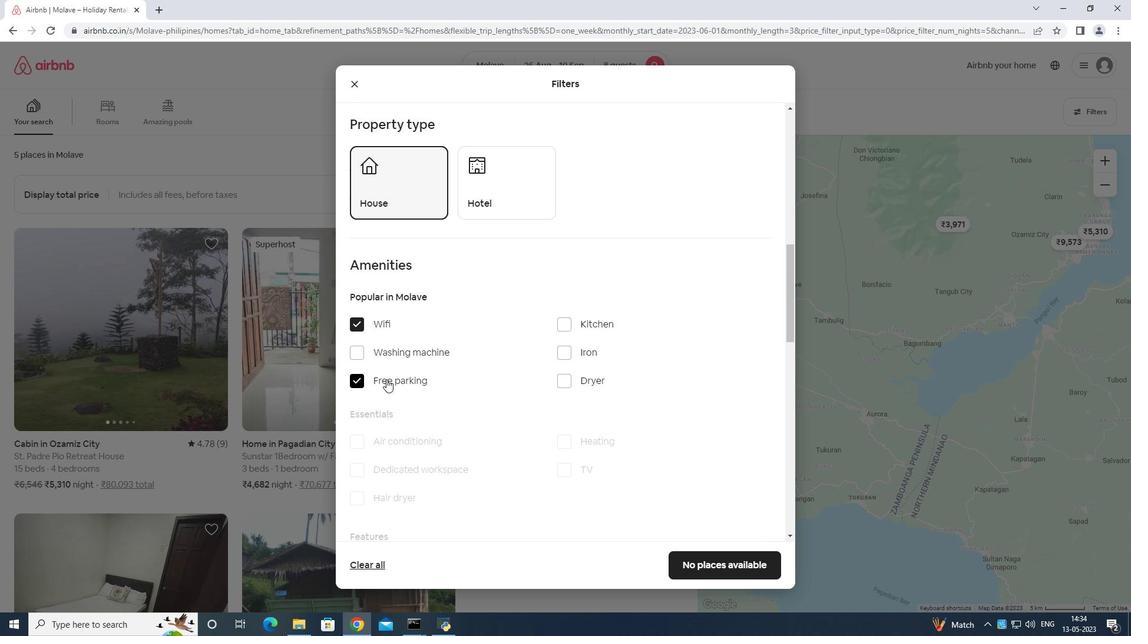 
Action: Mouse moved to (456, 363)
Screenshot: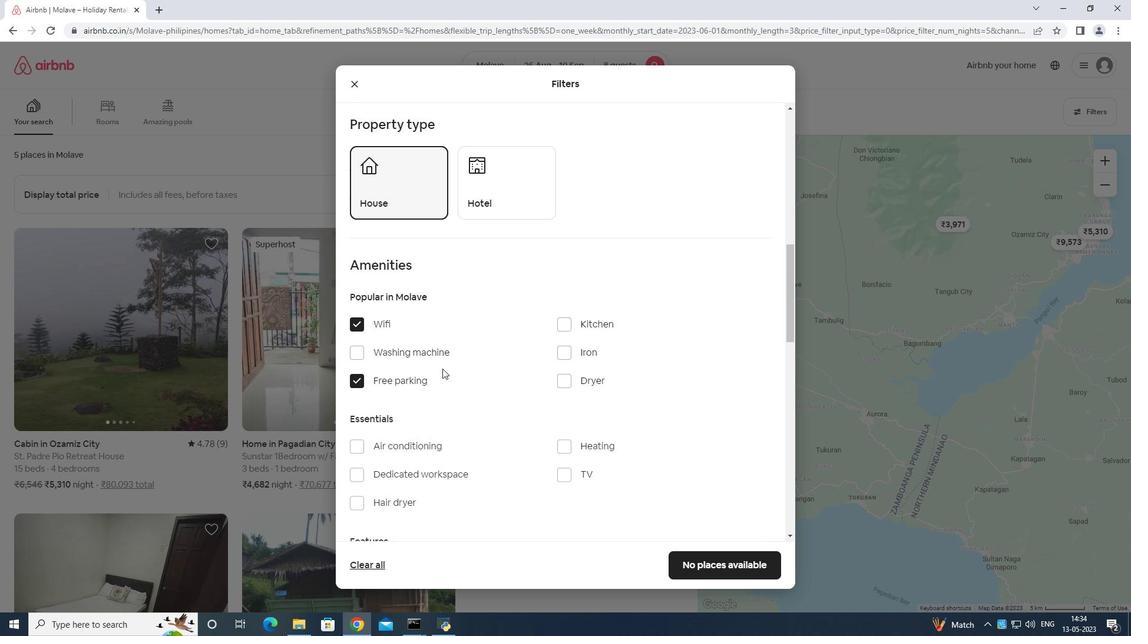 
Action: Mouse scrolled (455, 363) with delta (0, 0)
Screenshot: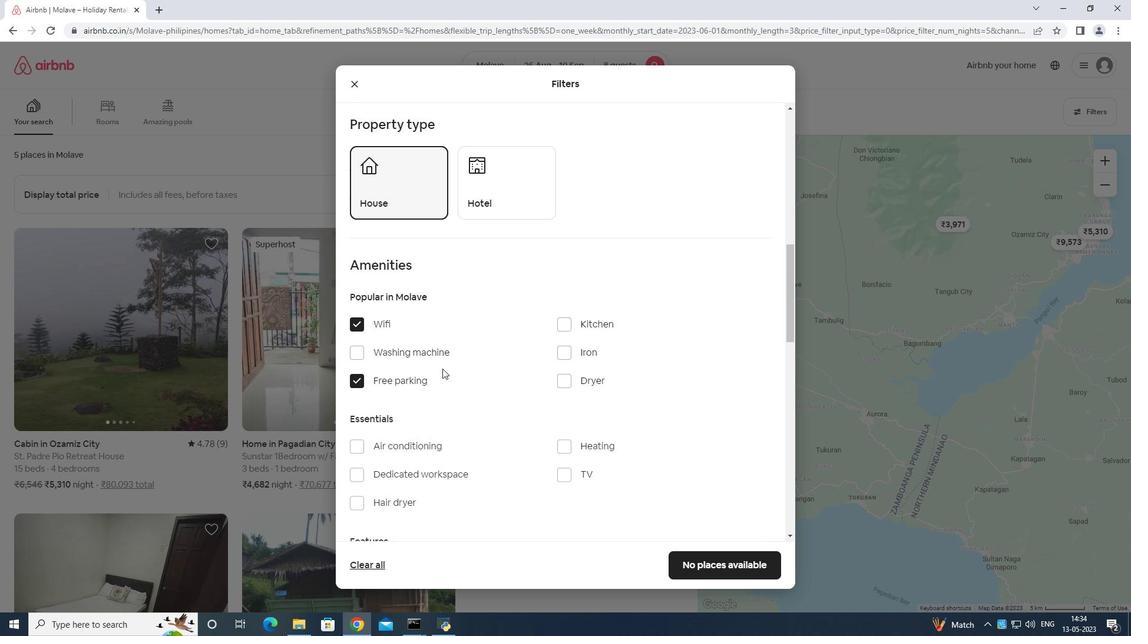 
Action: Mouse moved to (561, 347)
Screenshot: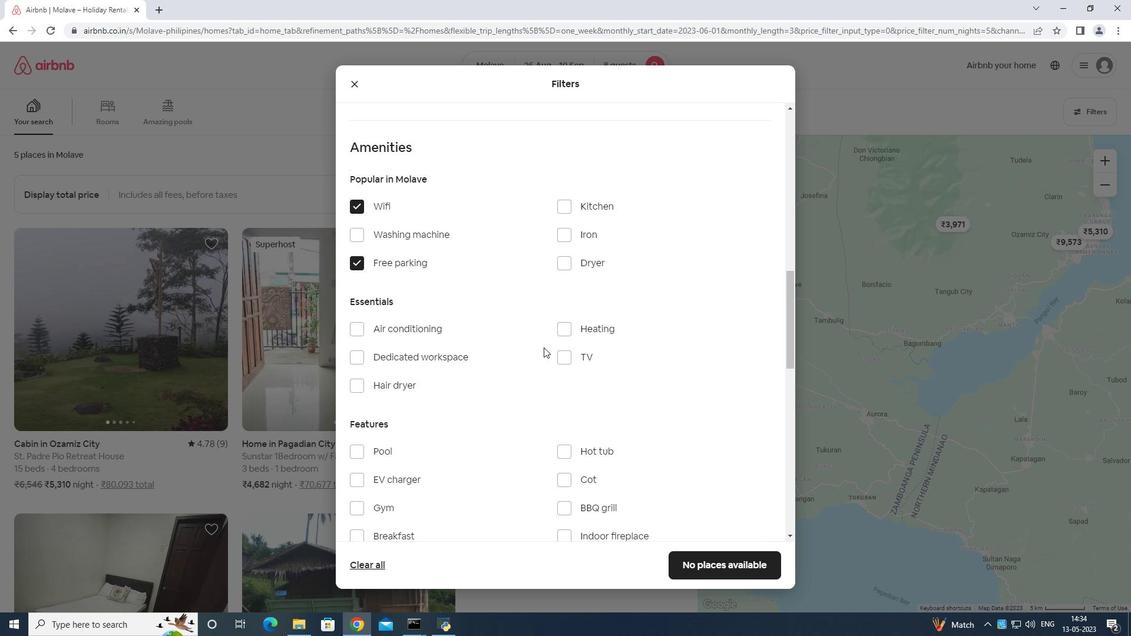 
Action: Mouse pressed left at (561, 347)
Screenshot: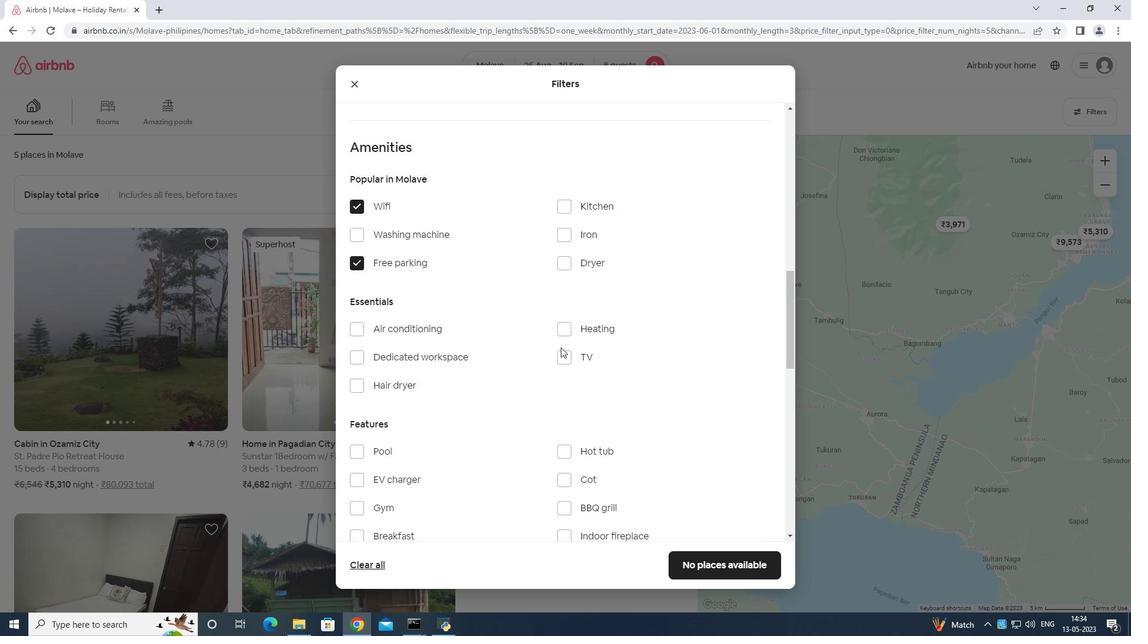
Action: Mouse moved to (560, 355)
Screenshot: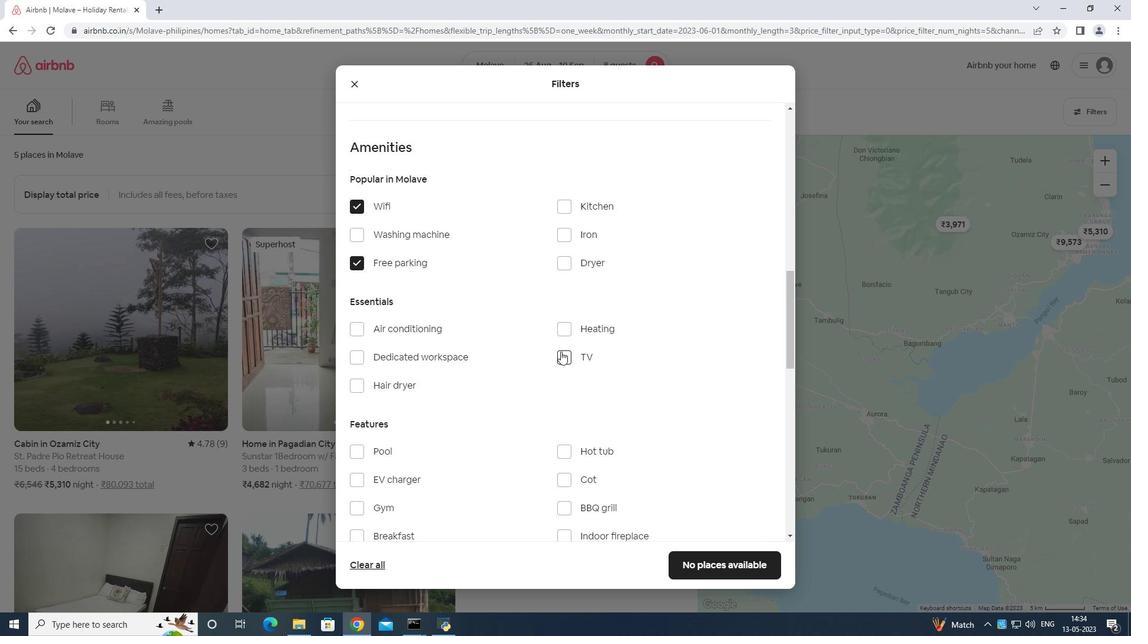 
Action: Mouse pressed left at (560, 355)
Screenshot: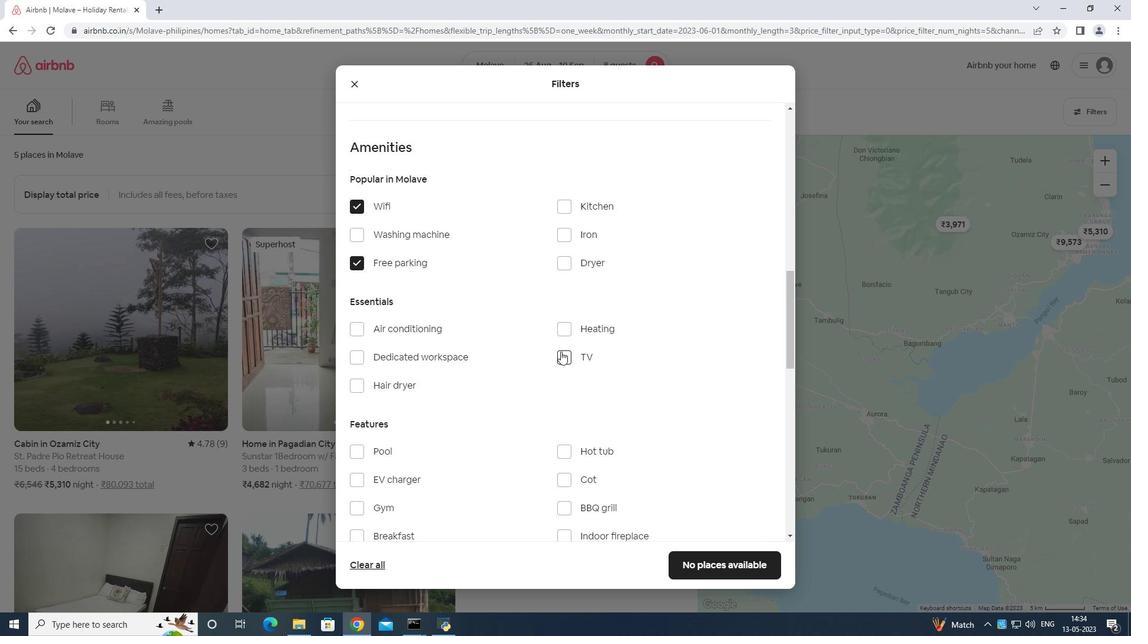 
Action: Mouse moved to (557, 349)
Screenshot: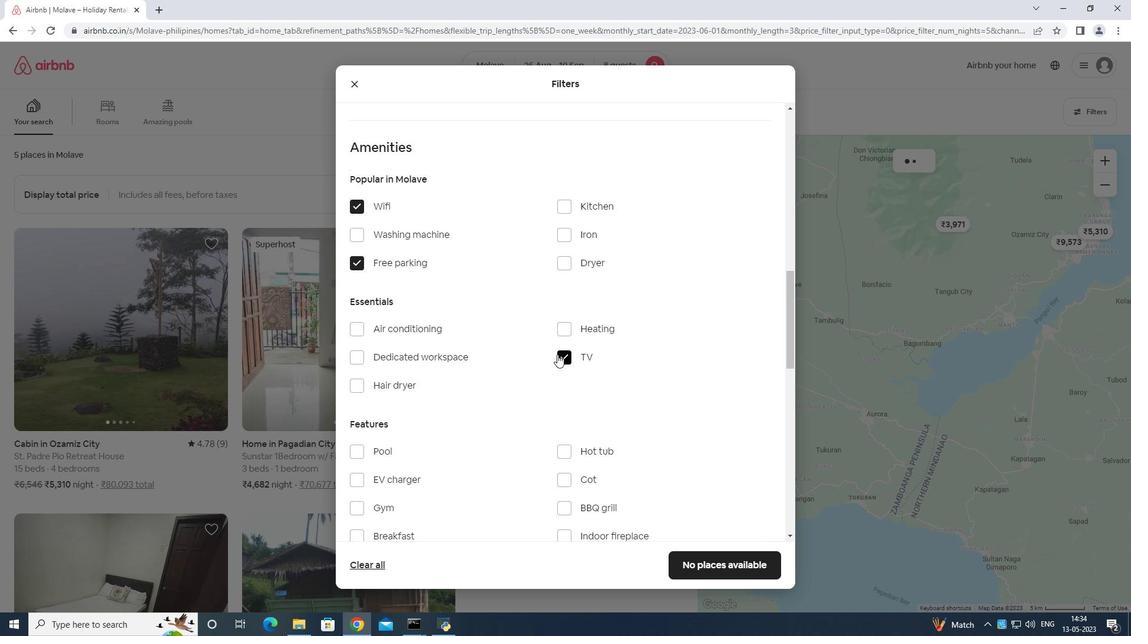 
Action: Mouse scrolled (557, 348) with delta (0, 0)
Screenshot: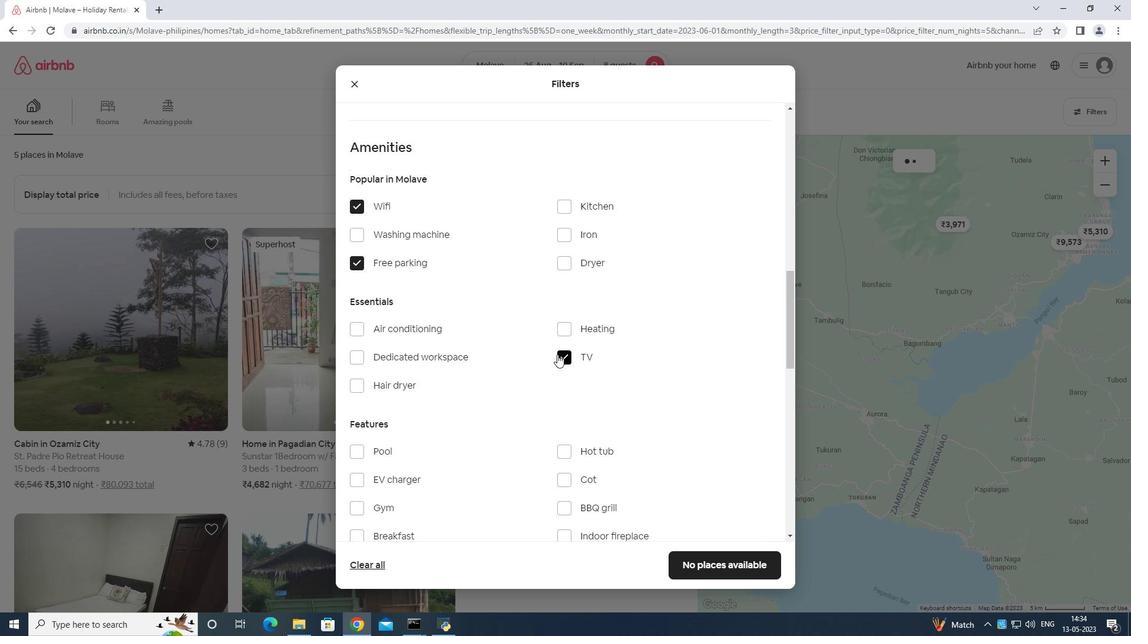 
Action: Mouse moved to (554, 354)
Screenshot: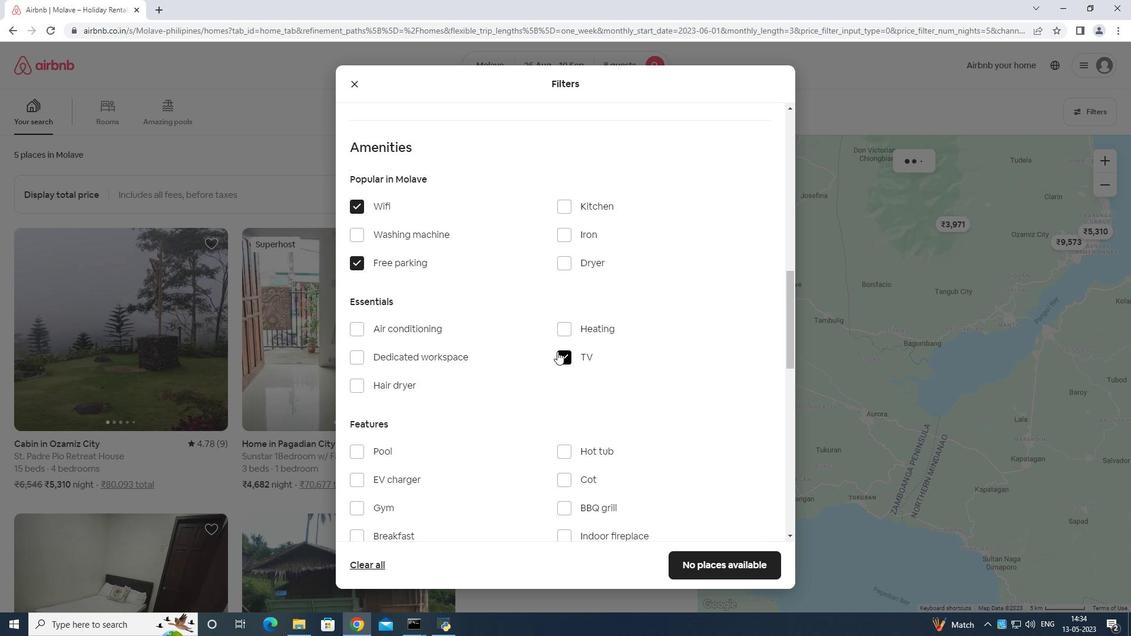 
Action: Mouse scrolled (554, 353) with delta (0, 0)
Screenshot: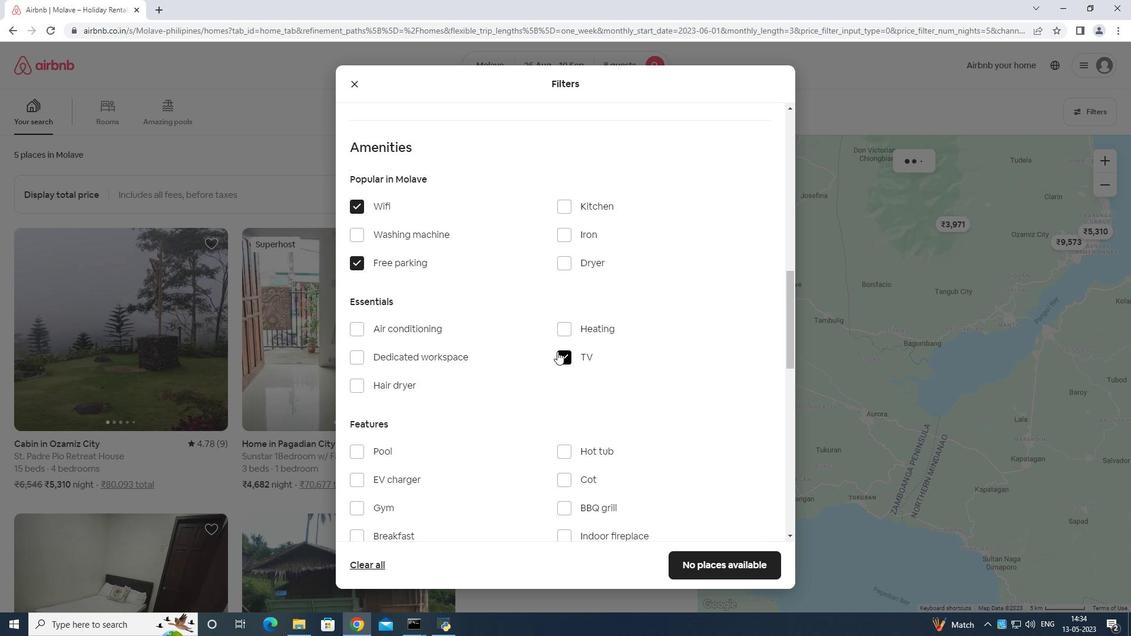 
Action: Mouse moved to (554, 355)
Screenshot: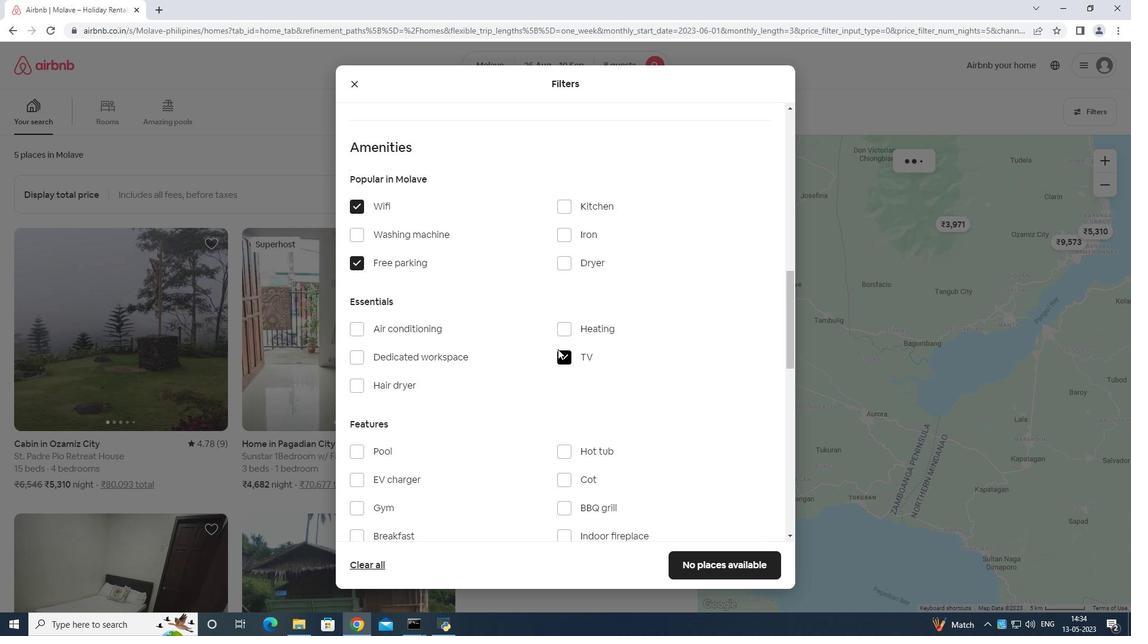 
Action: Mouse scrolled (554, 354) with delta (0, 0)
Screenshot: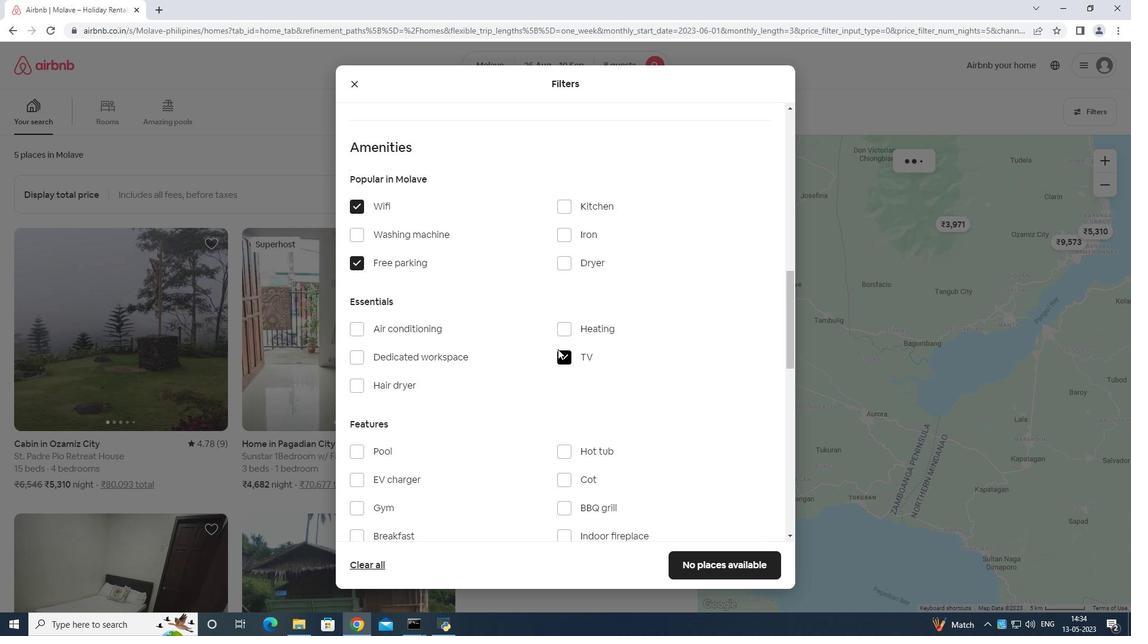 
Action: Mouse moved to (553, 355)
Screenshot: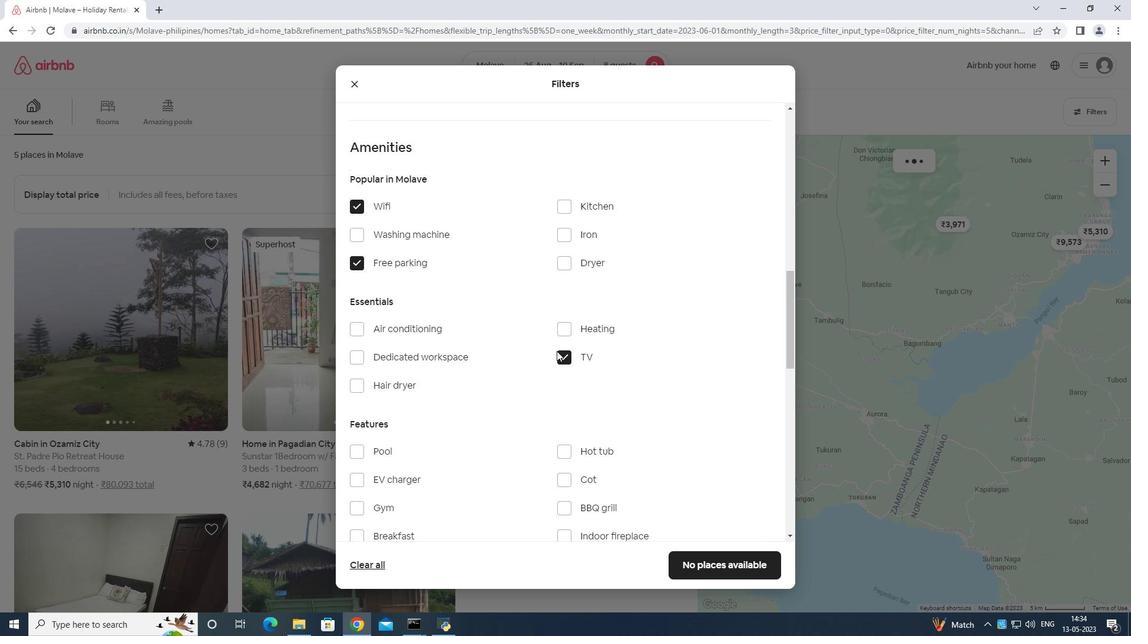 
Action: Mouse scrolled (553, 354) with delta (0, 0)
Screenshot: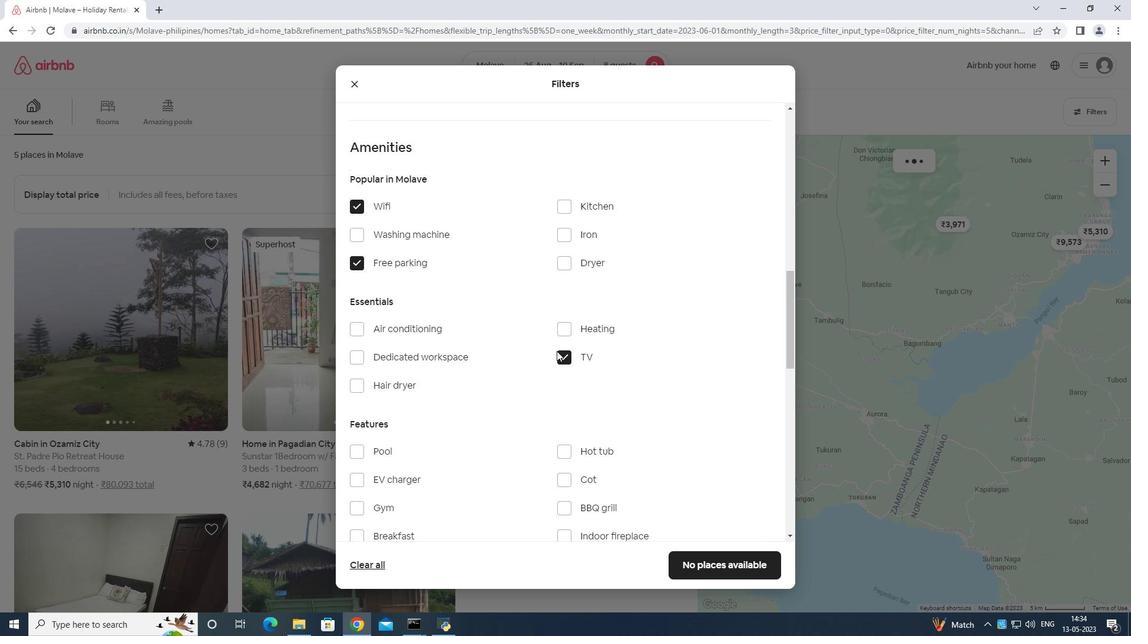 
Action: Mouse moved to (357, 274)
Screenshot: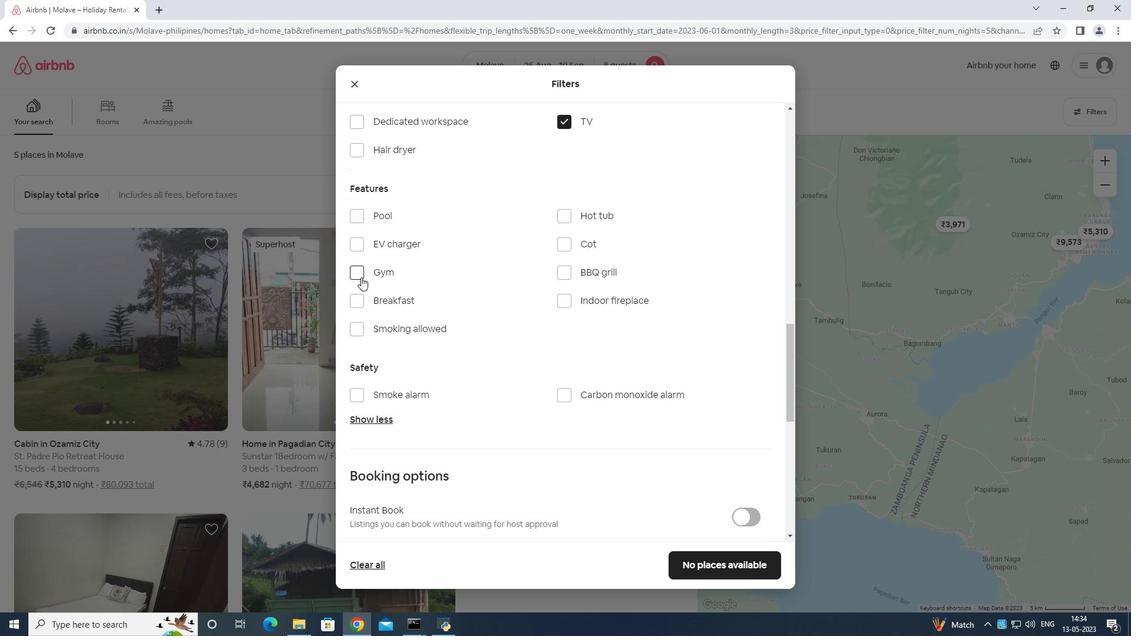 
Action: Mouse pressed left at (357, 274)
Screenshot: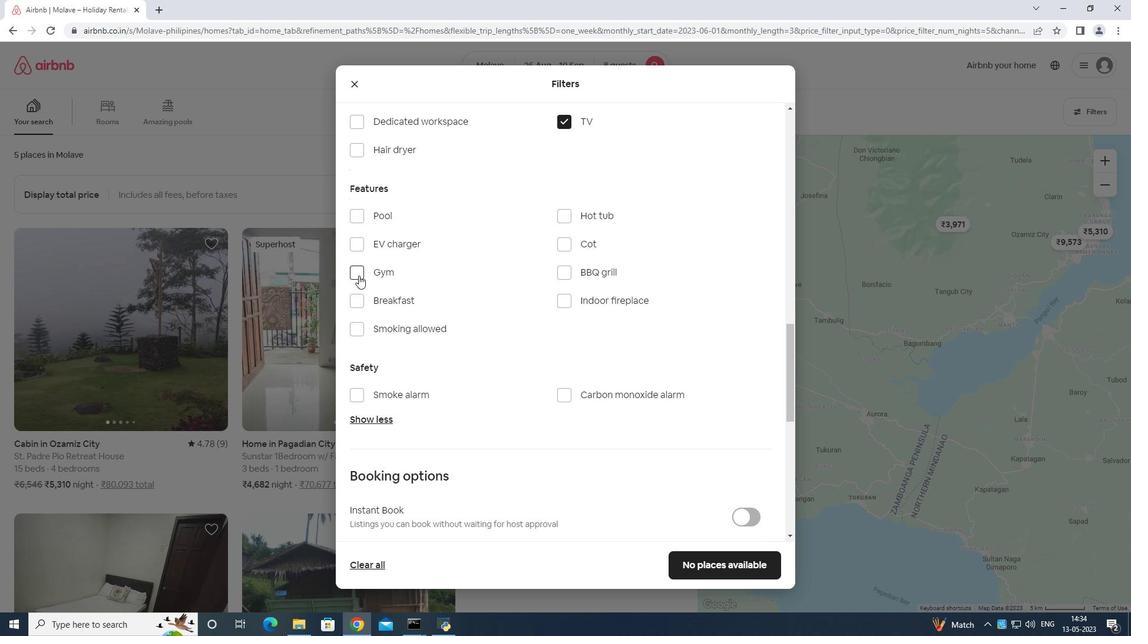 
Action: Mouse moved to (354, 300)
Screenshot: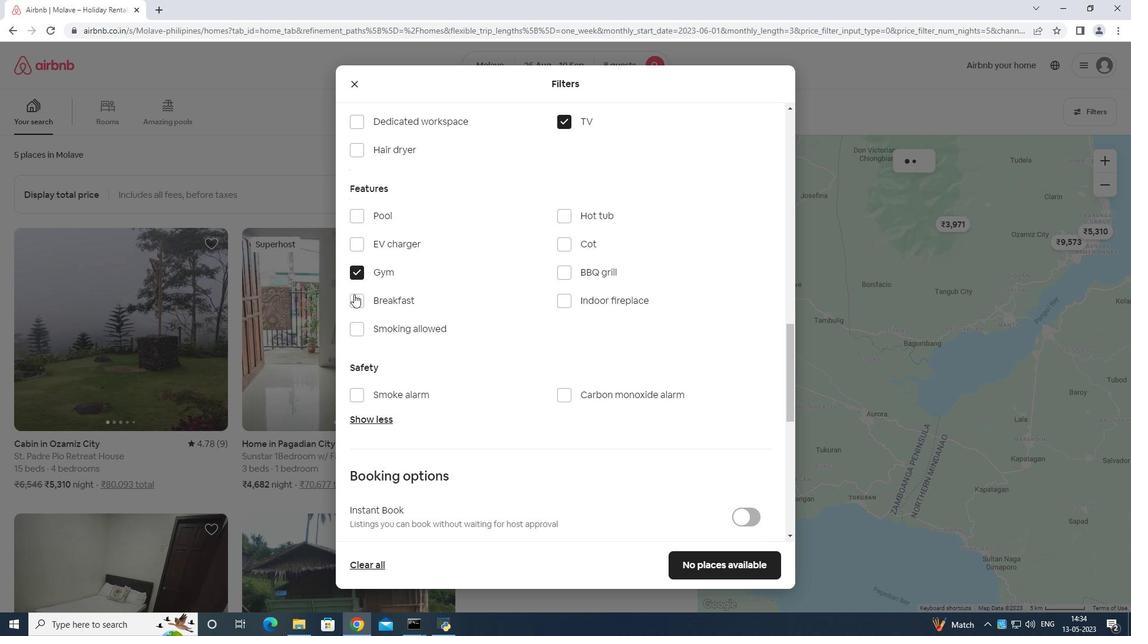 
Action: Mouse pressed left at (354, 300)
Screenshot: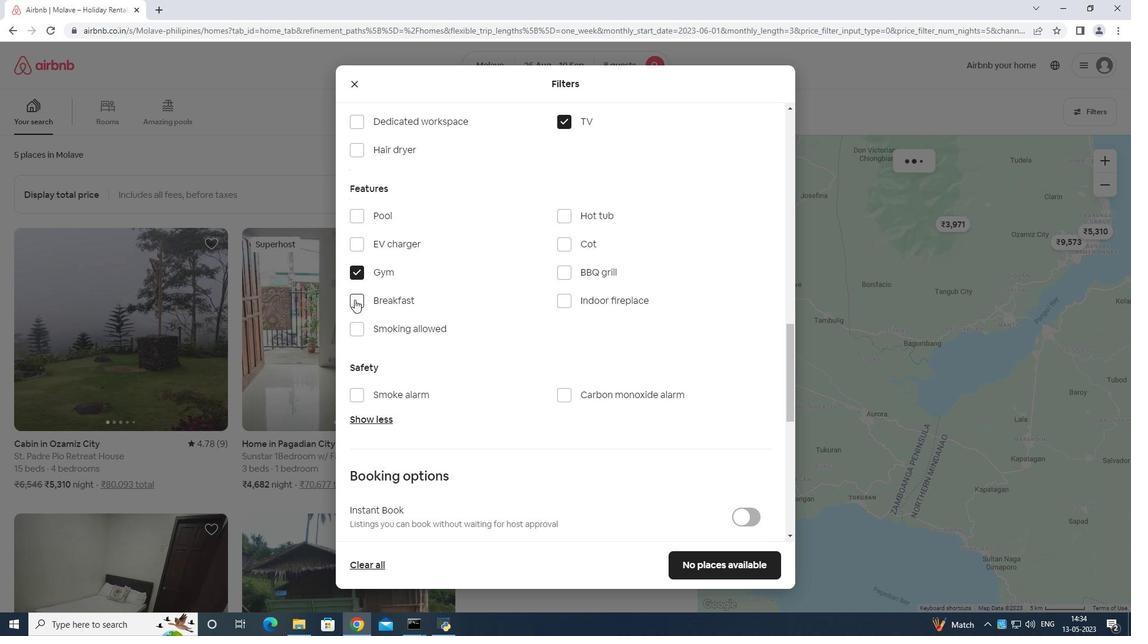
Action: Mouse moved to (581, 312)
Screenshot: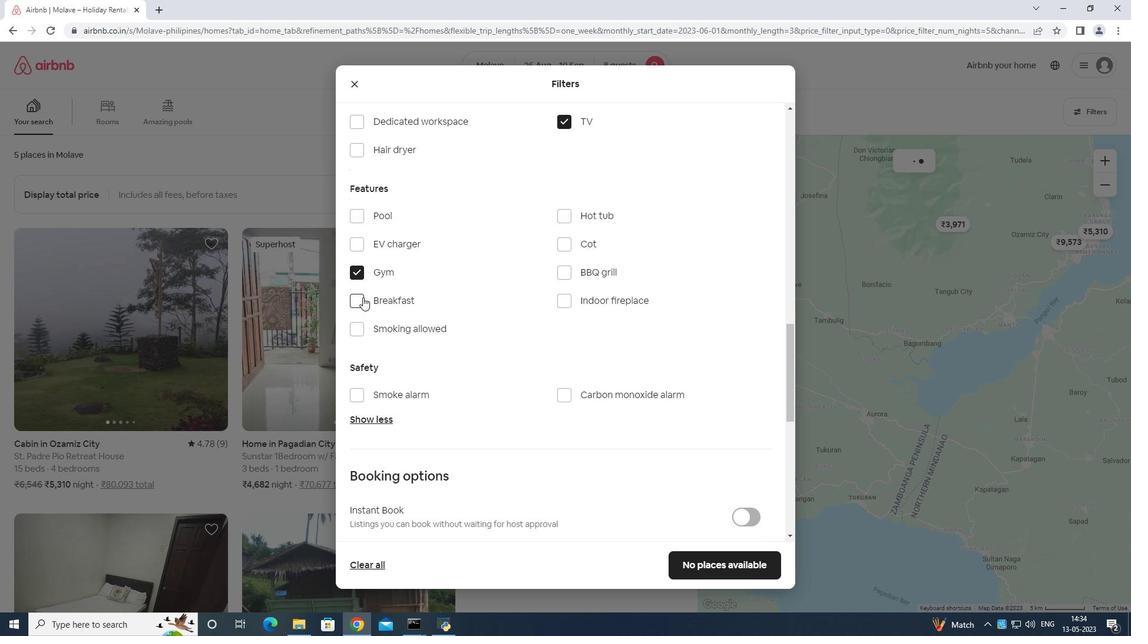 
Action: Mouse scrolled (581, 311) with delta (0, 0)
Screenshot: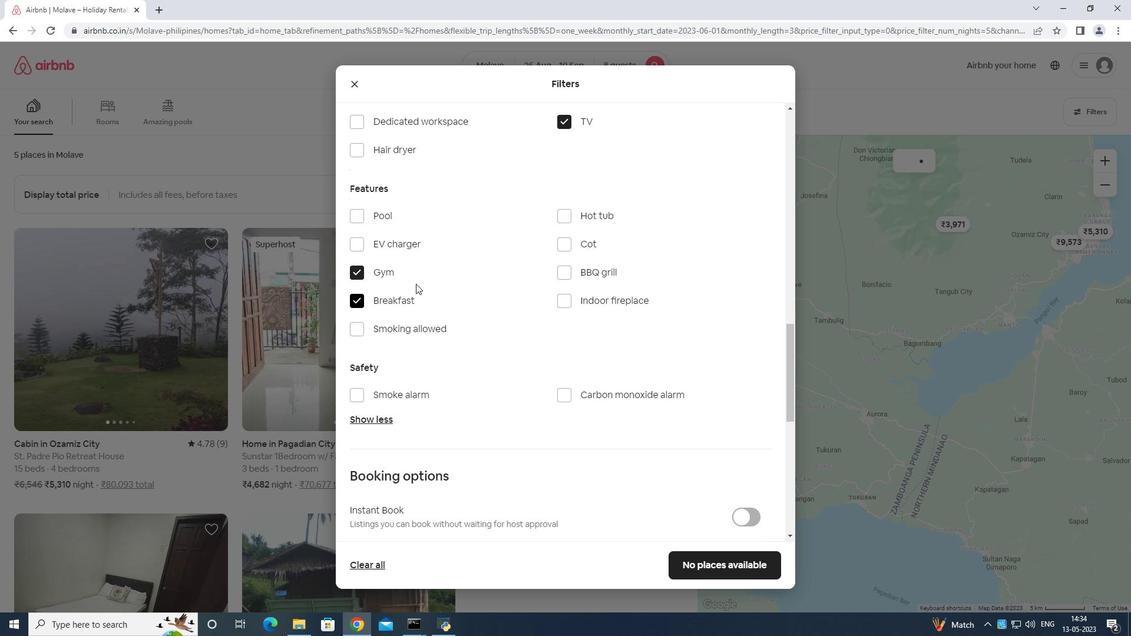 
Action: Mouse moved to (642, 330)
Screenshot: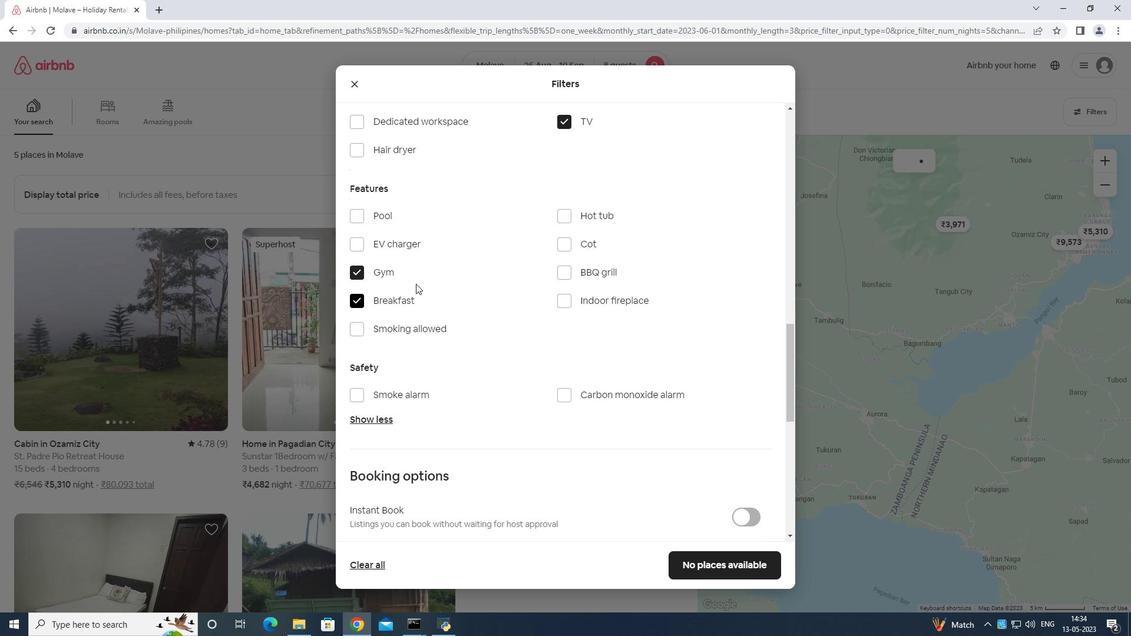 
Action: Mouse scrolled (642, 329) with delta (0, 0)
Screenshot: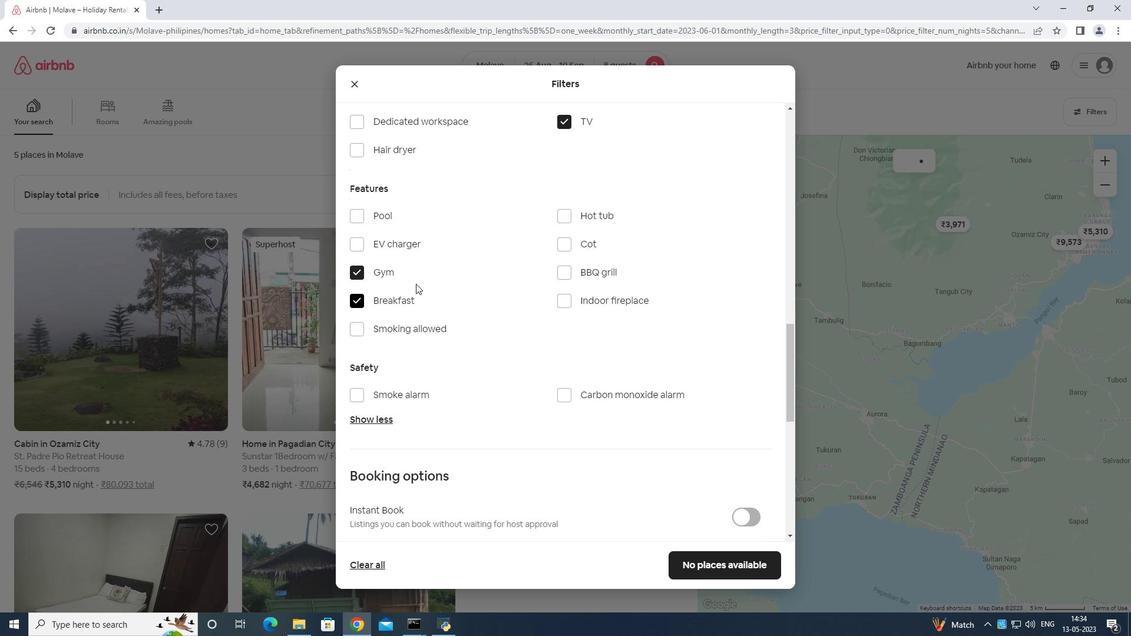 
Action: Mouse moved to (689, 338)
Screenshot: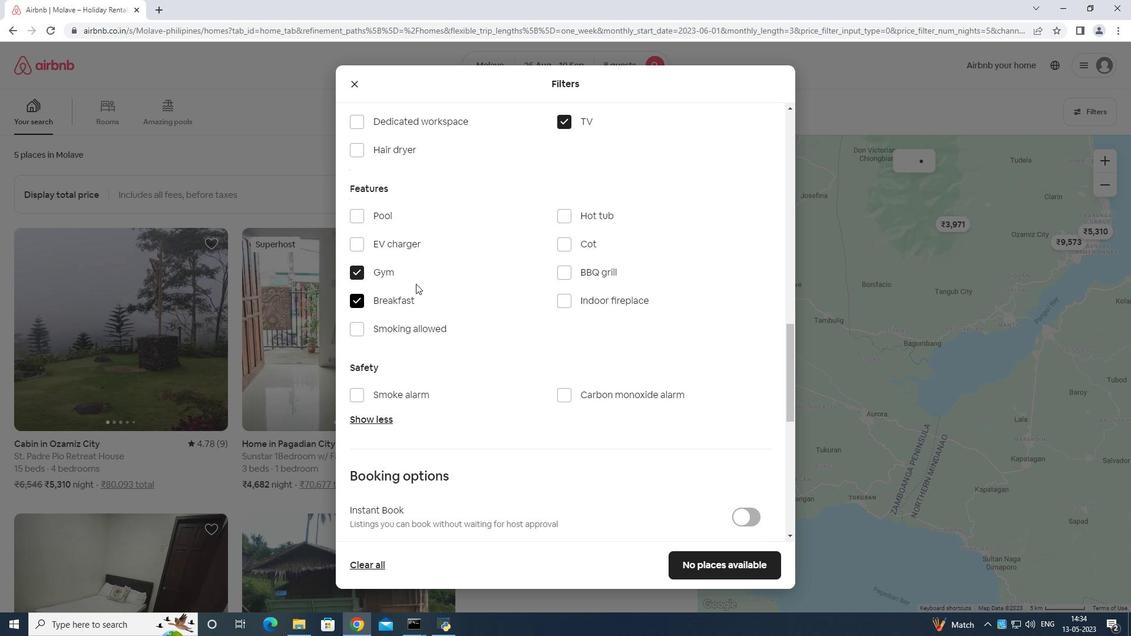 
Action: Mouse scrolled (689, 337) with delta (0, 0)
Screenshot: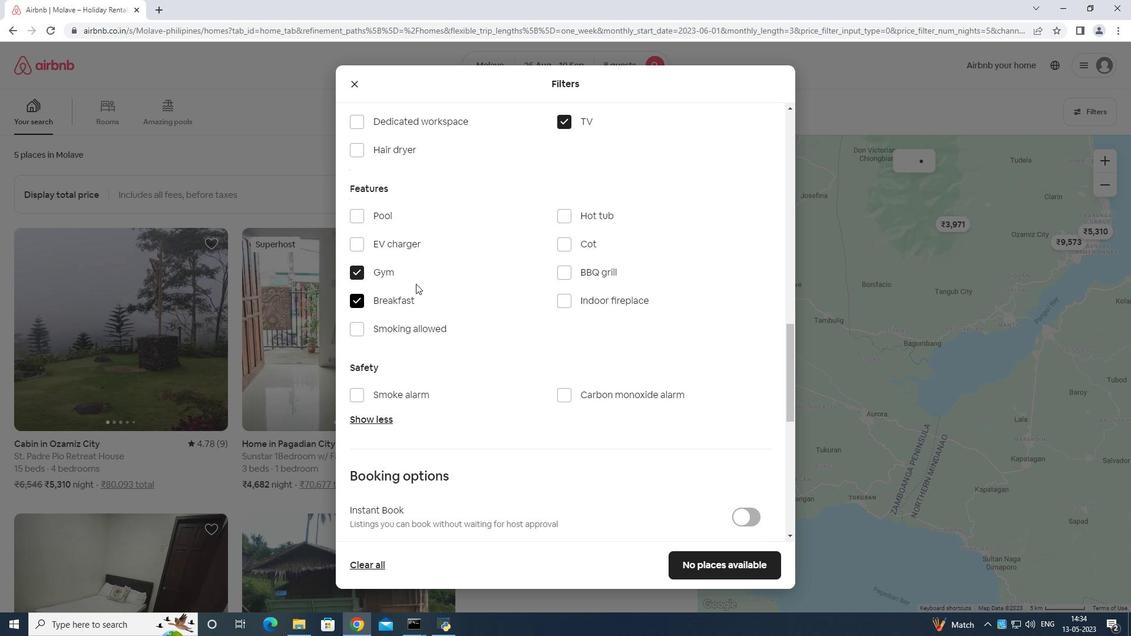 
Action: Mouse moved to (707, 340)
Screenshot: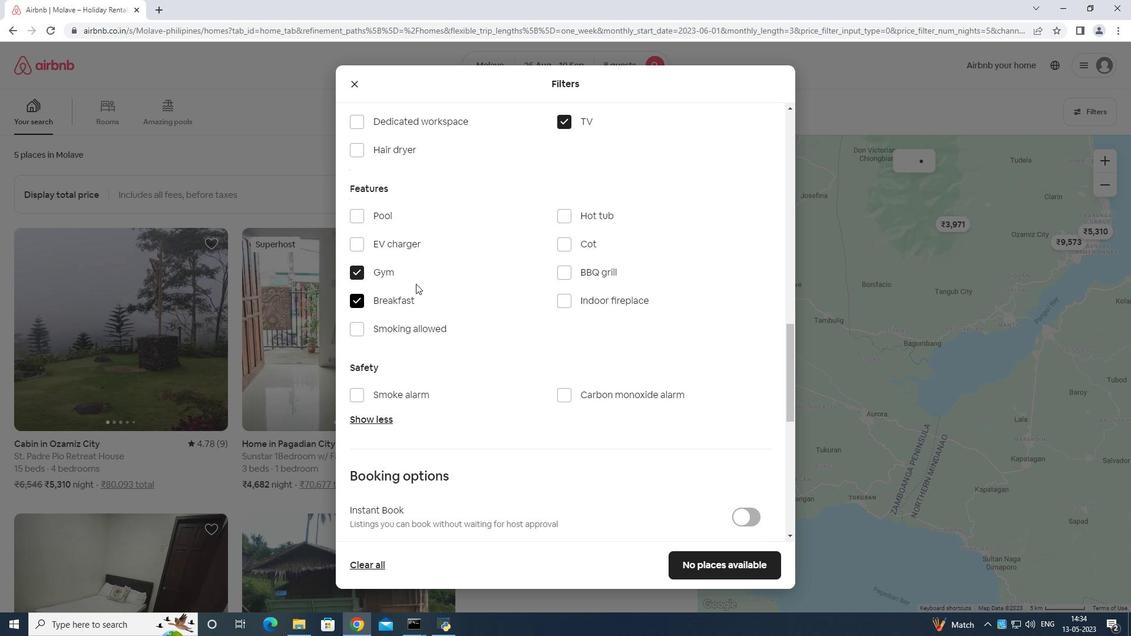 
Action: Mouse scrolled (707, 340) with delta (0, 0)
Screenshot: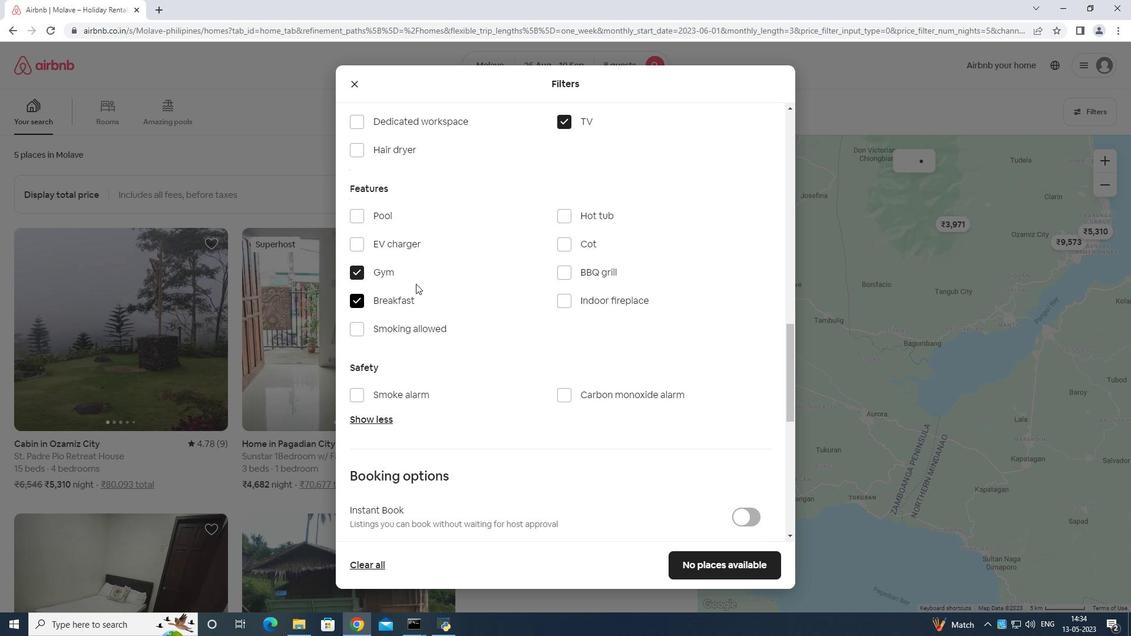 
Action: Mouse moved to (725, 342)
Screenshot: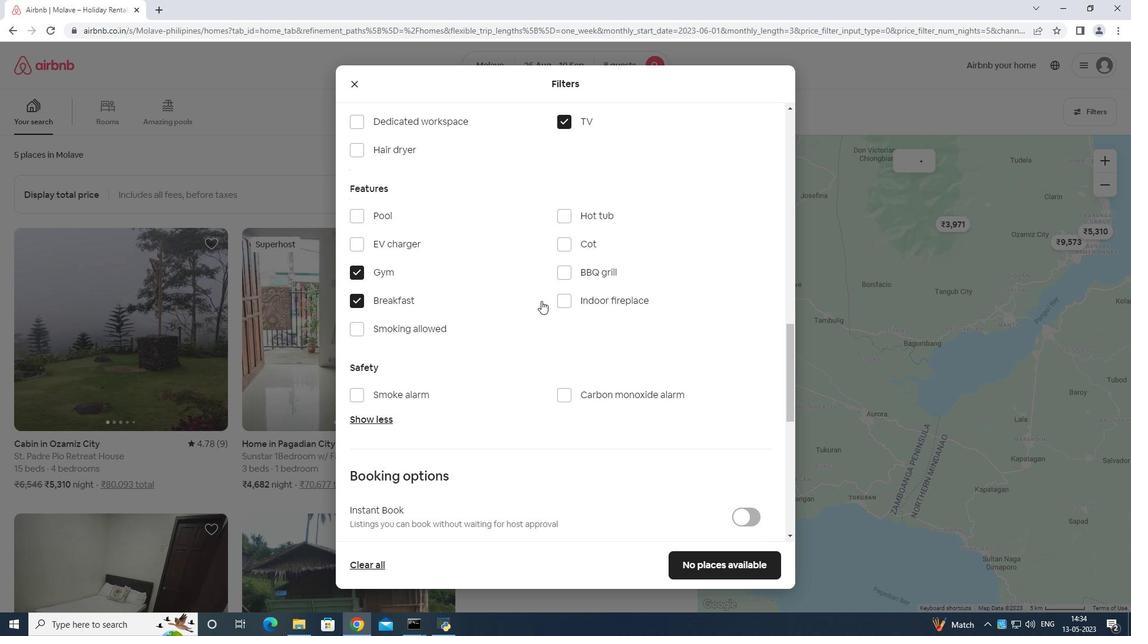 
Action: Mouse scrolled (725, 341) with delta (0, 0)
Screenshot: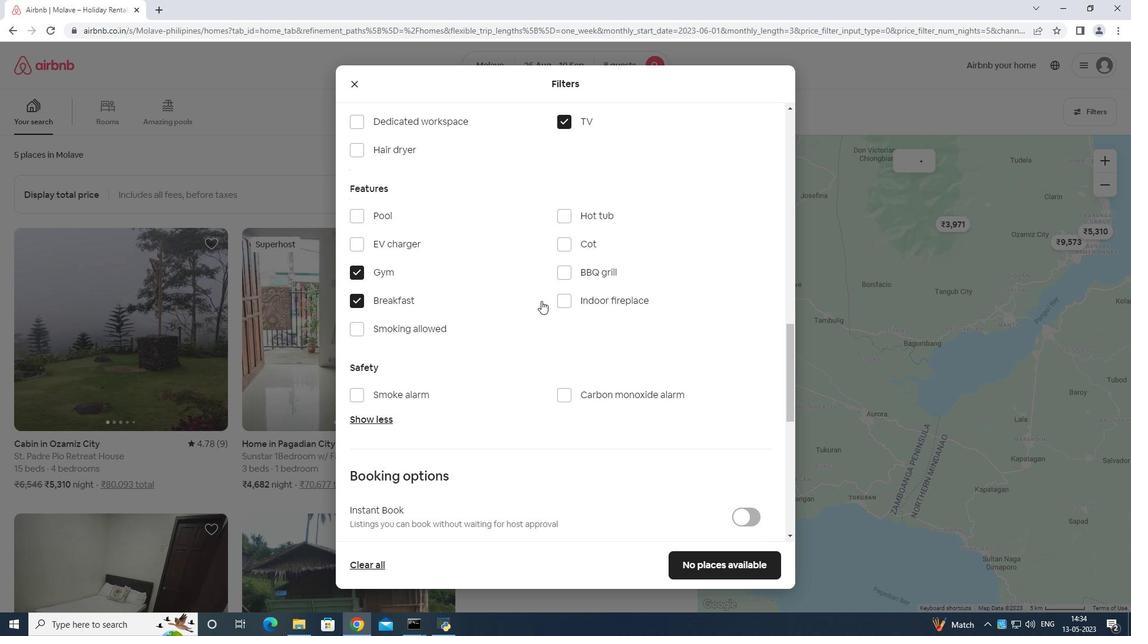 
Action: Mouse moved to (750, 254)
Screenshot: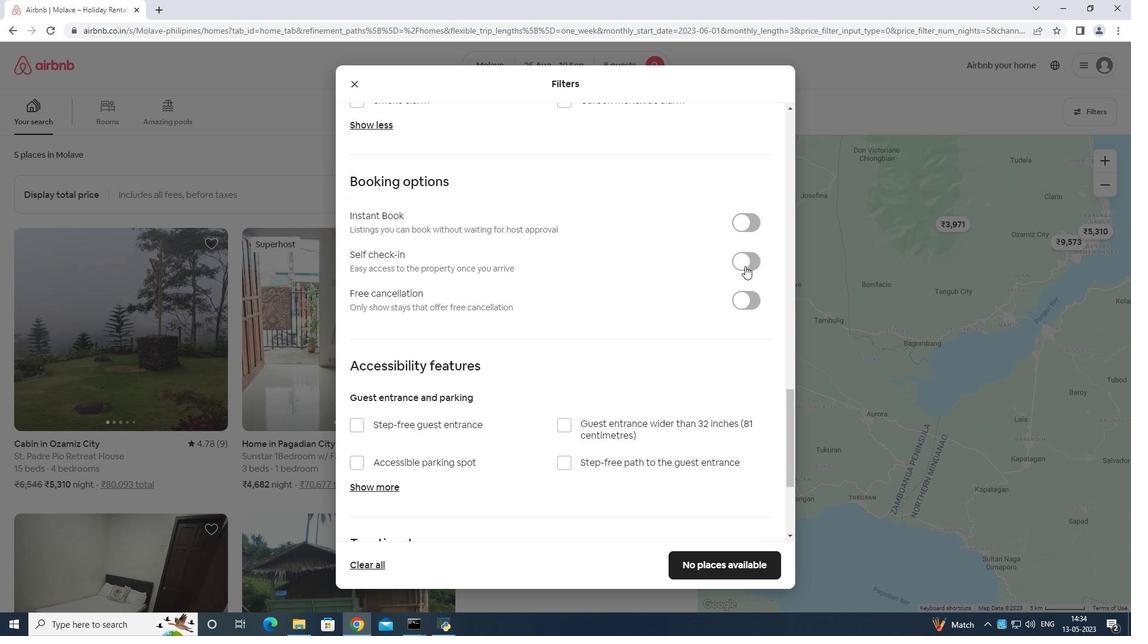 
Action: Mouse pressed left at (750, 254)
Screenshot: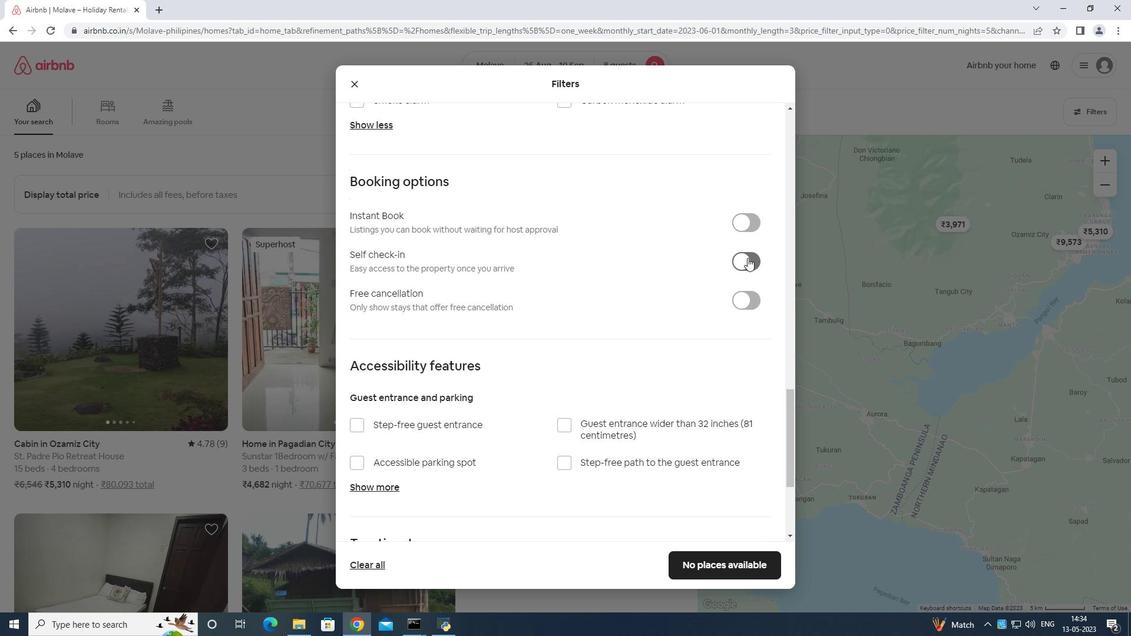 
Action: Mouse moved to (730, 291)
Screenshot: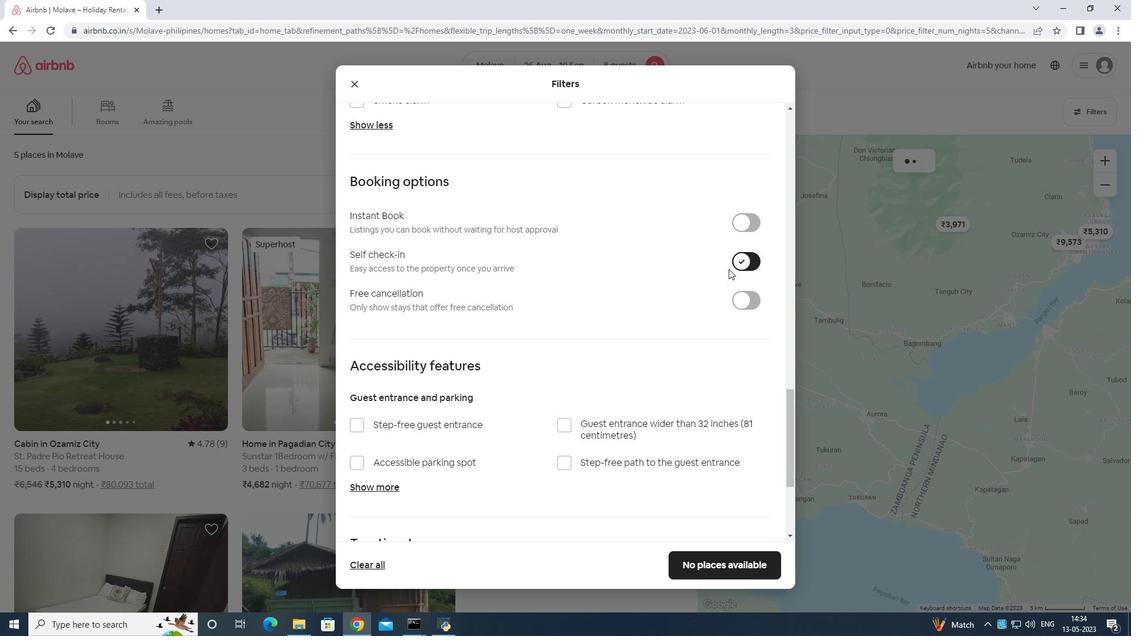 
Action: Mouse scrolled (730, 290) with delta (0, 0)
Screenshot: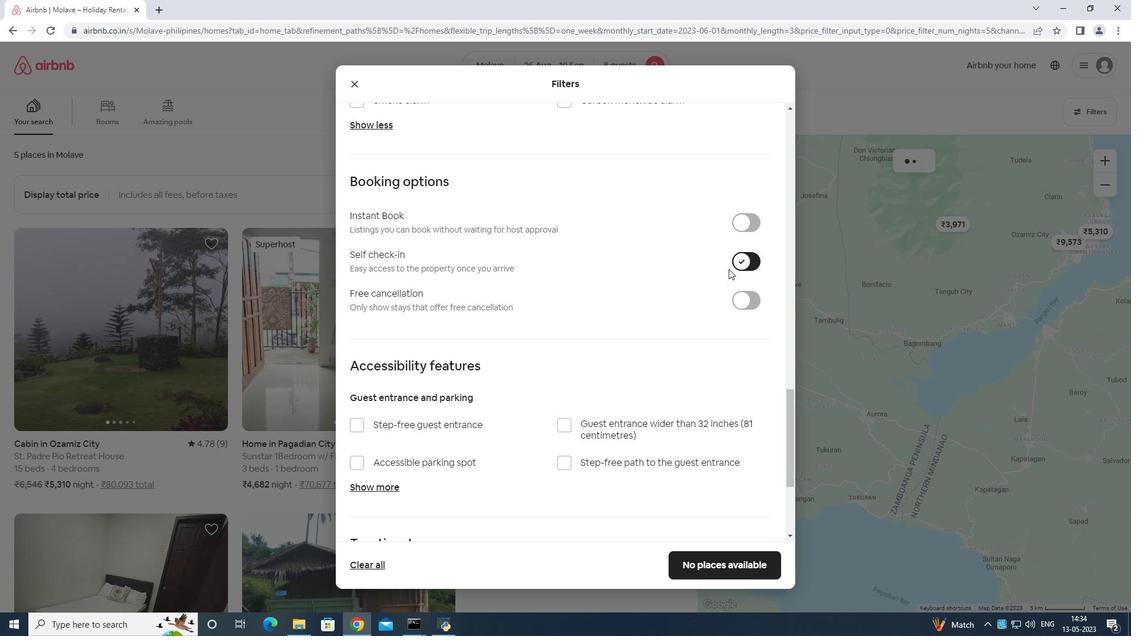 
Action: Mouse moved to (730, 295)
Screenshot: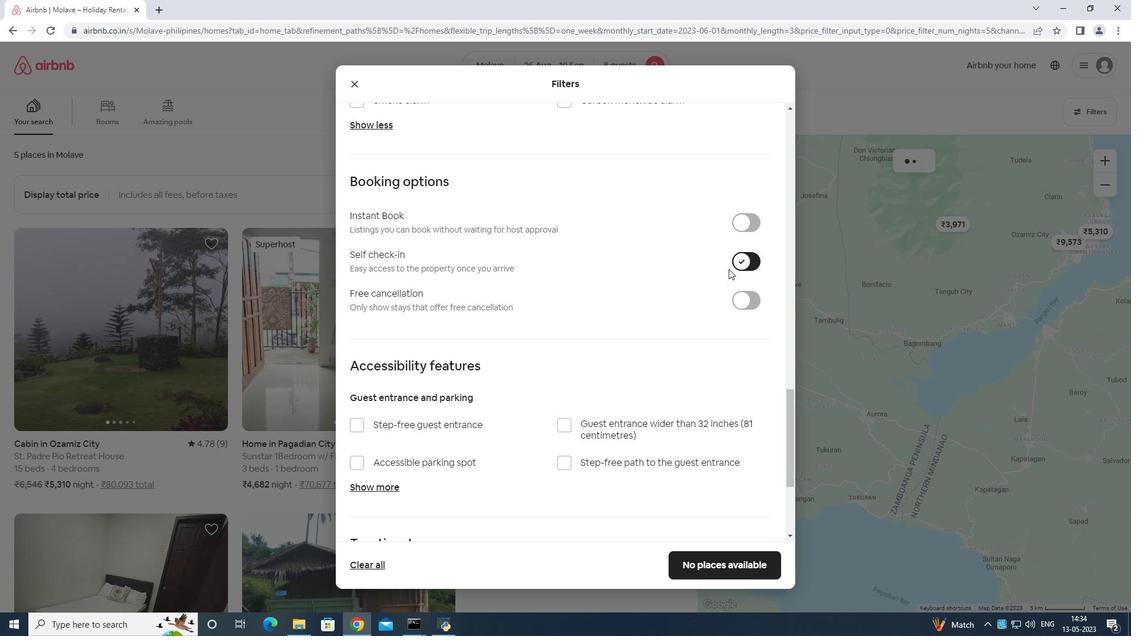 
Action: Mouse scrolled (730, 294) with delta (0, 0)
Screenshot: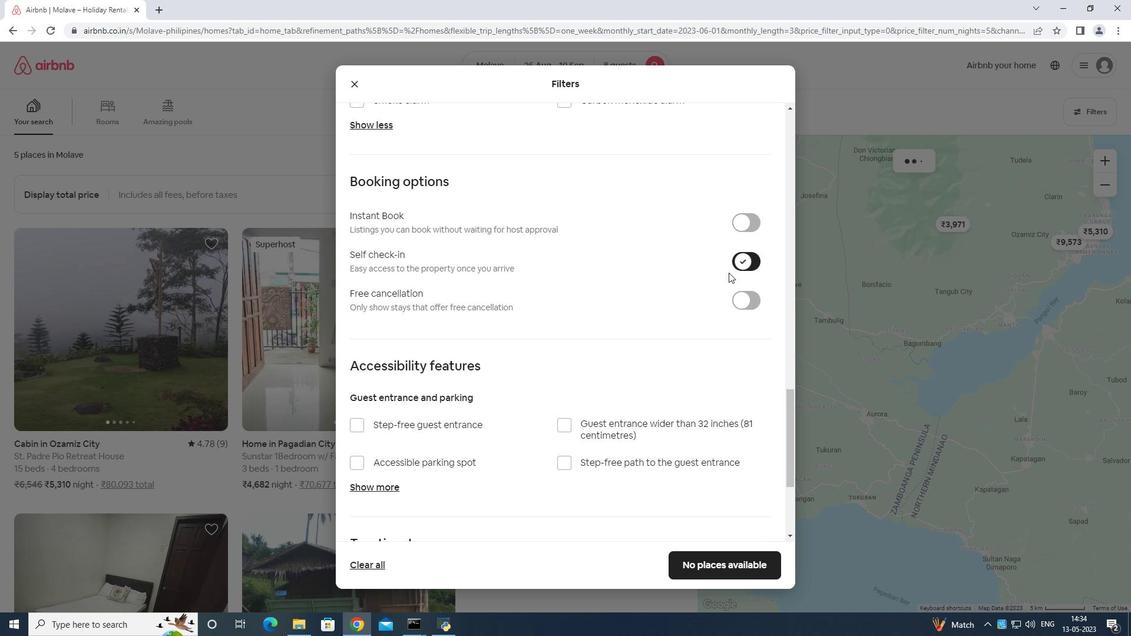 
Action: Mouse moved to (730, 297)
Screenshot: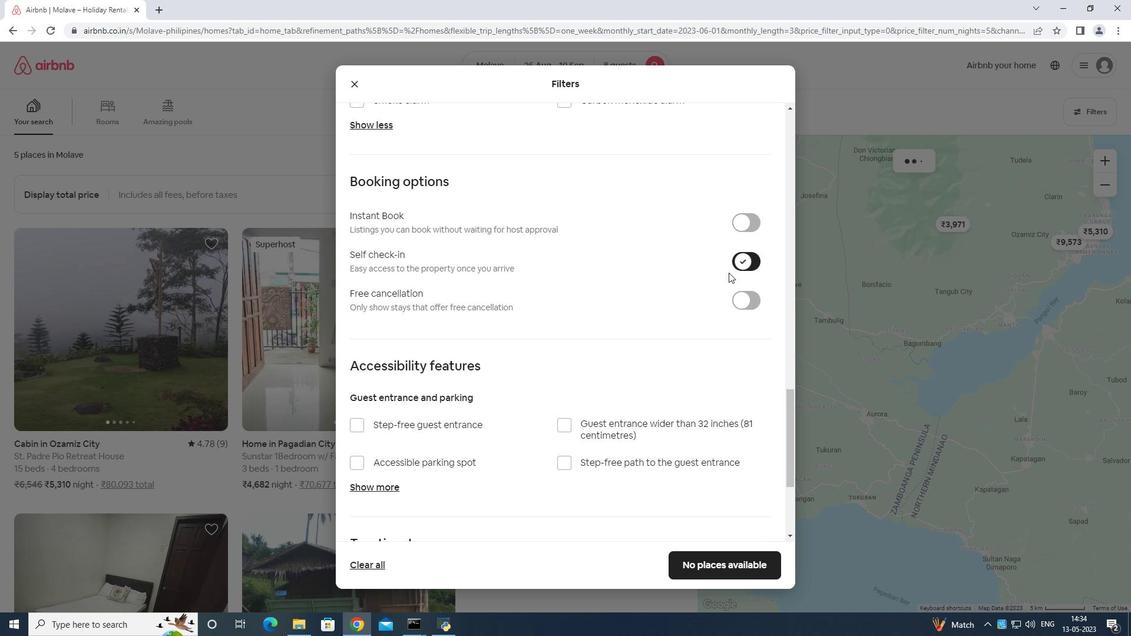 
Action: Mouse scrolled (730, 296) with delta (0, 0)
Screenshot: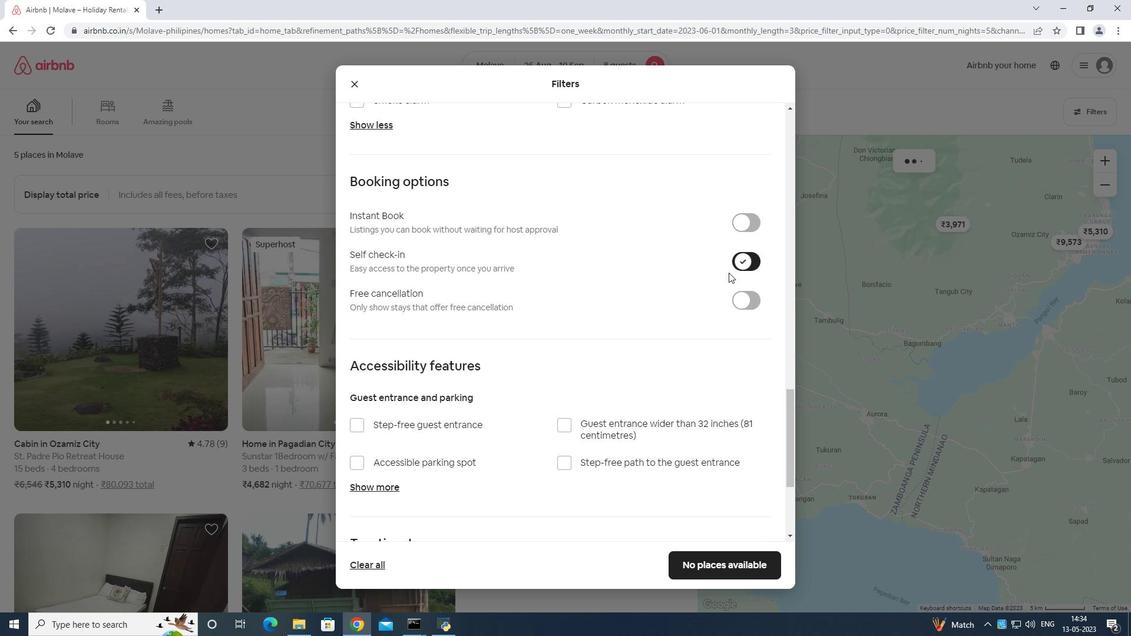 
Action: Mouse moved to (730, 300)
Screenshot: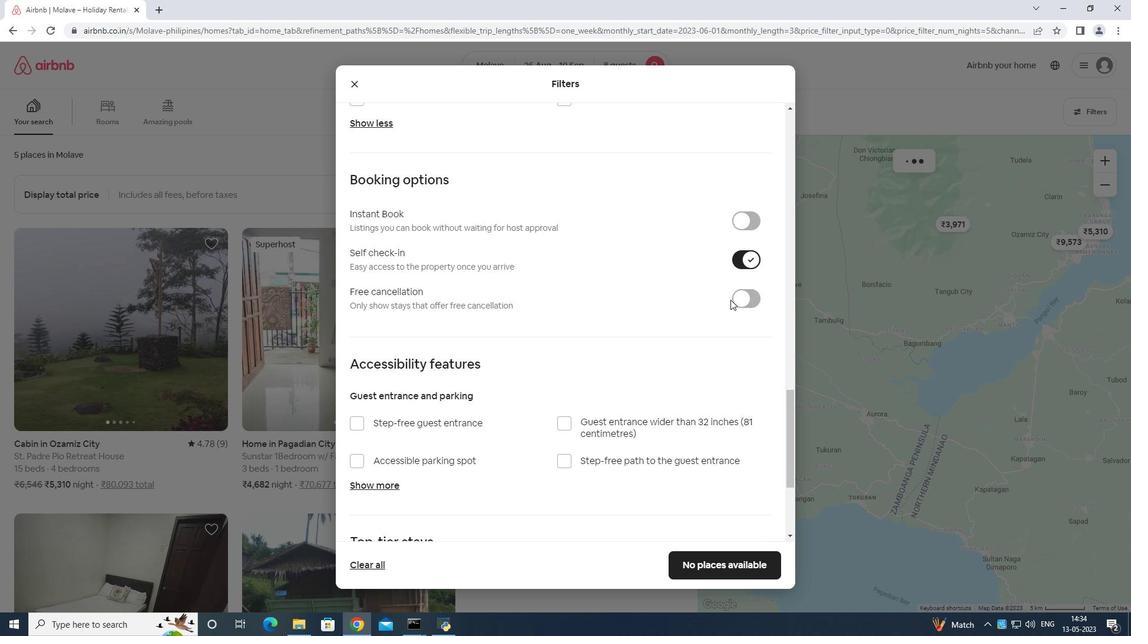 
Action: Mouse scrolled (730, 299) with delta (0, 0)
Screenshot: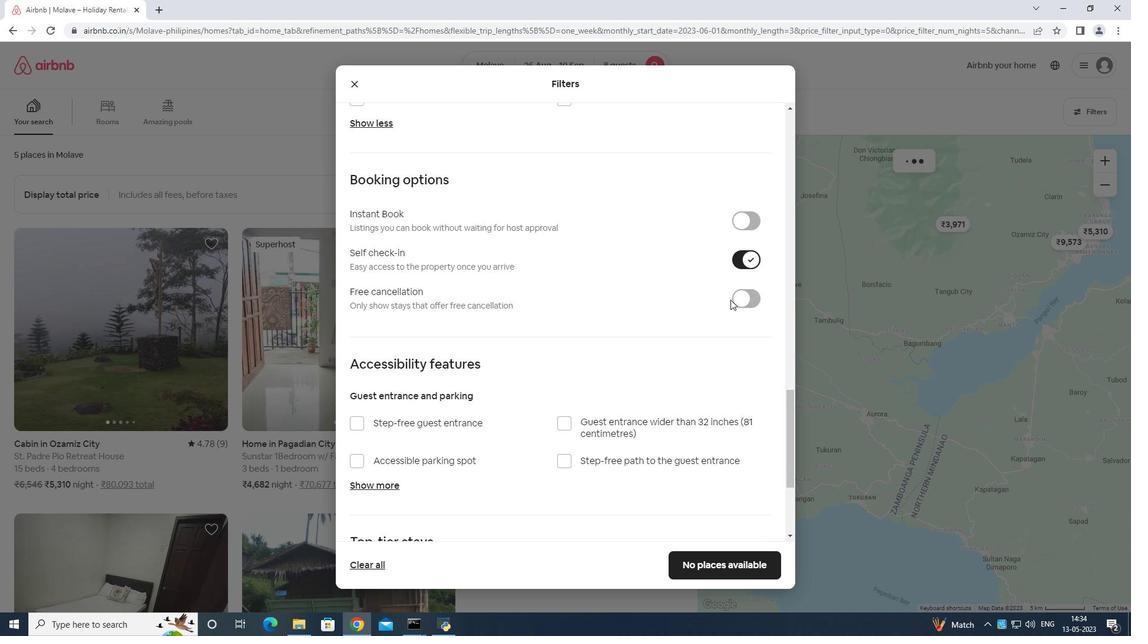 
Action: Mouse moved to (726, 304)
Screenshot: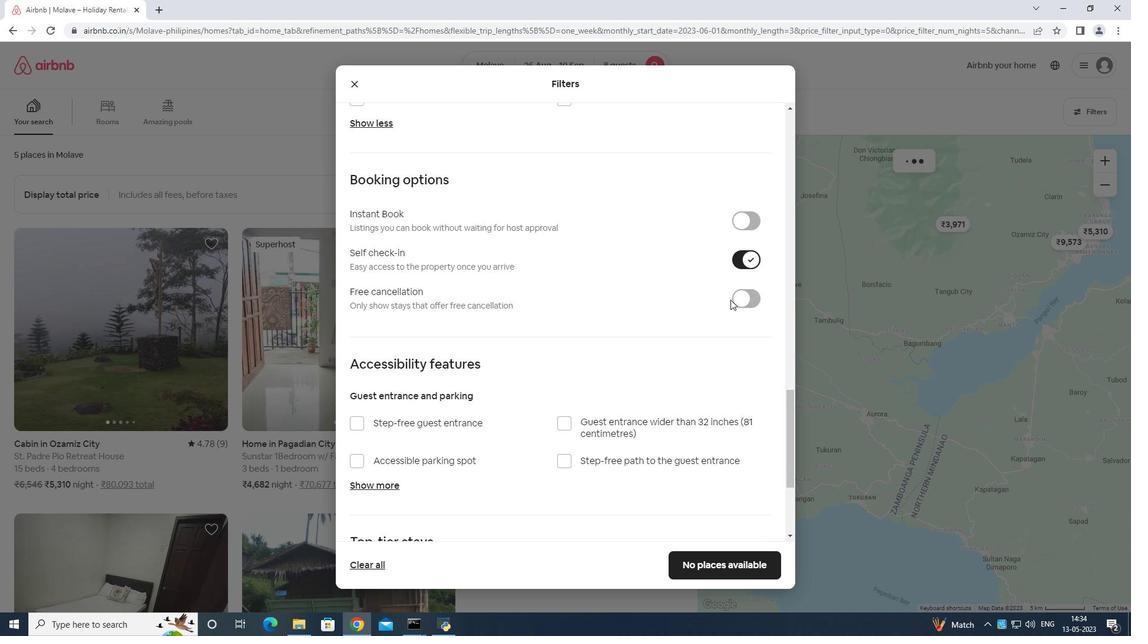 
Action: Mouse scrolled (727, 302) with delta (0, 0)
Screenshot: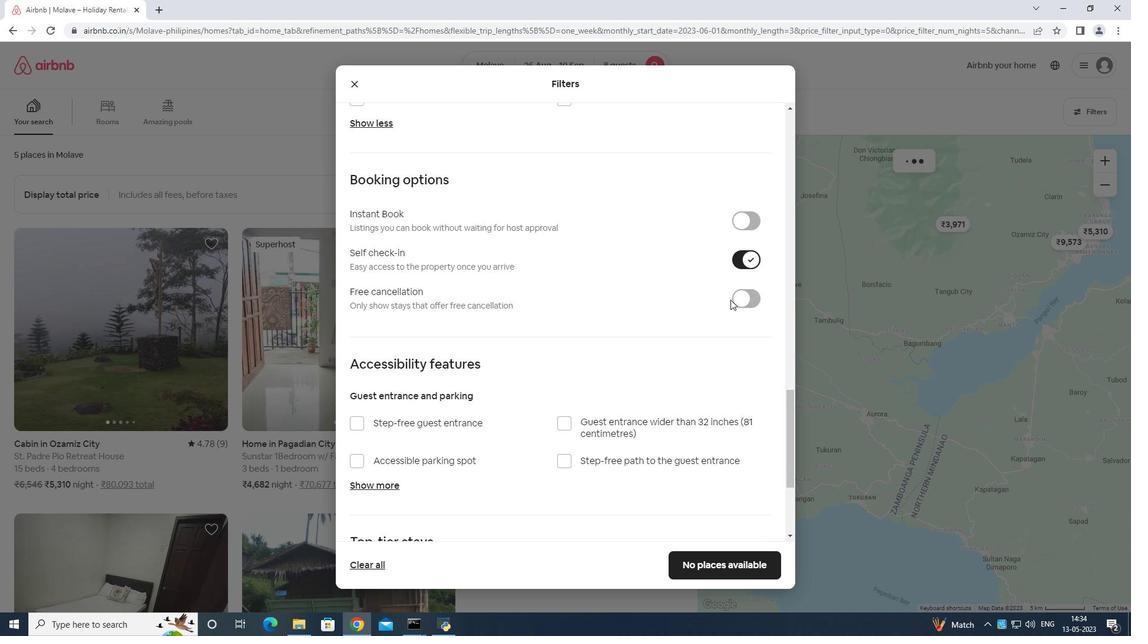 
Action: Mouse moved to (726, 305)
Screenshot: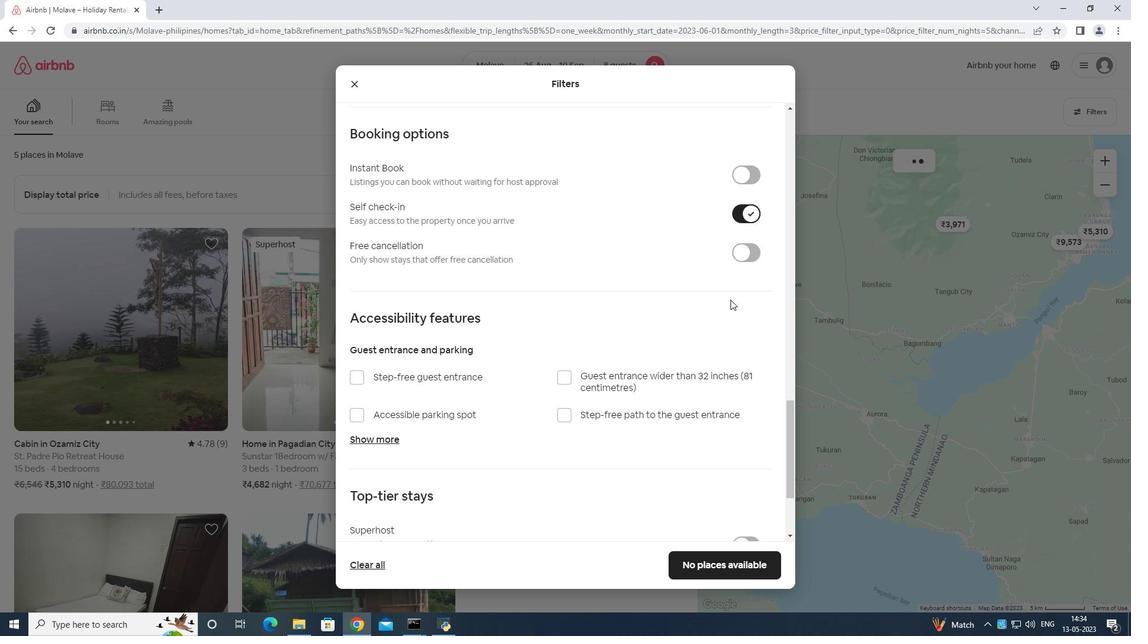 
Action: Mouse scrolled (726, 304) with delta (0, 0)
Screenshot: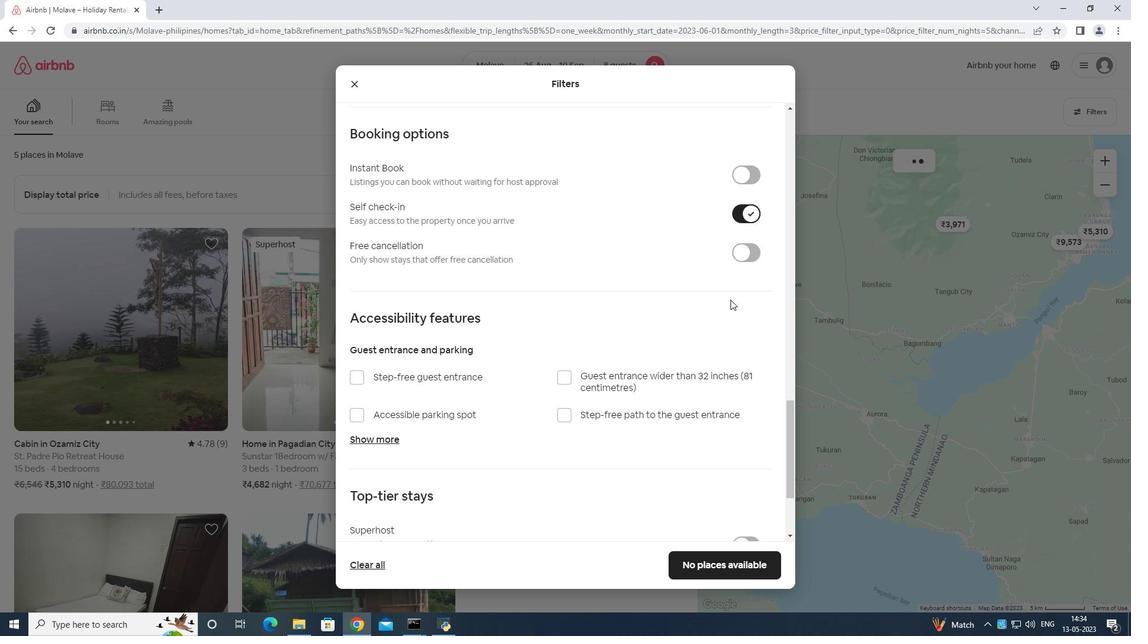 
Action: Mouse moved to (726, 305)
Screenshot: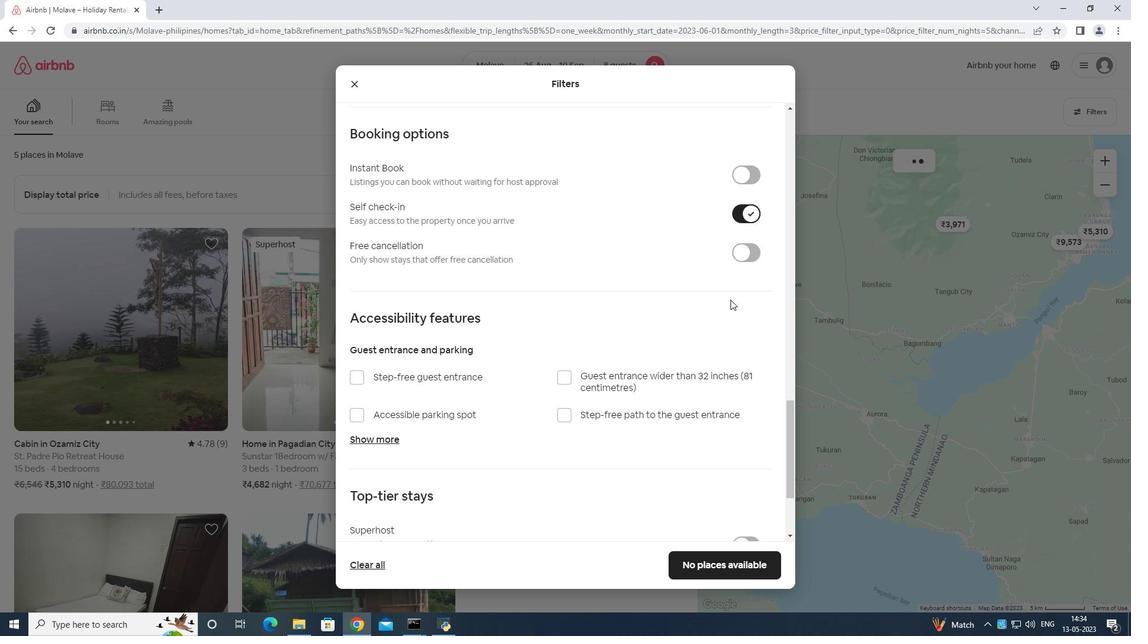 
Action: Mouse scrolled (726, 305) with delta (0, 0)
Screenshot: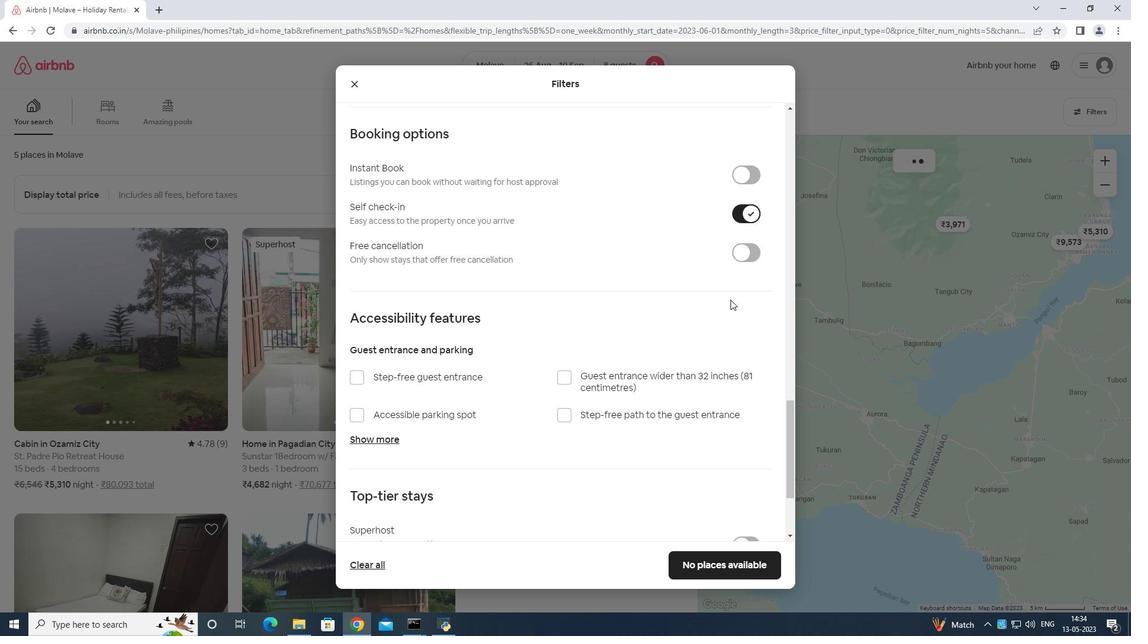 
Action: Mouse moved to (721, 306)
Screenshot: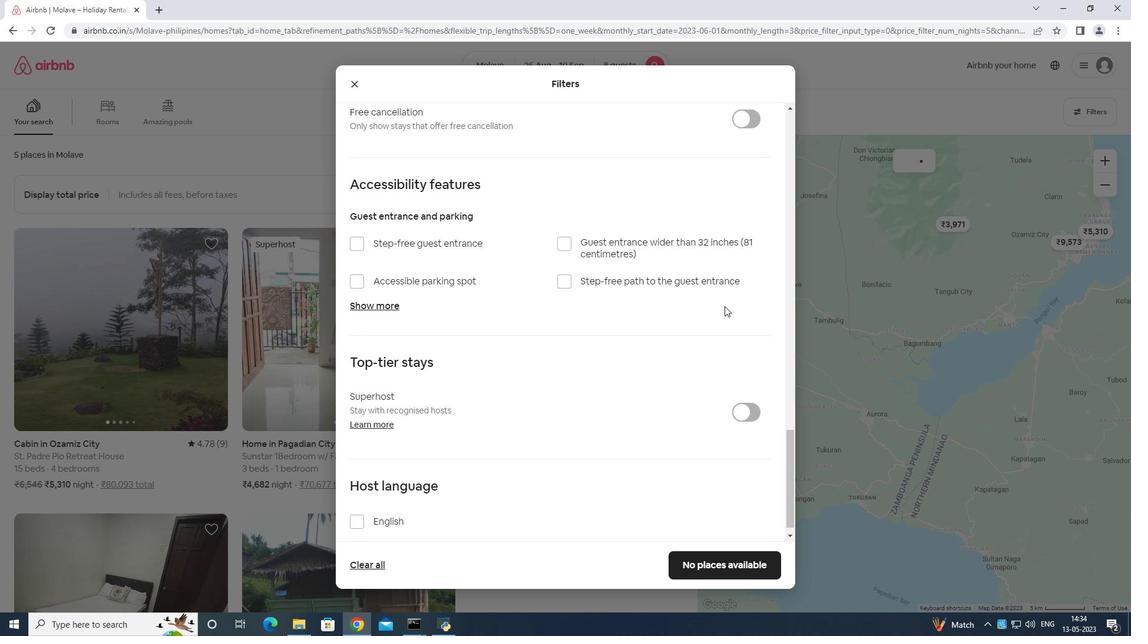 
Action: Mouse scrolled (721, 305) with delta (0, 0)
Screenshot: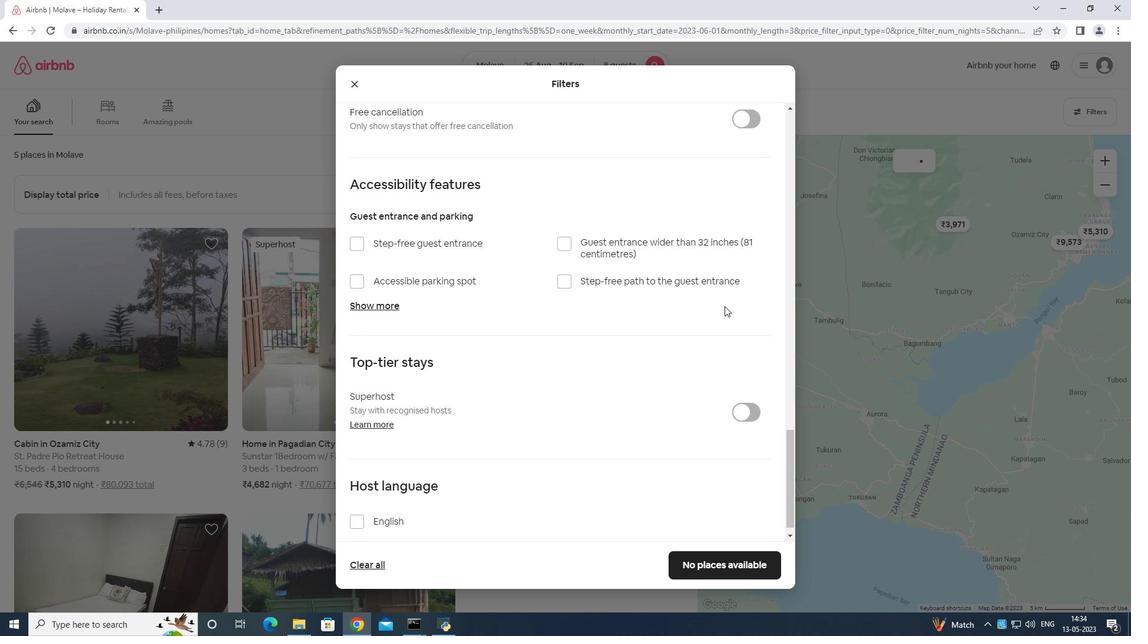 
Action: Mouse moved to (720, 307)
Screenshot: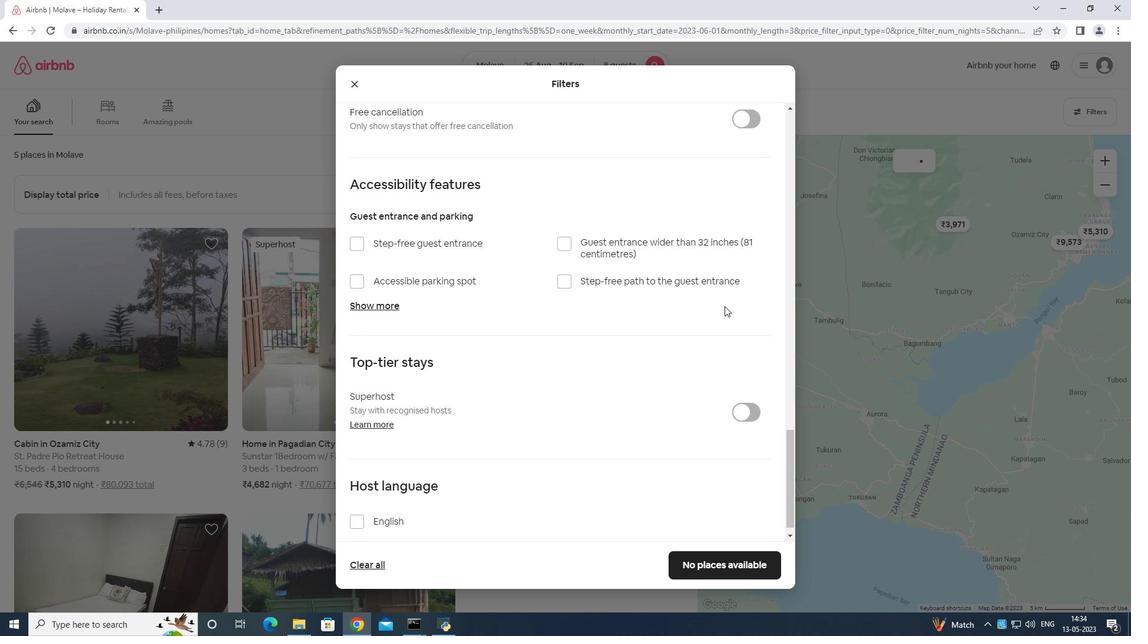 
Action: Mouse scrolled (720, 306) with delta (0, 0)
Screenshot: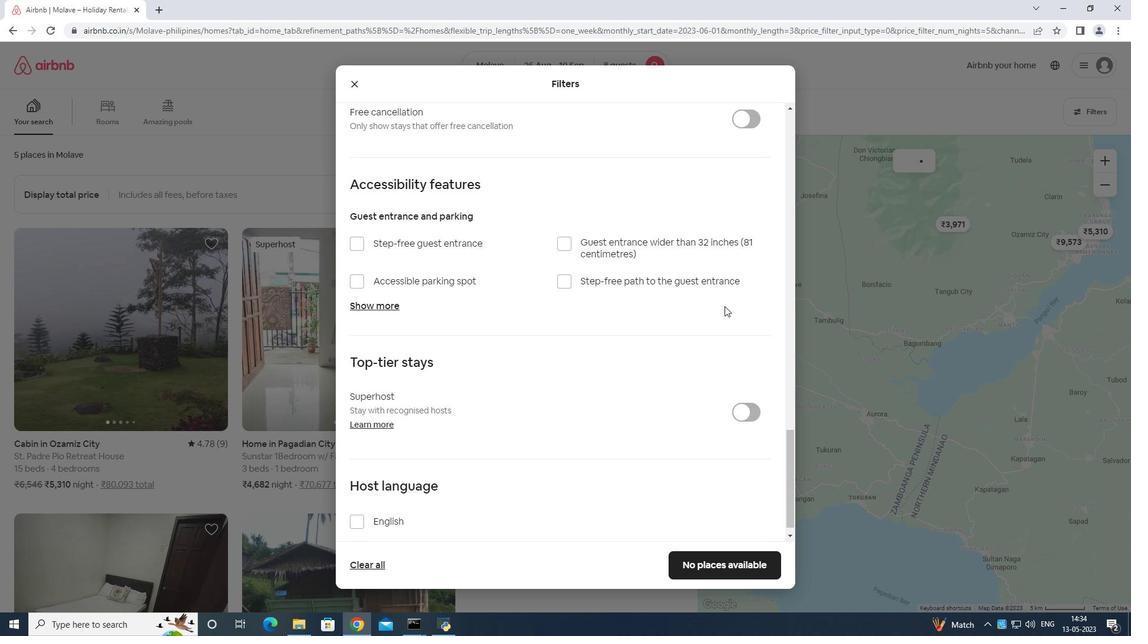 
Action: Mouse scrolled (720, 306) with delta (0, 0)
Screenshot: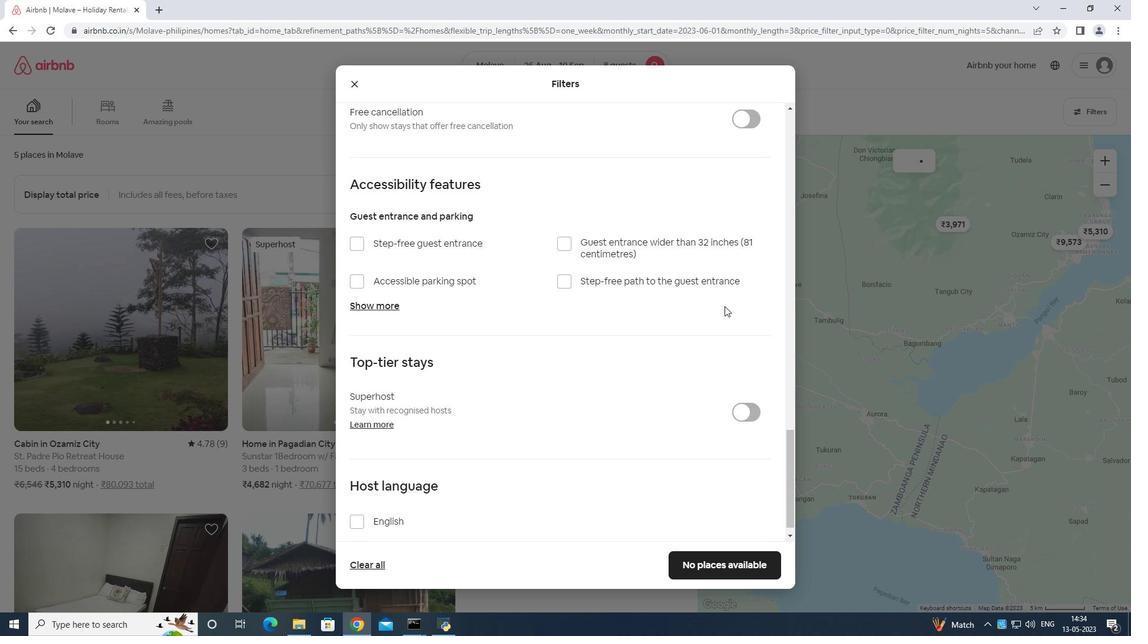 
Action: Mouse moved to (706, 321)
Screenshot: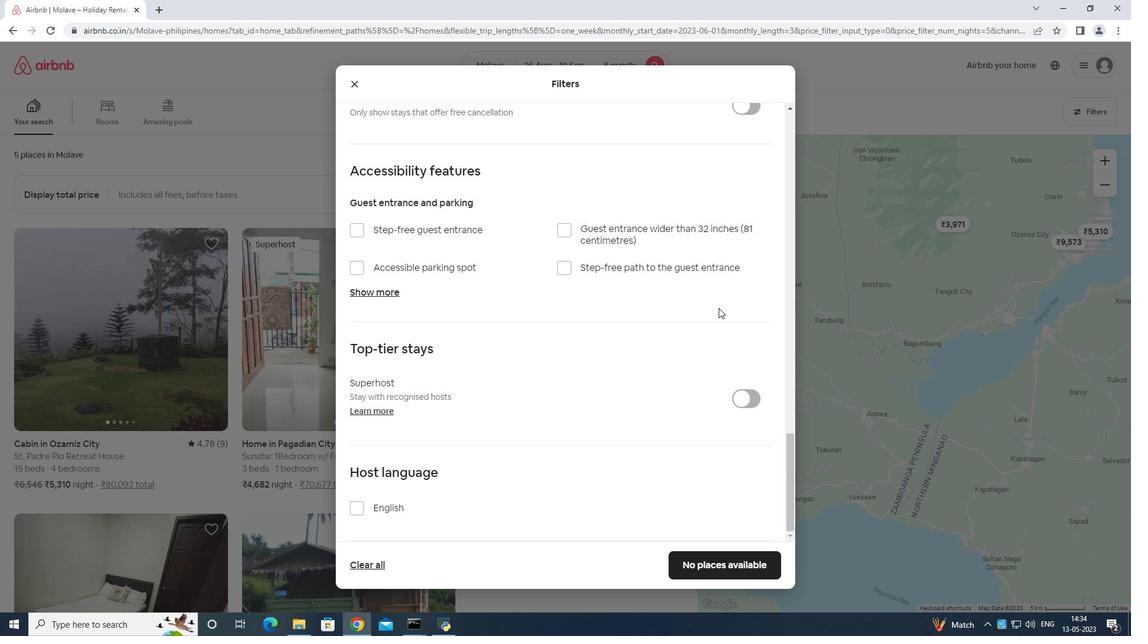 
Action: Mouse scrolled (706, 321) with delta (0, 0)
Screenshot: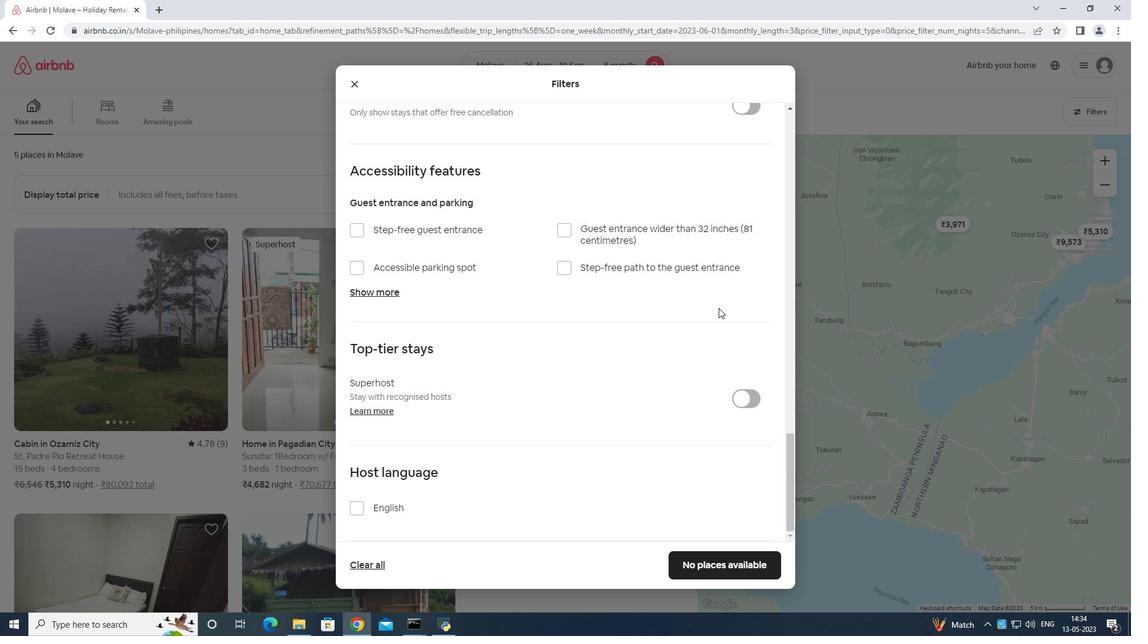 
Action: Mouse moved to (700, 328)
Screenshot: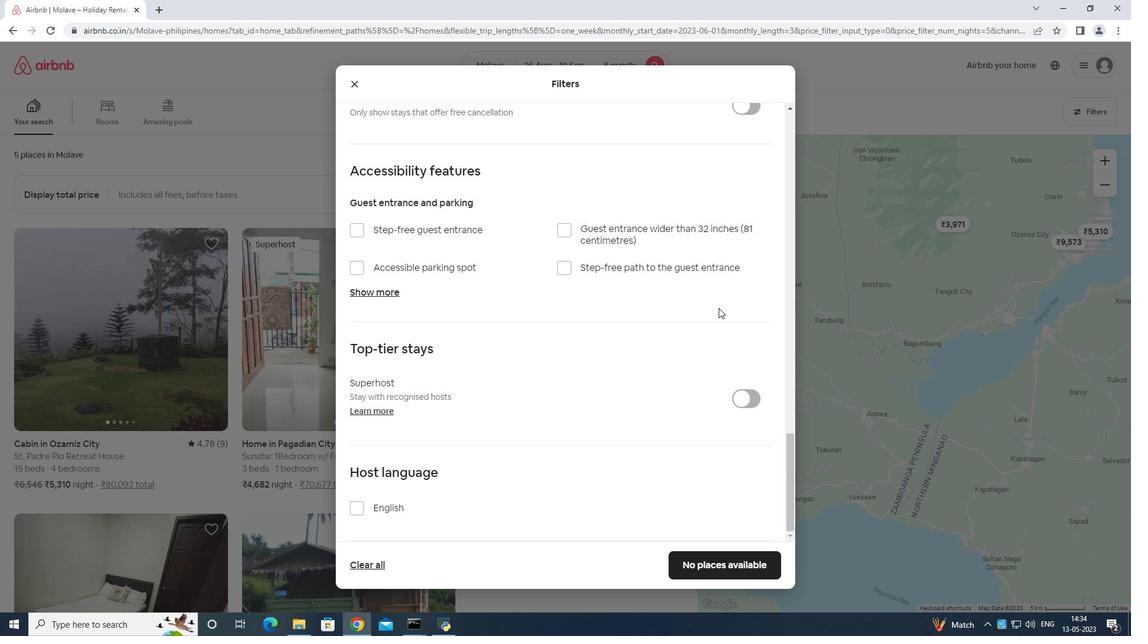 
Action: Mouse scrolled (700, 327) with delta (0, 0)
Screenshot: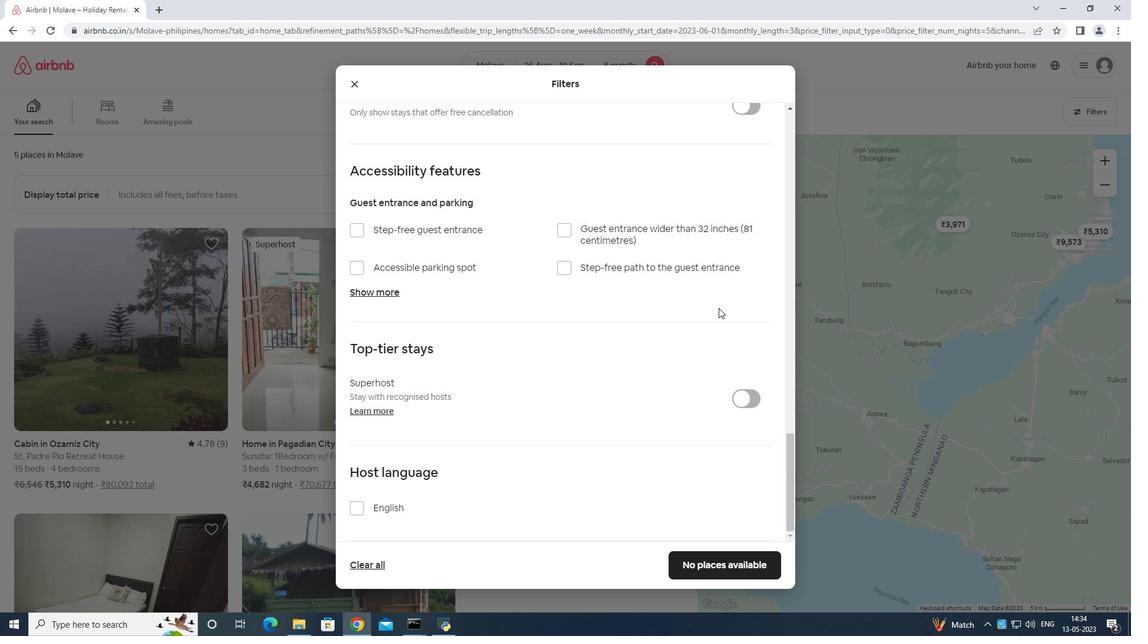
Action: Mouse moved to (637, 371)
Screenshot: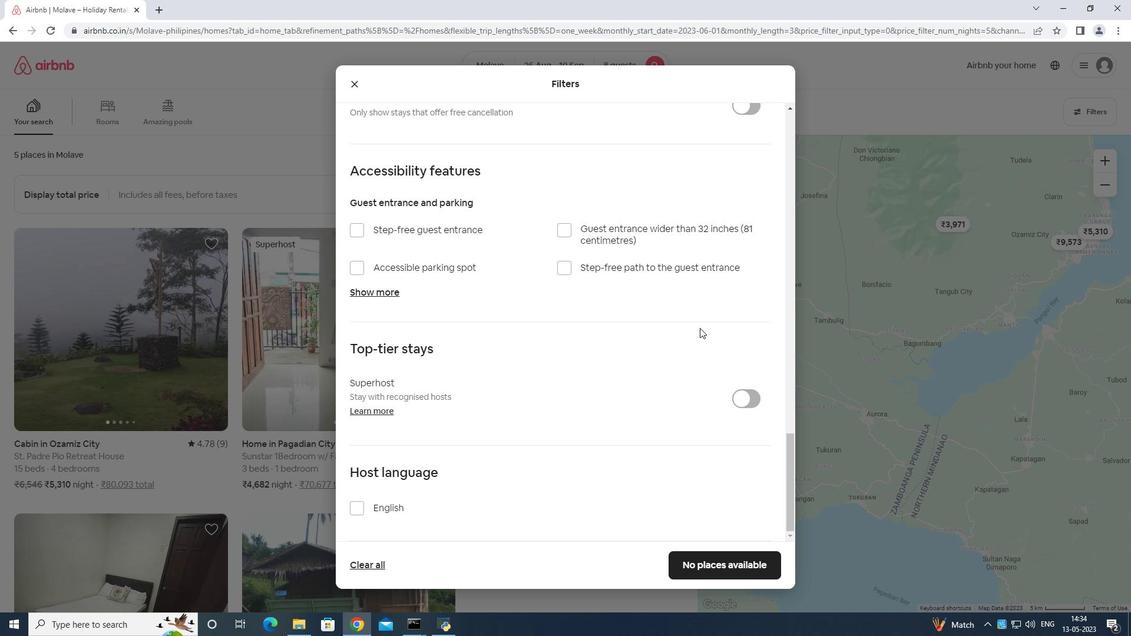 
Action: Mouse scrolled (688, 337) with delta (0, 0)
Screenshot: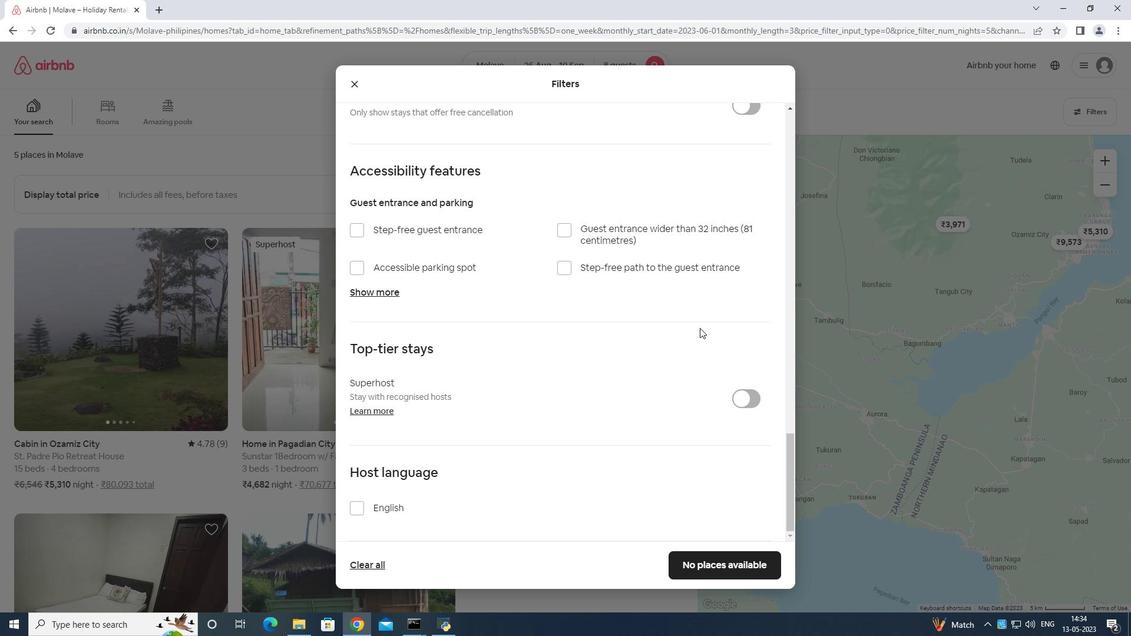
Action: Mouse moved to (630, 377)
Screenshot: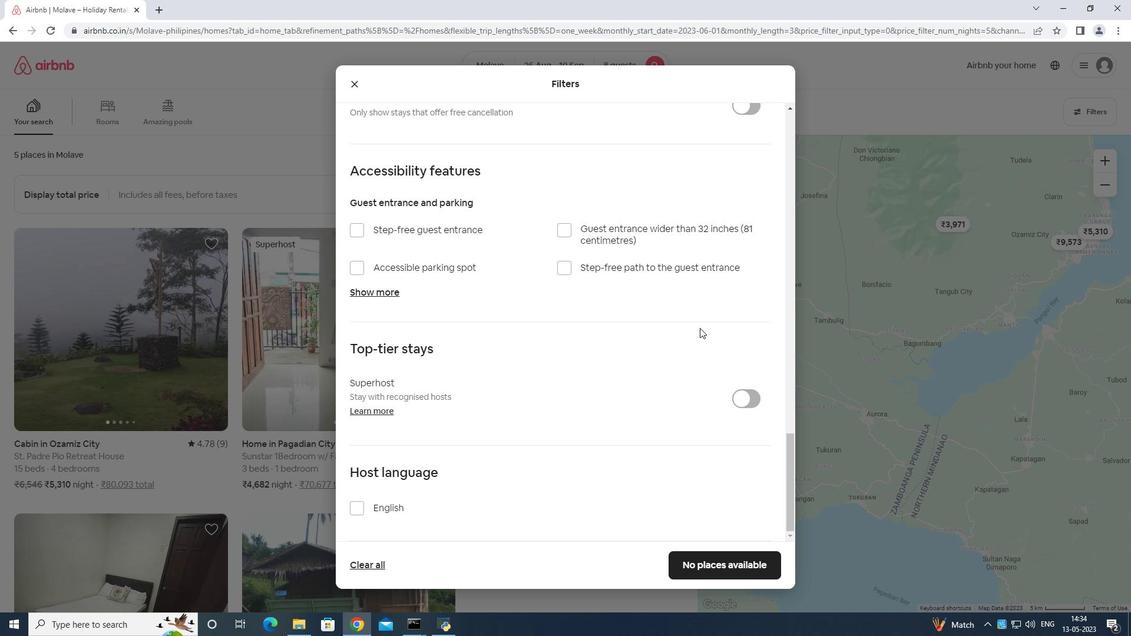 
Action: Mouse scrolled (661, 358) with delta (0, 0)
Screenshot: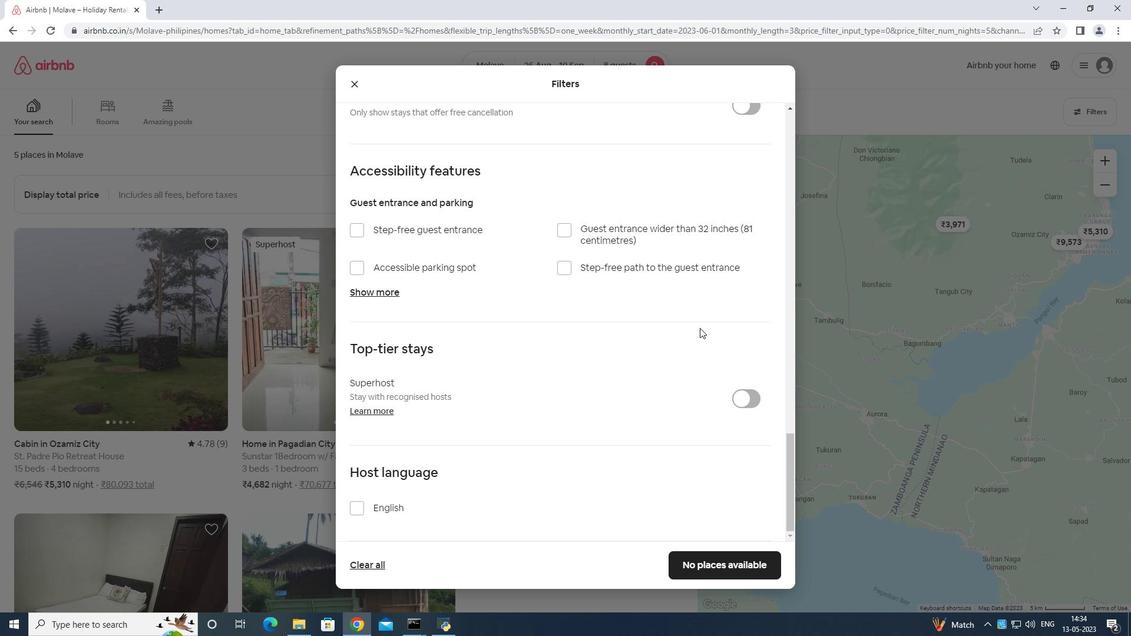 
Action: Mouse moved to (360, 504)
Screenshot: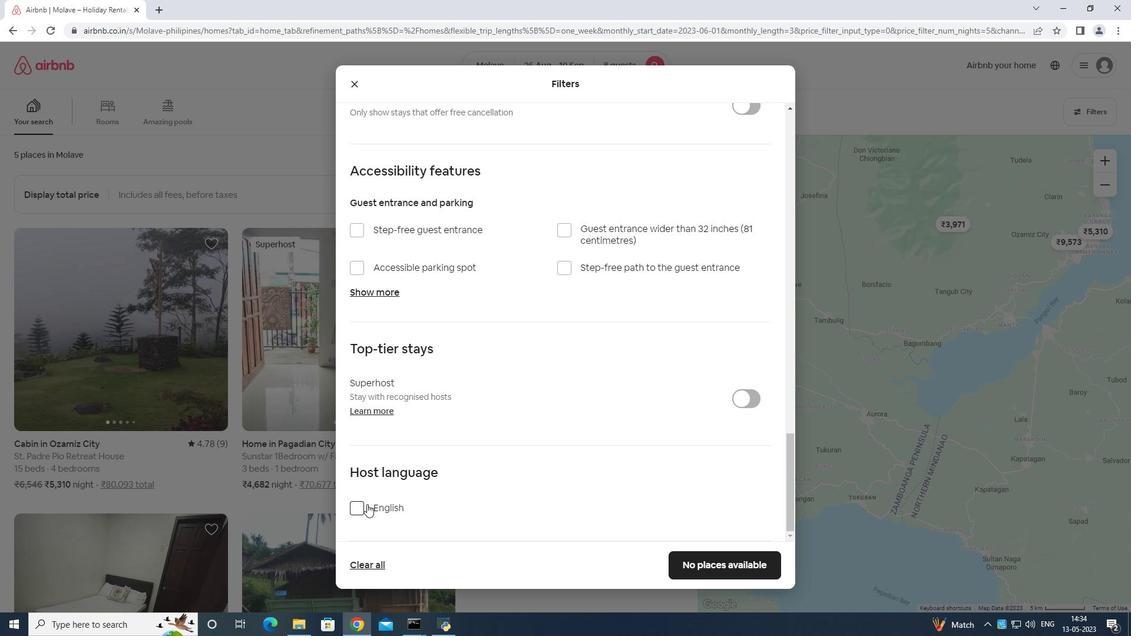 
Action: Mouse pressed left at (360, 504)
Screenshot: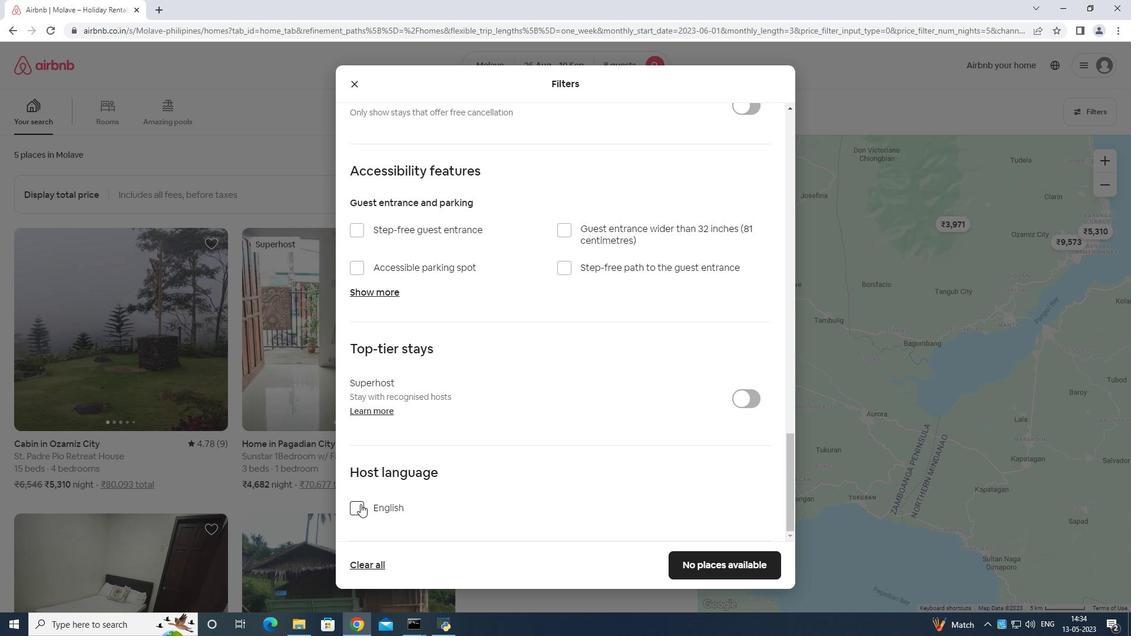 
Action: Mouse moved to (710, 562)
Screenshot: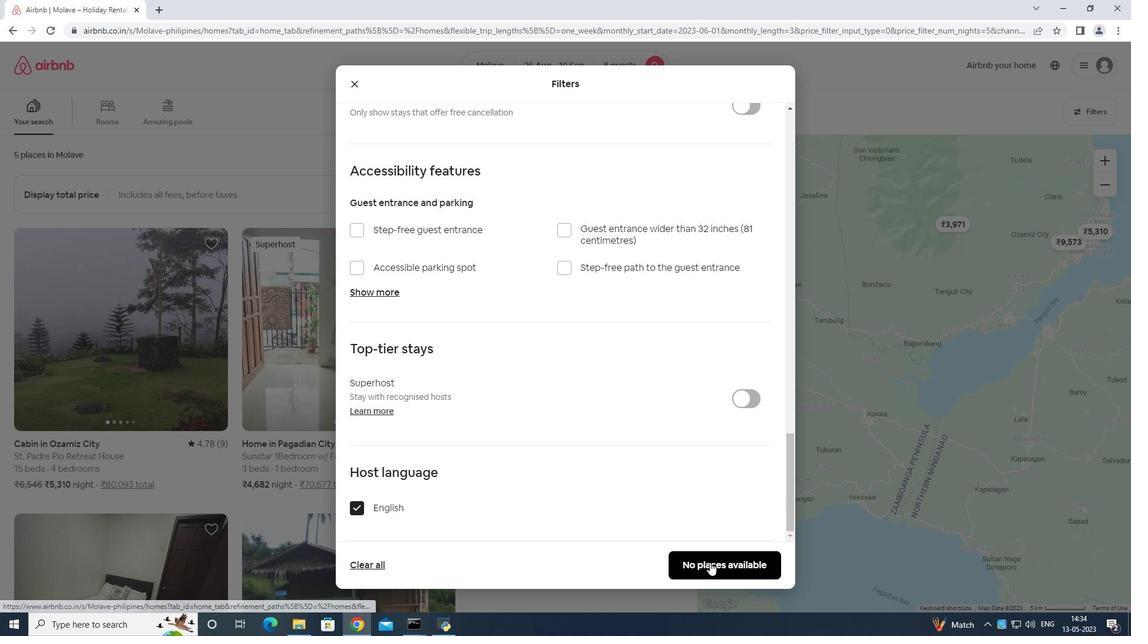
Action: Mouse pressed left at (710, 562)
Screenshot: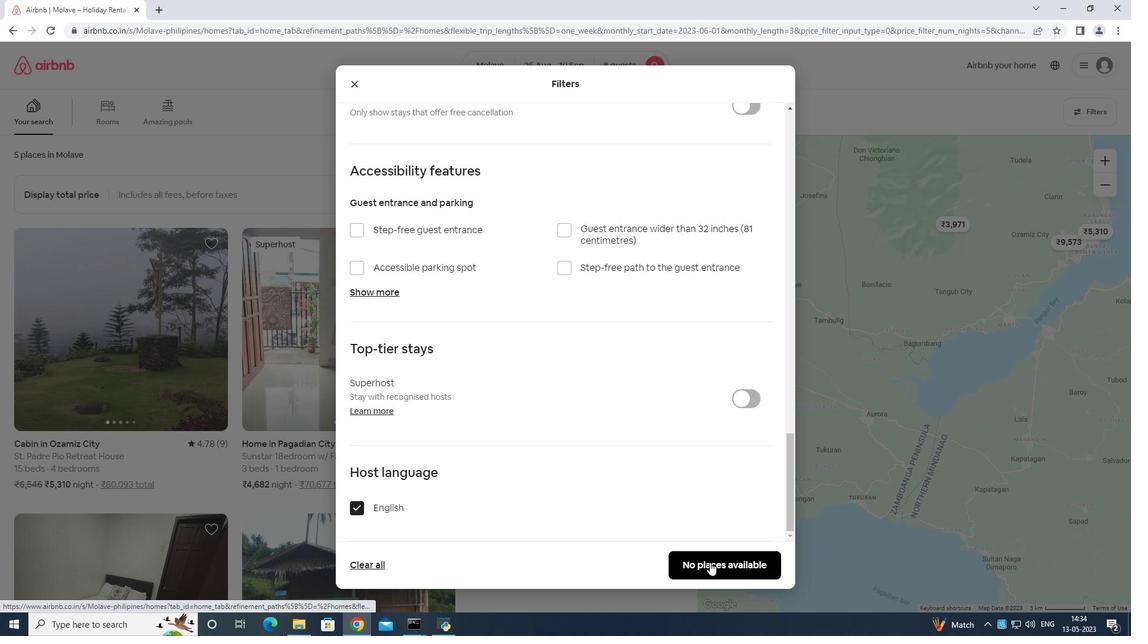 
